 Task: Submit your pick sheet for the "Victory Lane Racing Xfinity Series" .
Action: Mouse moved to (198, 427)
Screenshot: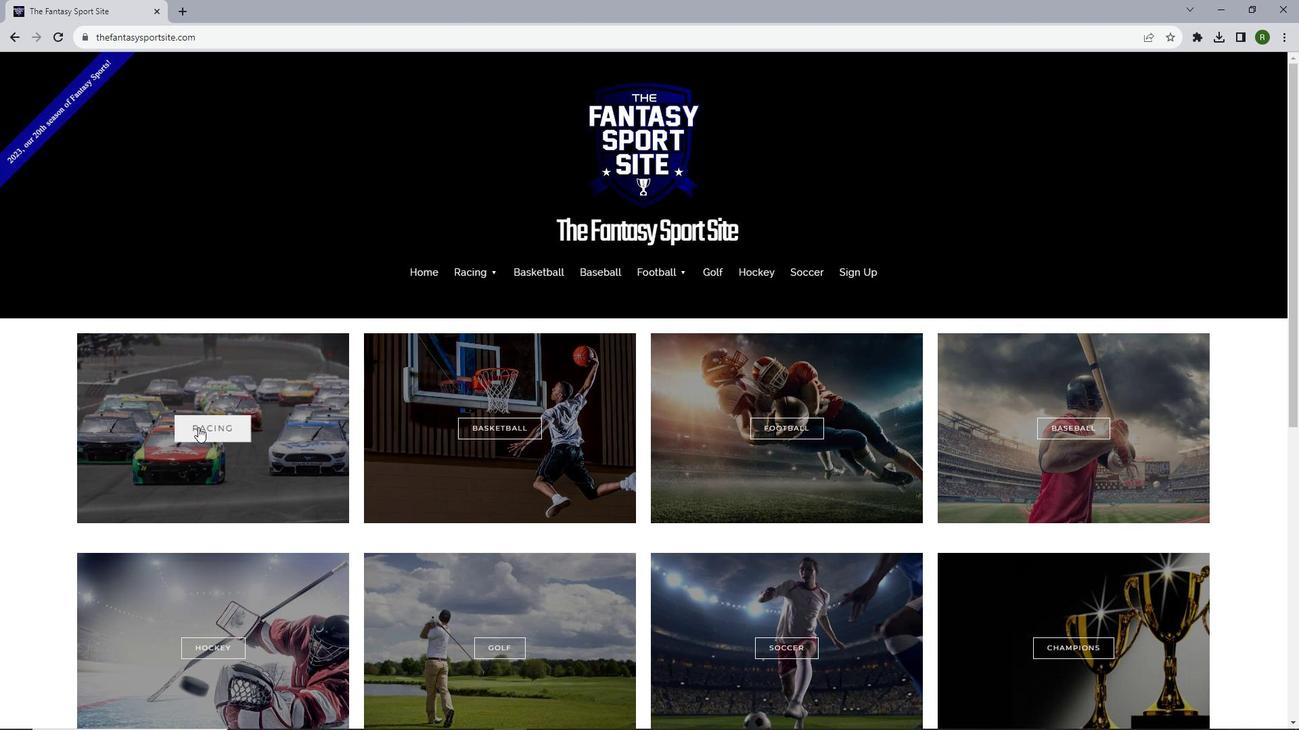 
Action: Mouse pressed left at (198, 427)
Screenshot: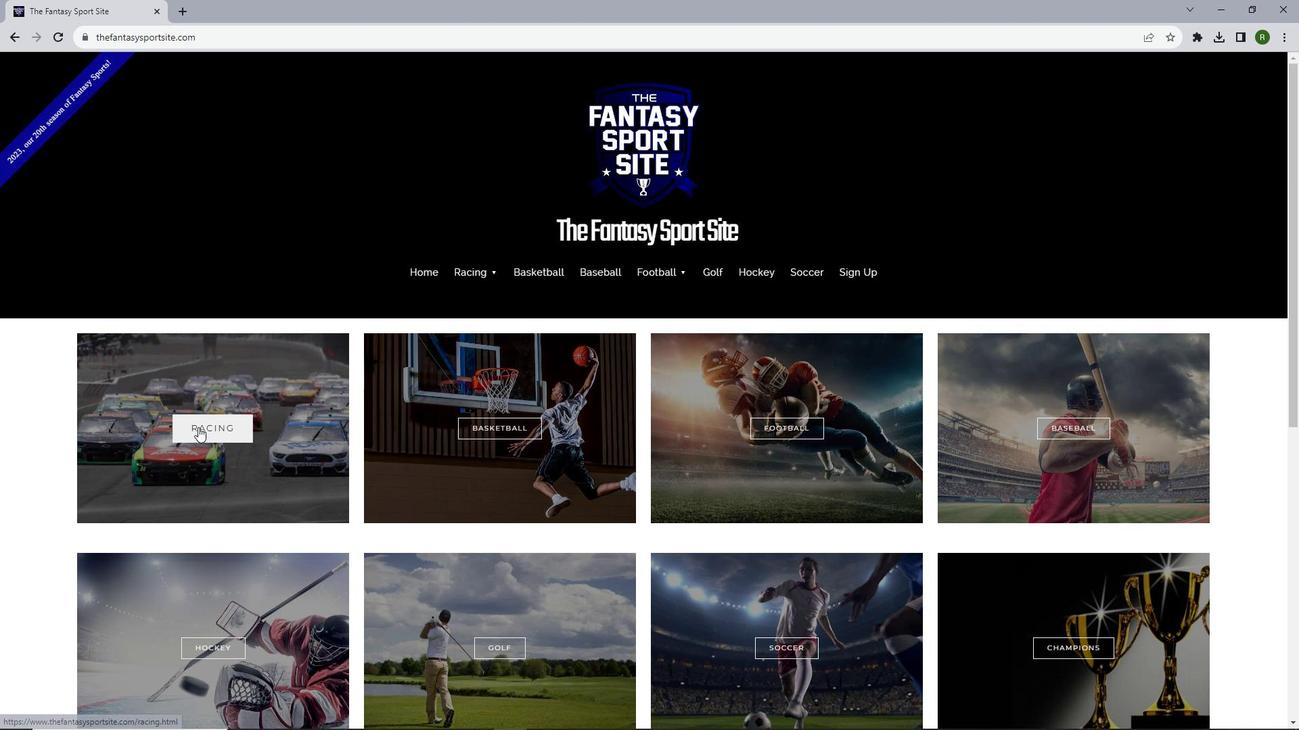 
Action: Mouse moved to (380, 429)
Screenshot: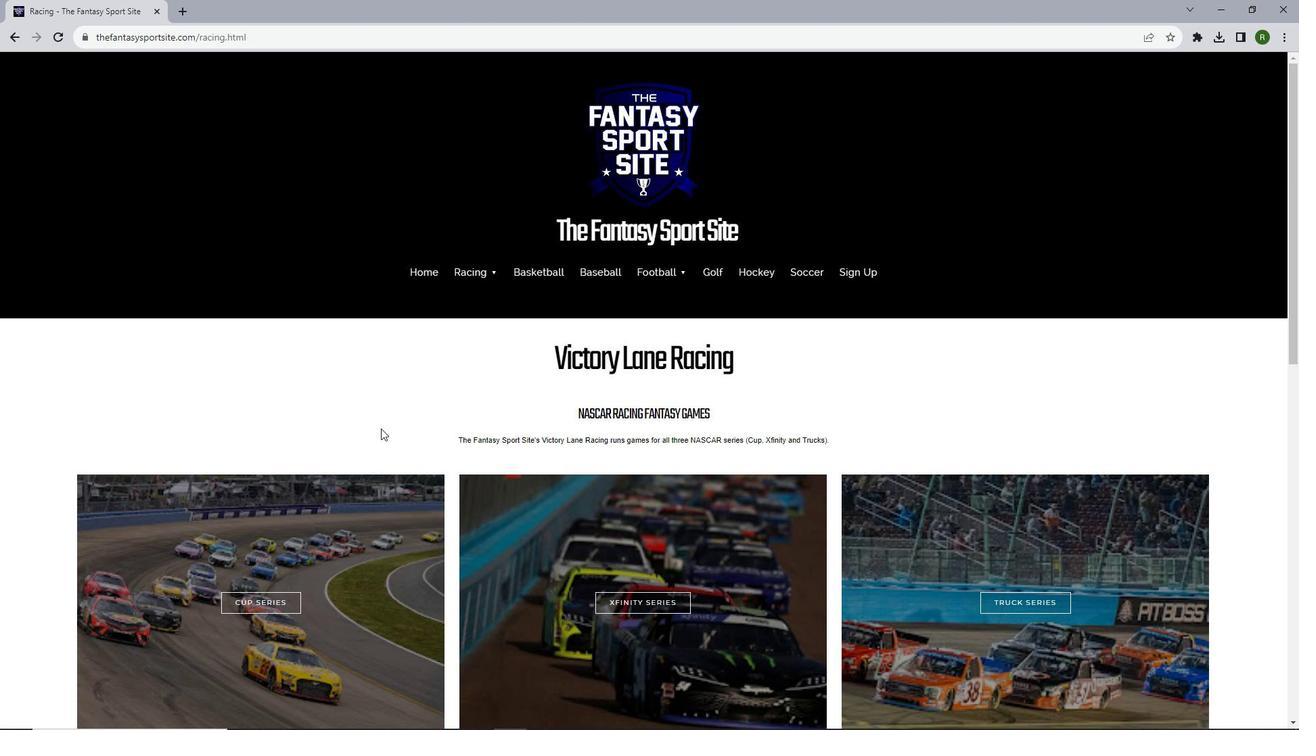 
Action: Mouse scrolled (380, 428) with delta (0, 0)
Screenshot: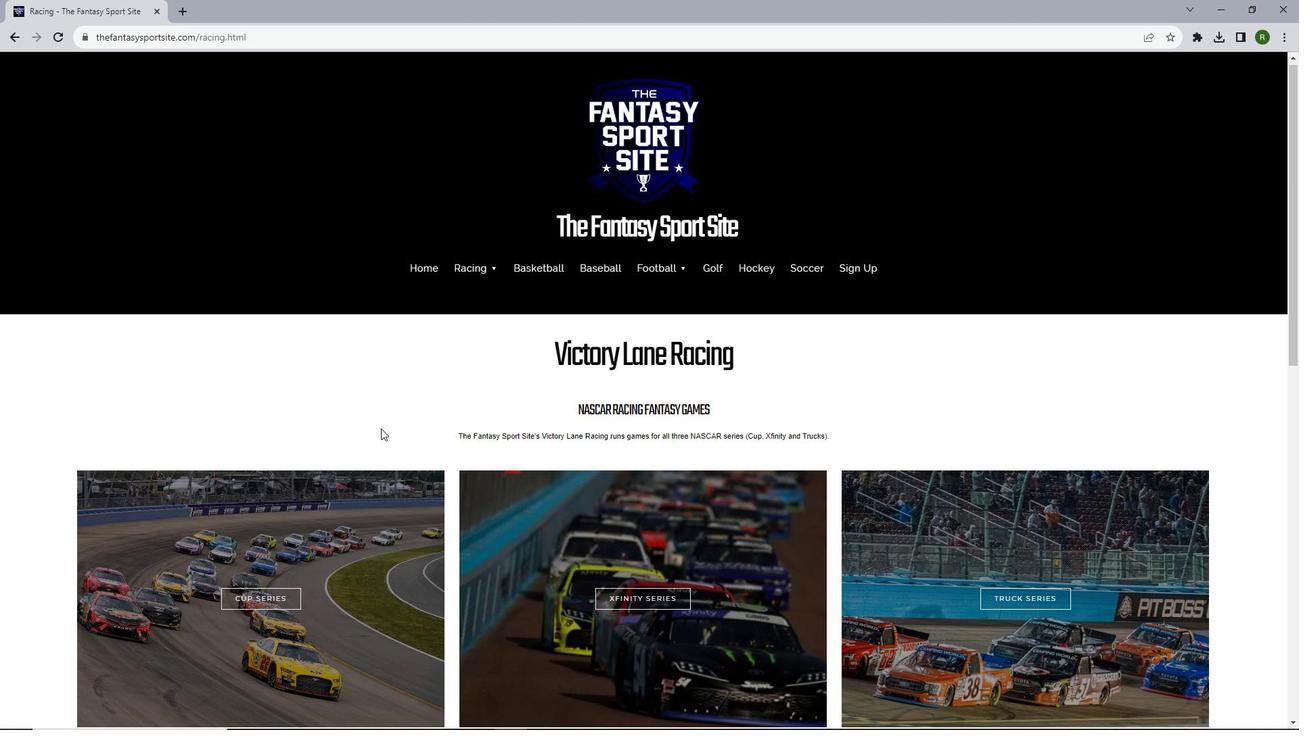 
Action: Mouse scrolled (380, 428) with delta (0, 0)
Screenshot: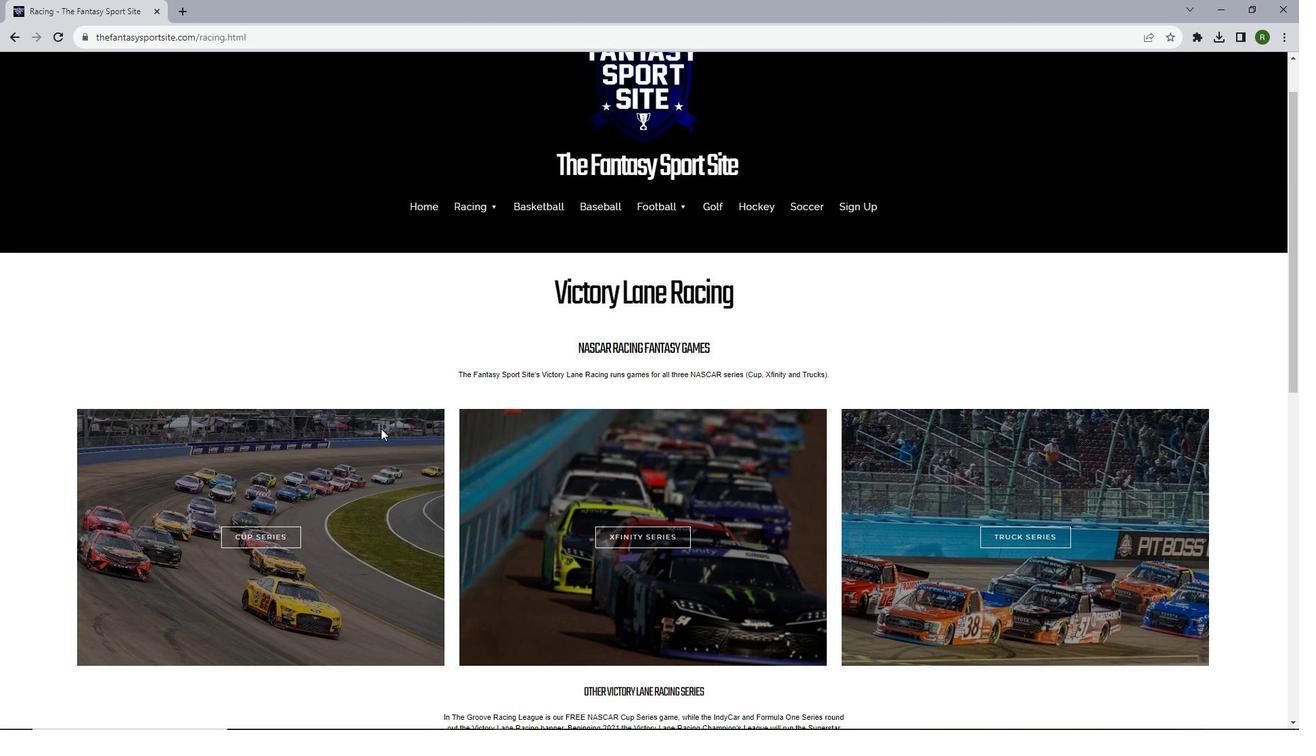 
Action: Mouse moved to (625, 468)
Screenshot: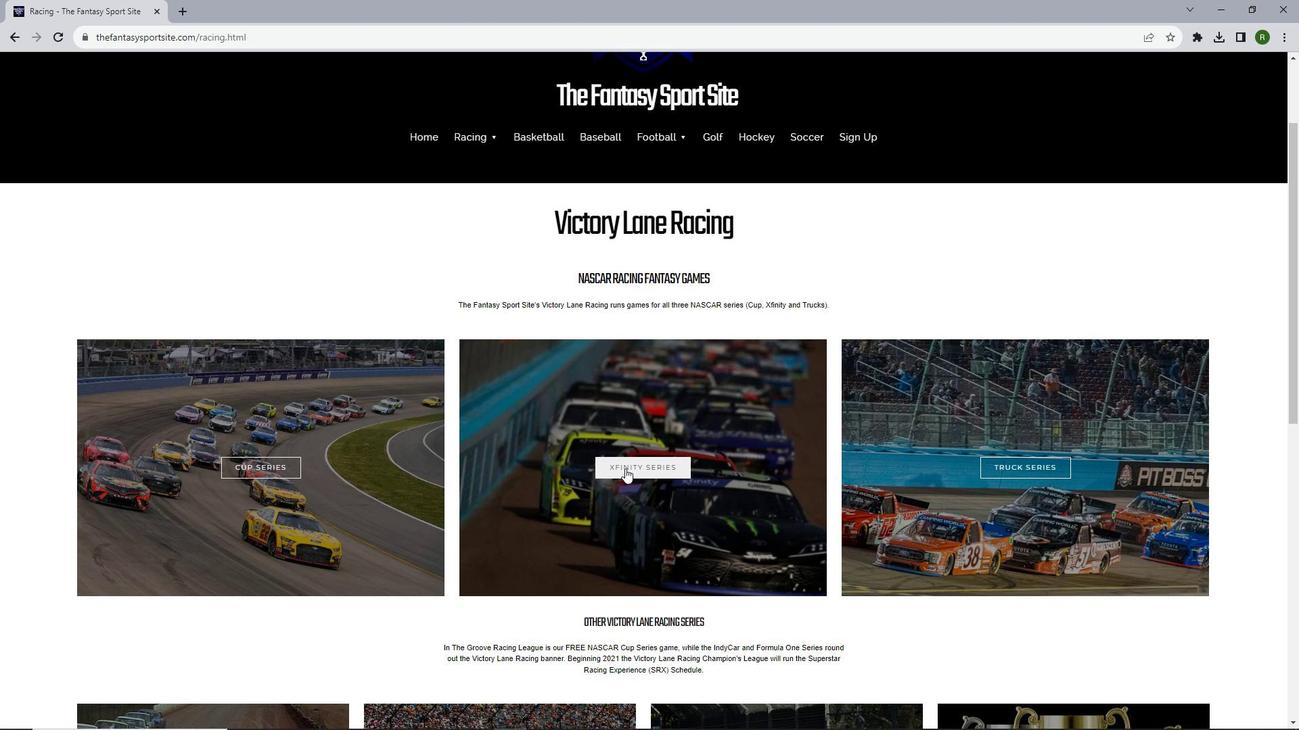
Action: Mouse pressed left at (625, 468)
Screenshot: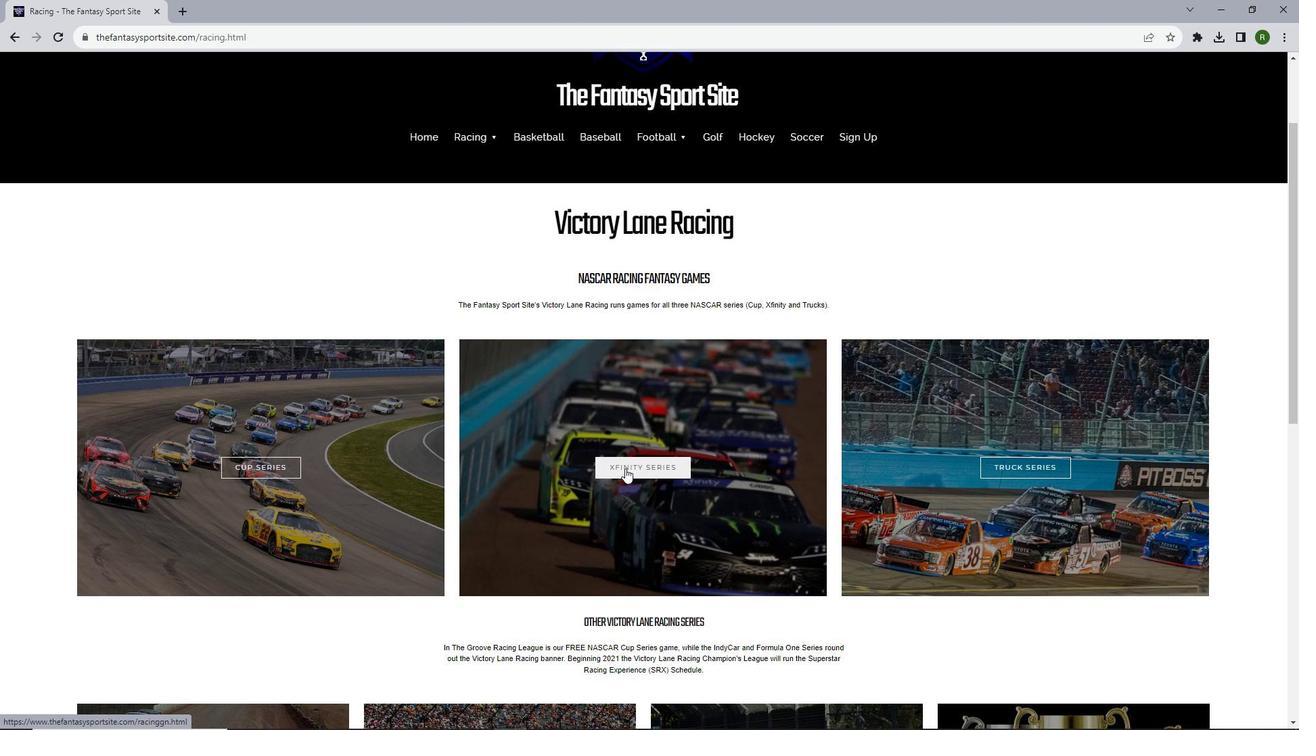 
Action: Mouse moved to (559, 413)
Screenshot: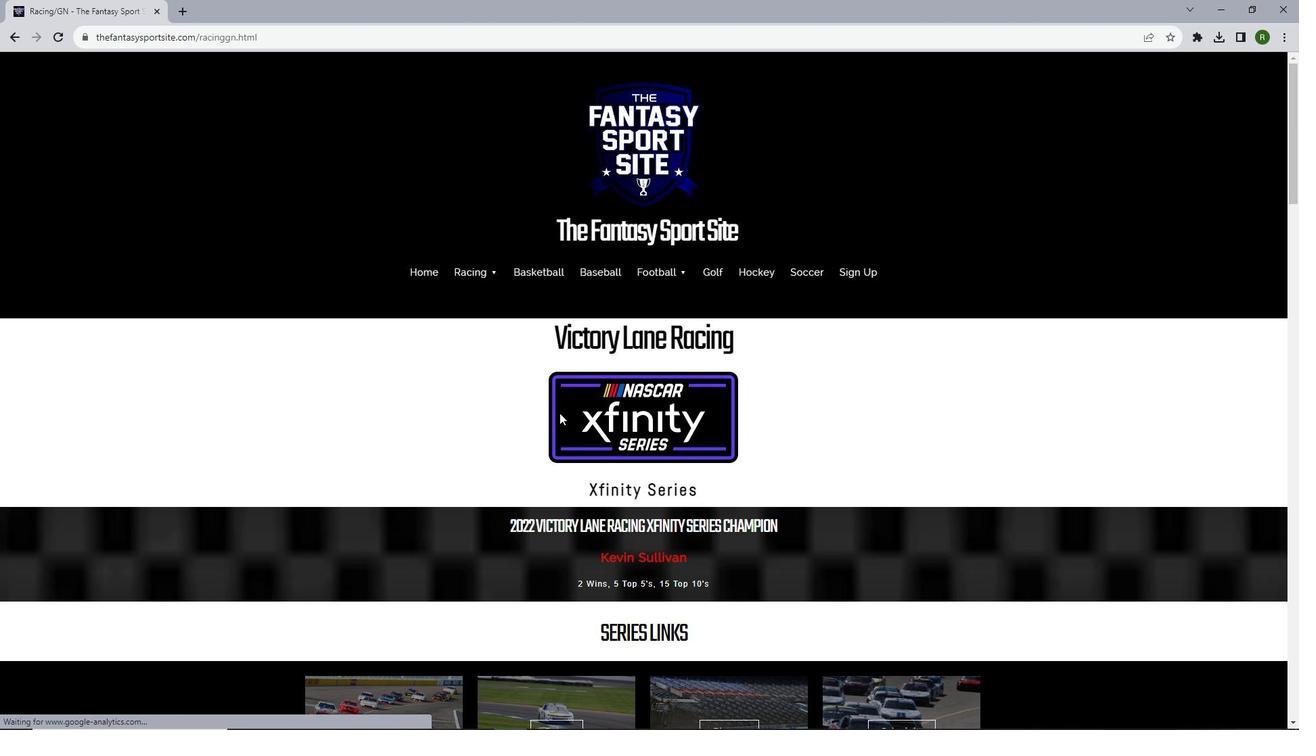 
Action: Mouse scrolled (559, 412) with delta (0, 0)
Screenshot: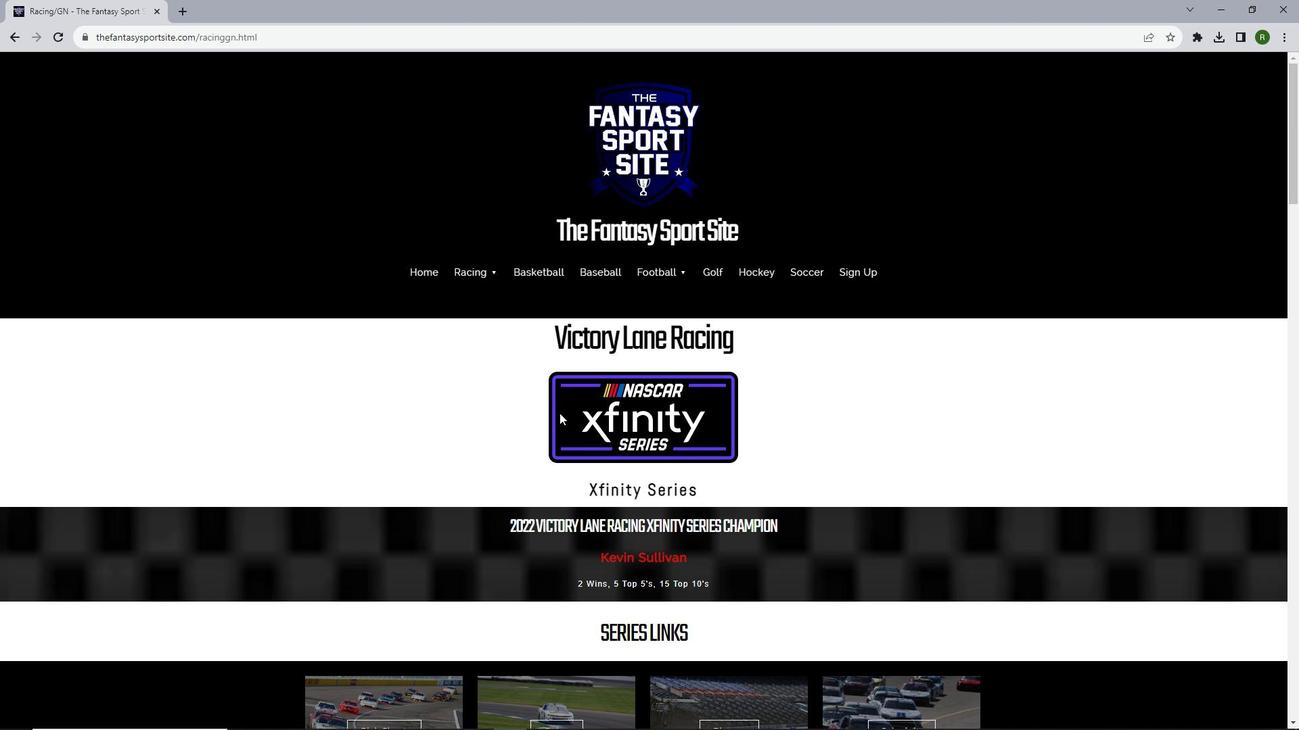 
Action: Mouse scrolled (559, 412) with delta (0, 0)
Screenshot: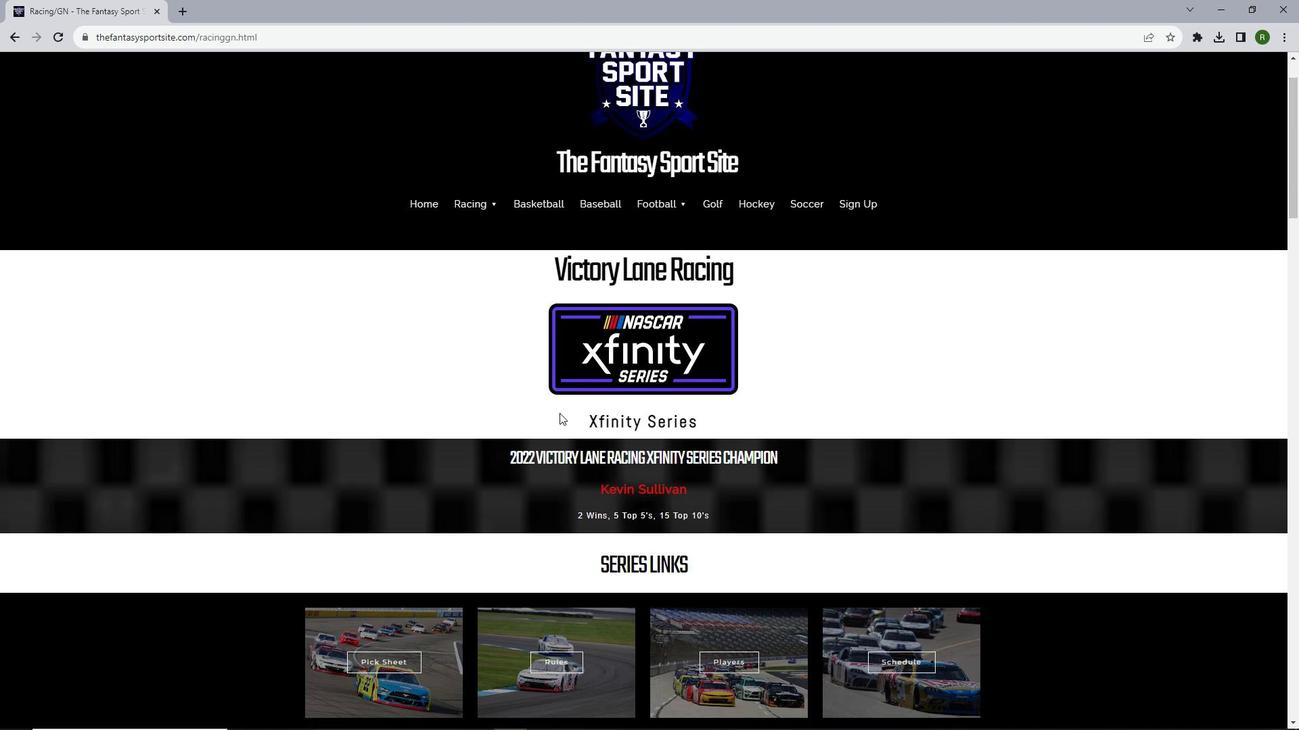 
Action: Mouse scrolled (559, 412) with delta (0, 0)
Screenshot: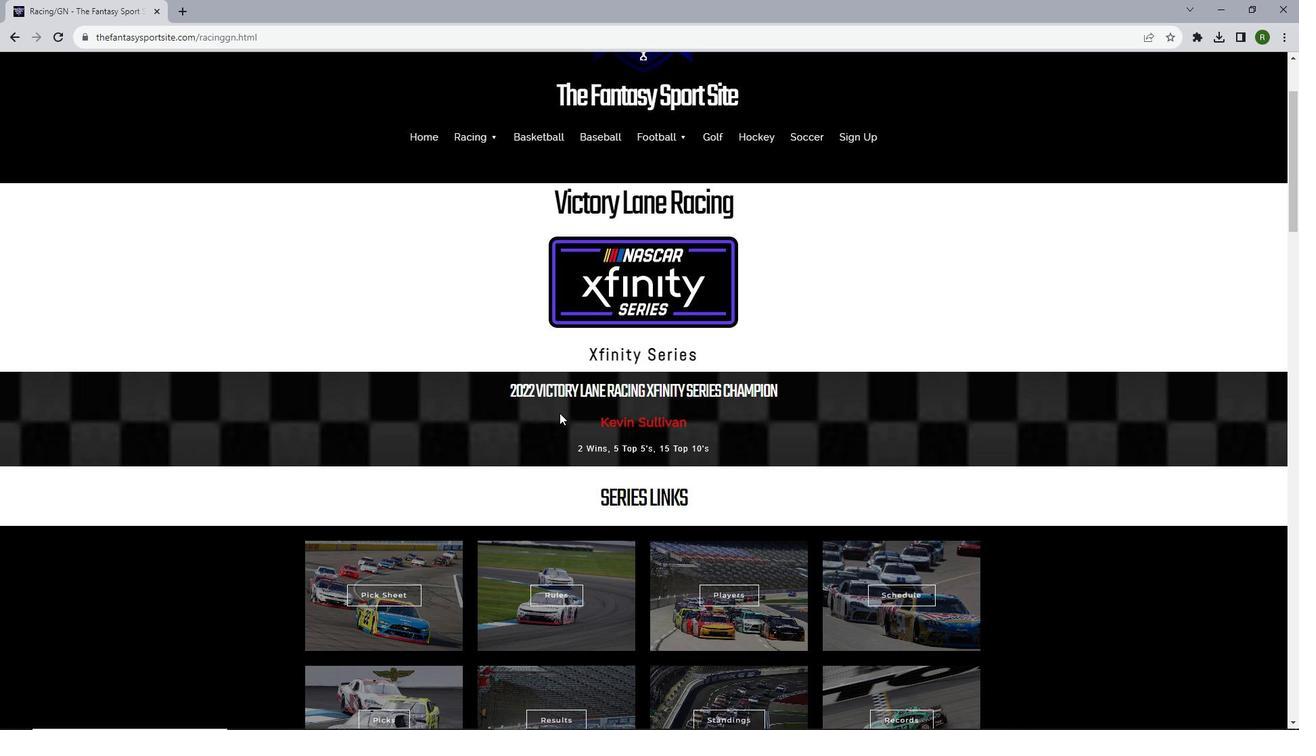 
Action: Mouse scrolled (559, 412) with delta (0, 0)
Screenshot: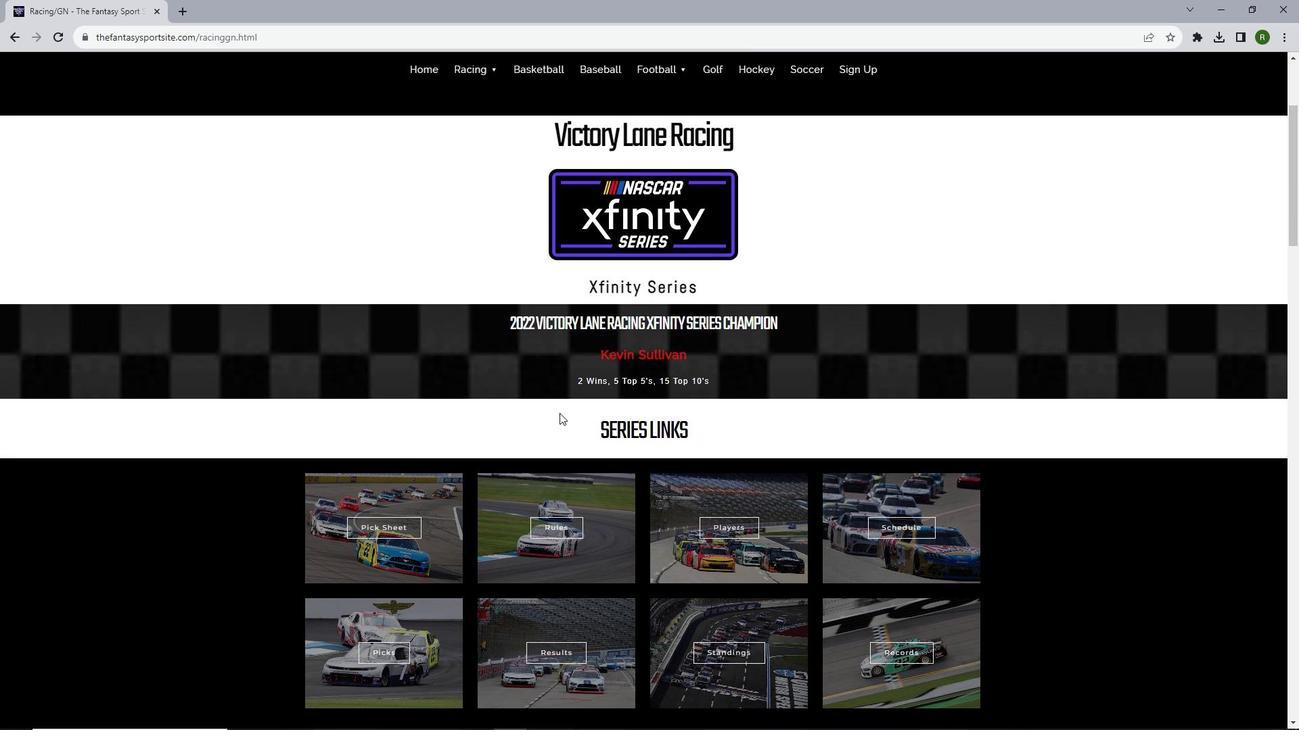 
Action: Mouse scrolled (559, 412) with delta (0, 0)
Screenshot: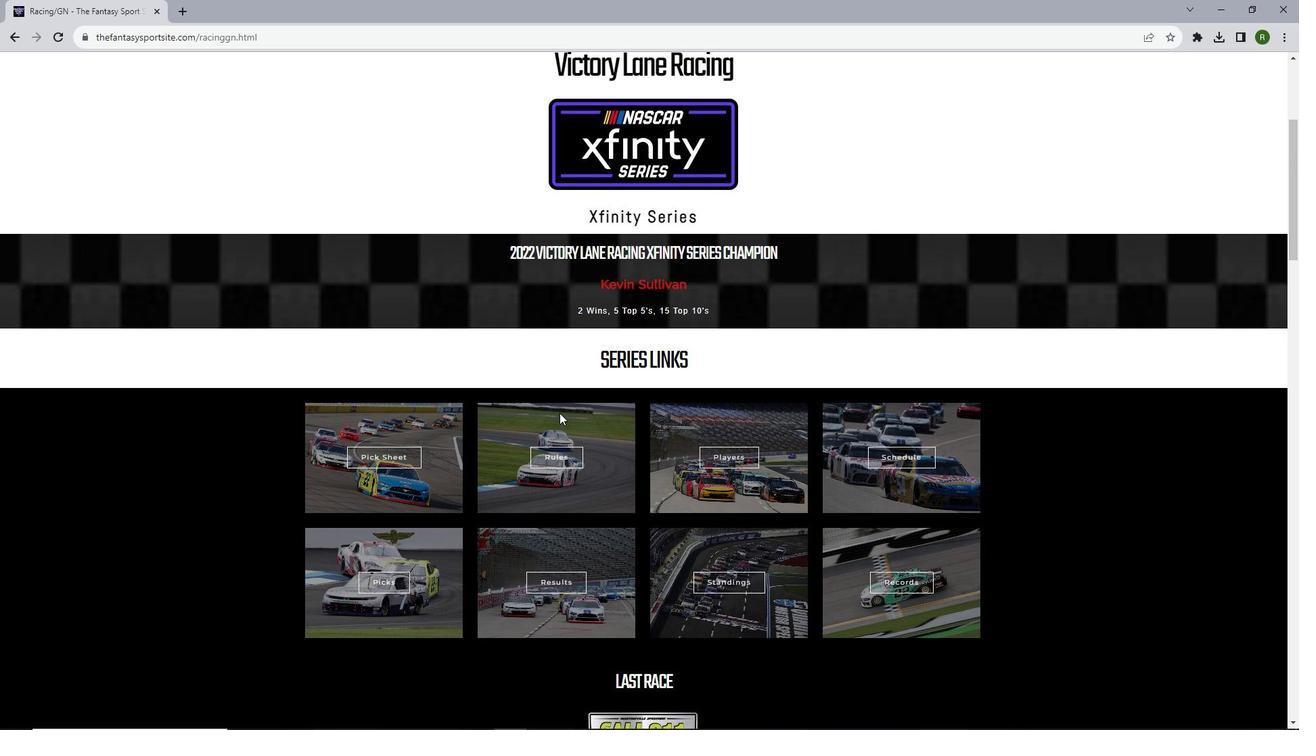
Action: Mouse moved to (388, 392)
Screenshot: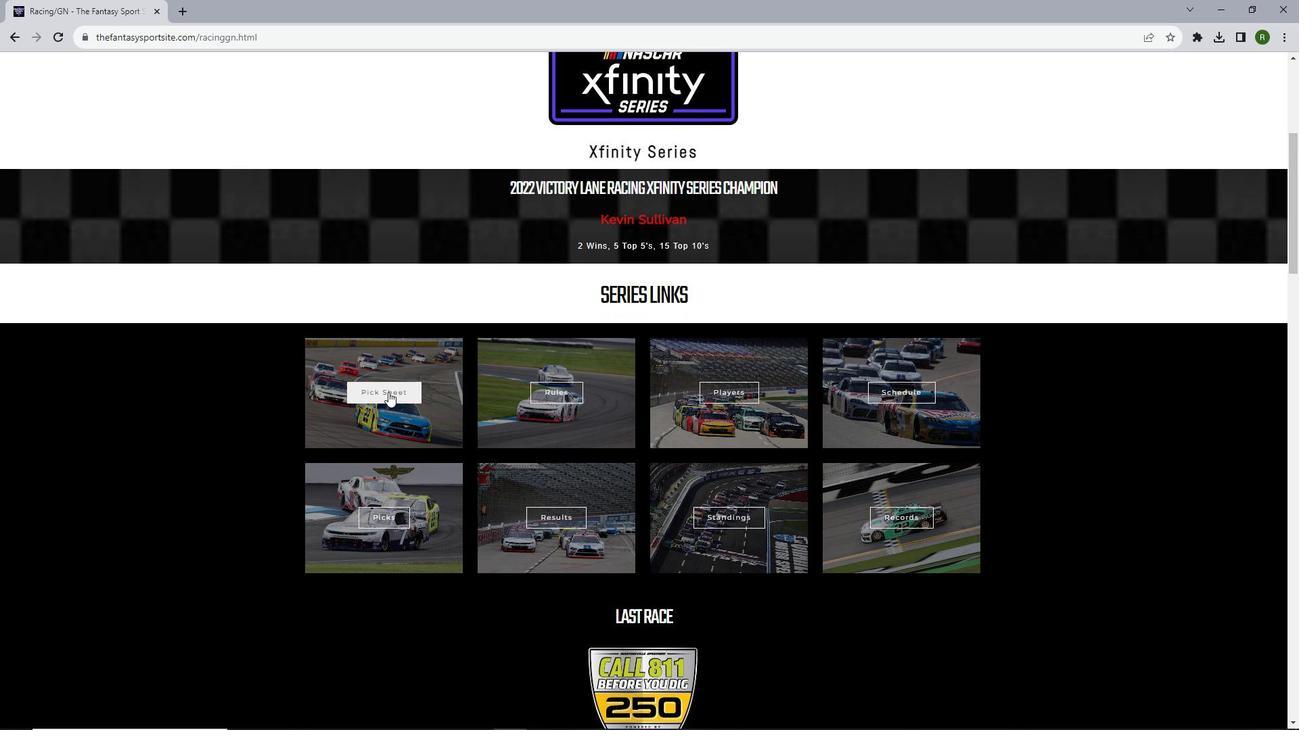 
Action: Mouse pressed left at (388, 392)
Screenshot: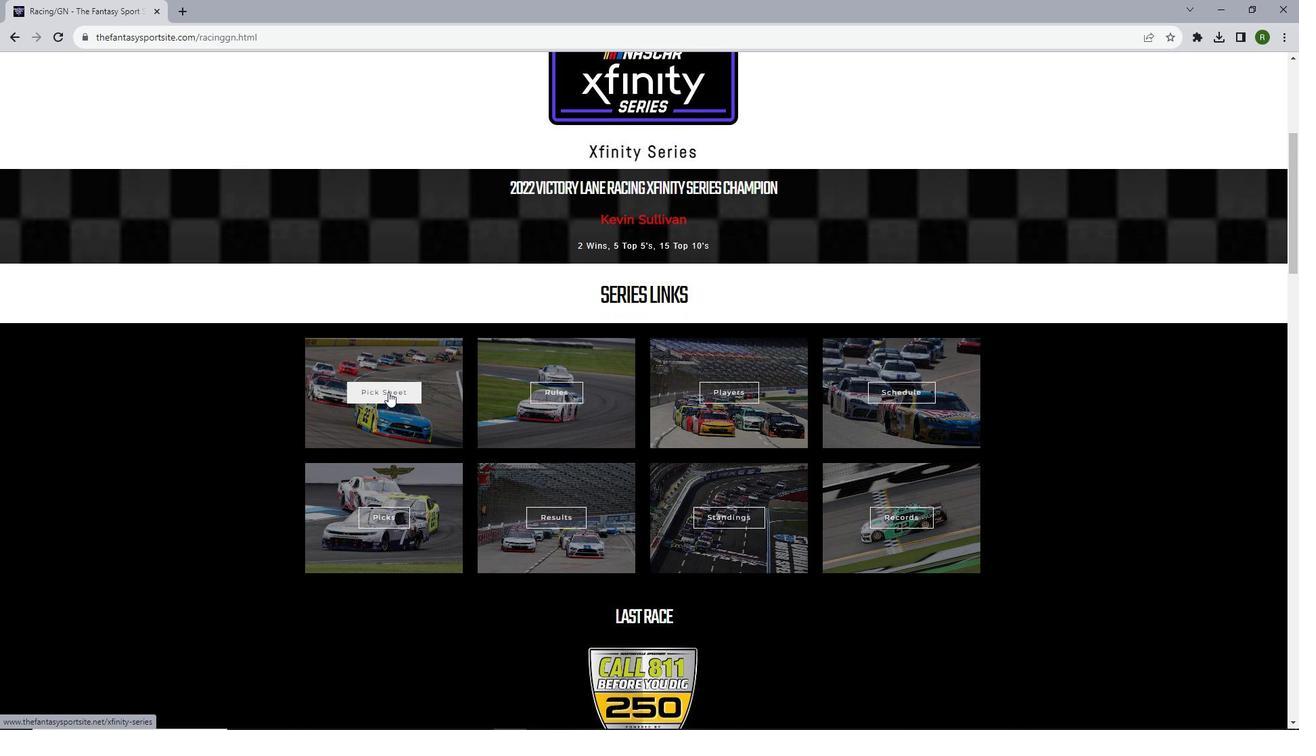 
Action: Mouse moved to (506, 345)
Screenshot: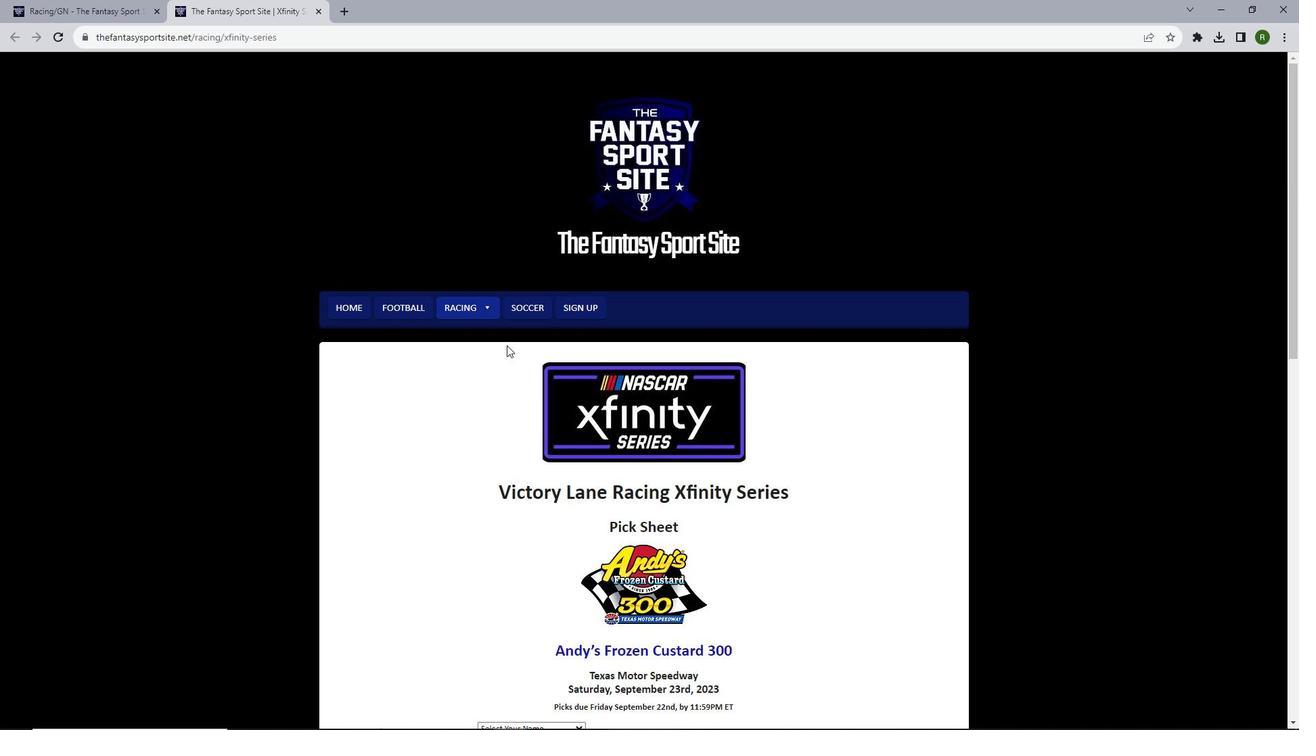 
Action: Mouse scrolled (506, 345) with delta (0, 0)
Screenshot: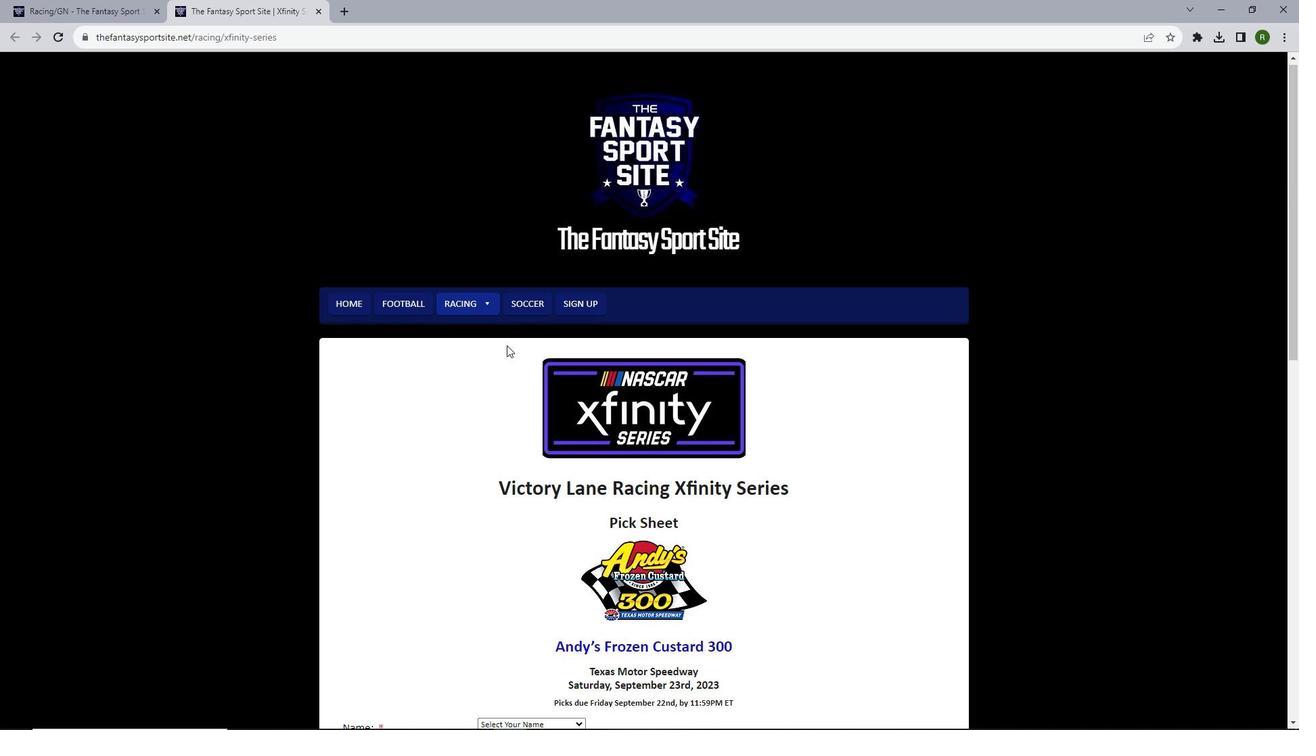 
Action: Mouse scrolled (506, 345) with delta (0, 0)
Screenshot: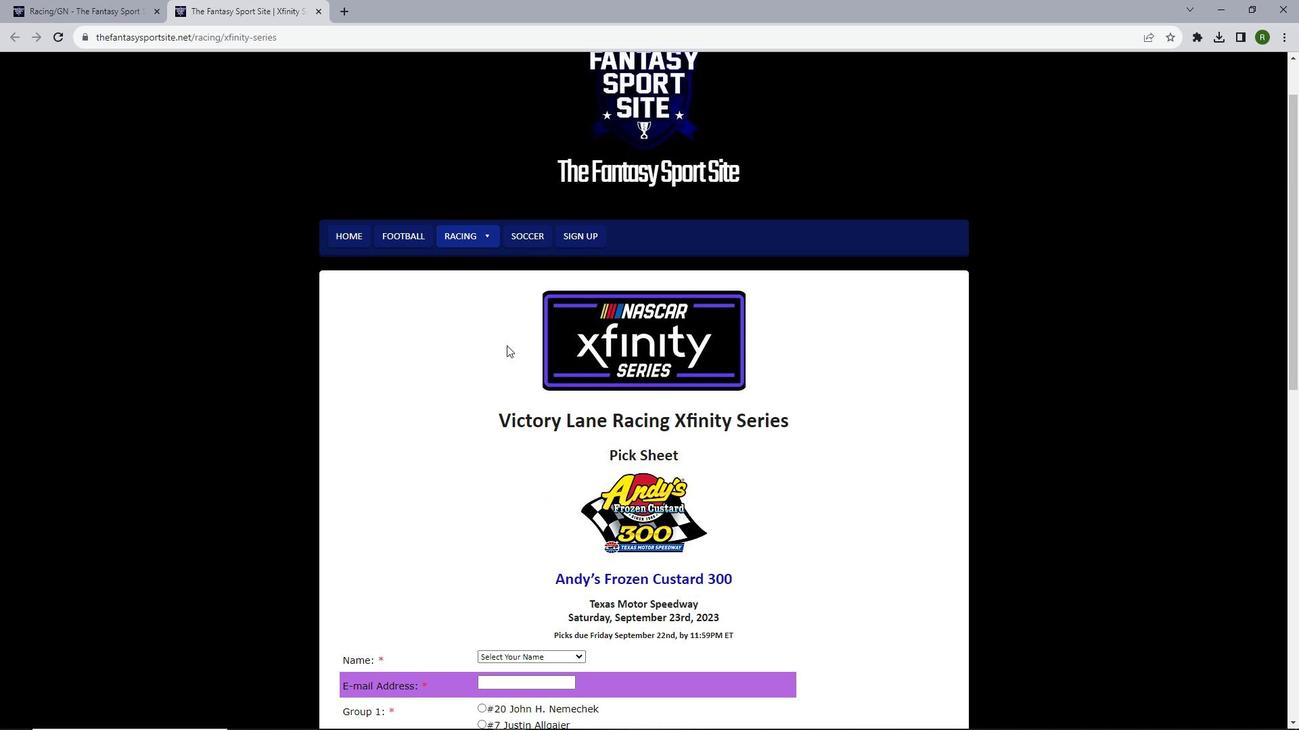 
Action: Mouse moved to (506, 346)
Screenshot: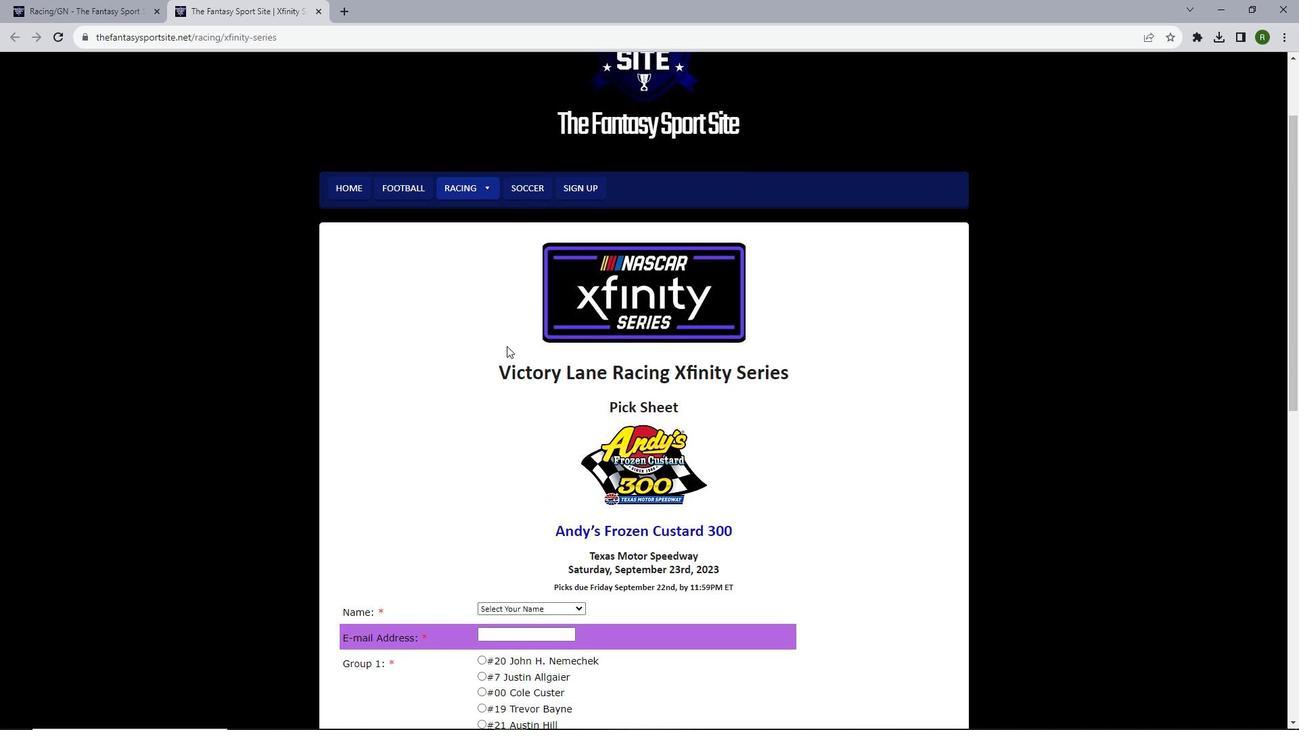 
Action: Mouse scrolled (506, 345) with delta (0, 0)
Screenshot: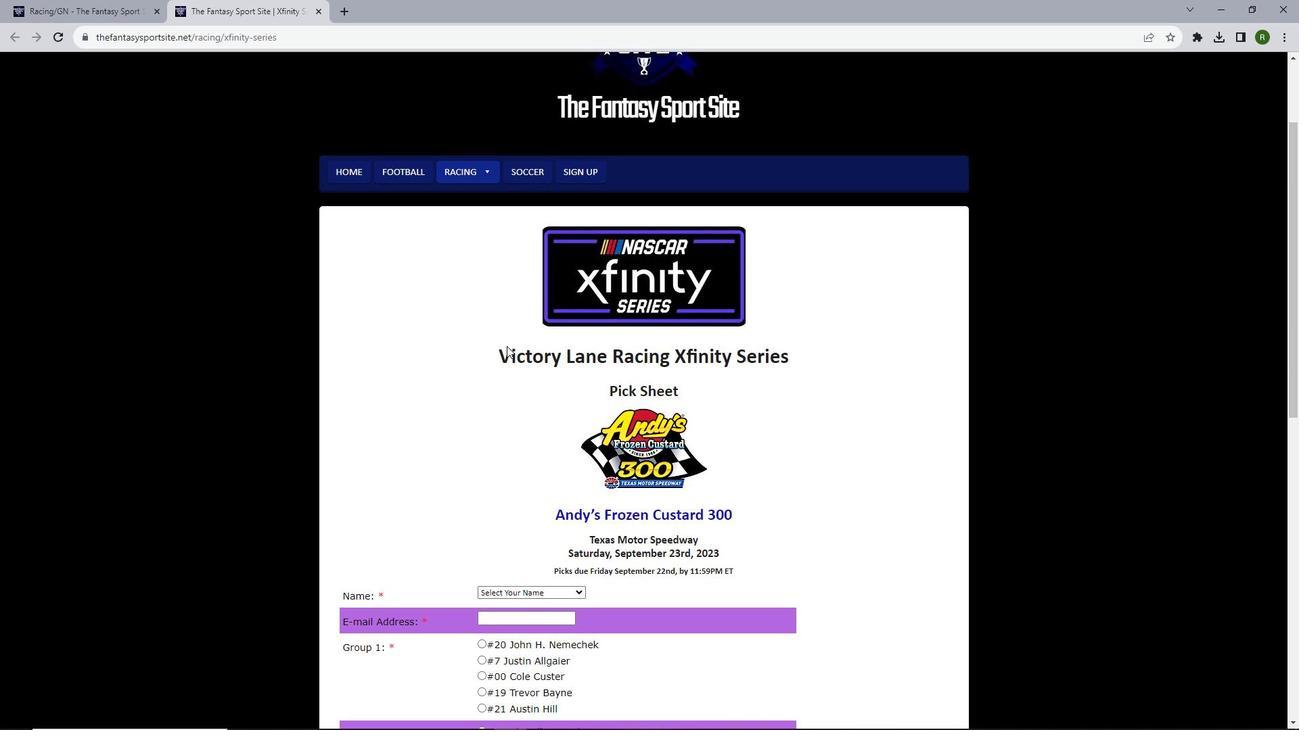 
Action: Mouse moved to (506, 346)
Screenshot: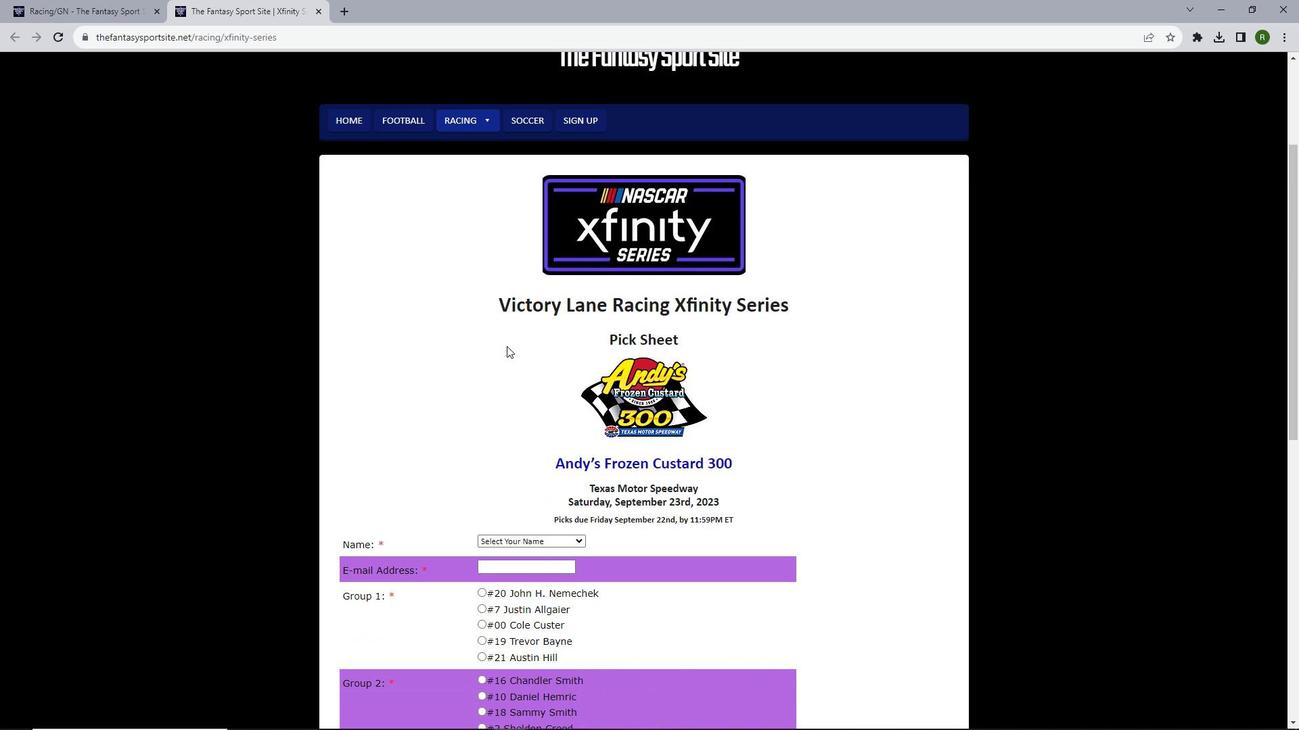 
Action: Mouse scrolled (506, 345) with delta (0, 0)
Screenshot: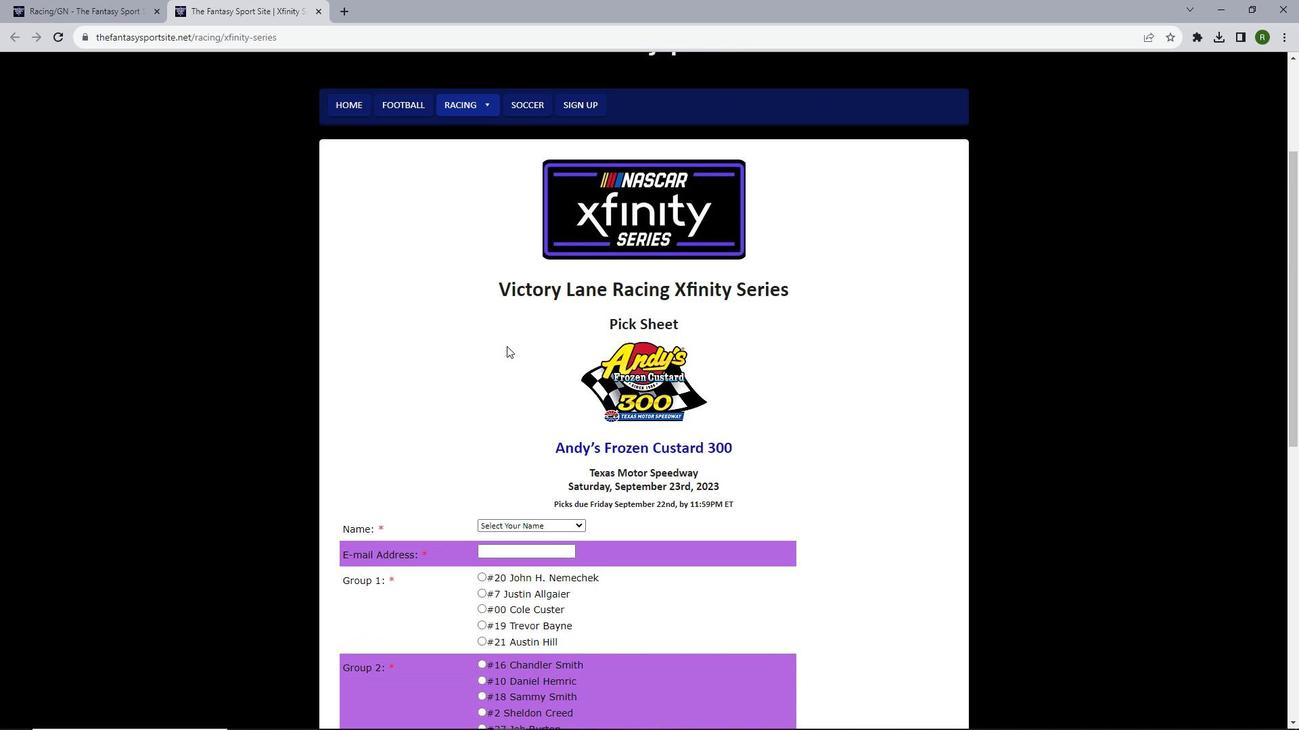 
Action: Mouse scrolled (506, 345) with delta (0, 0)
Screenshot: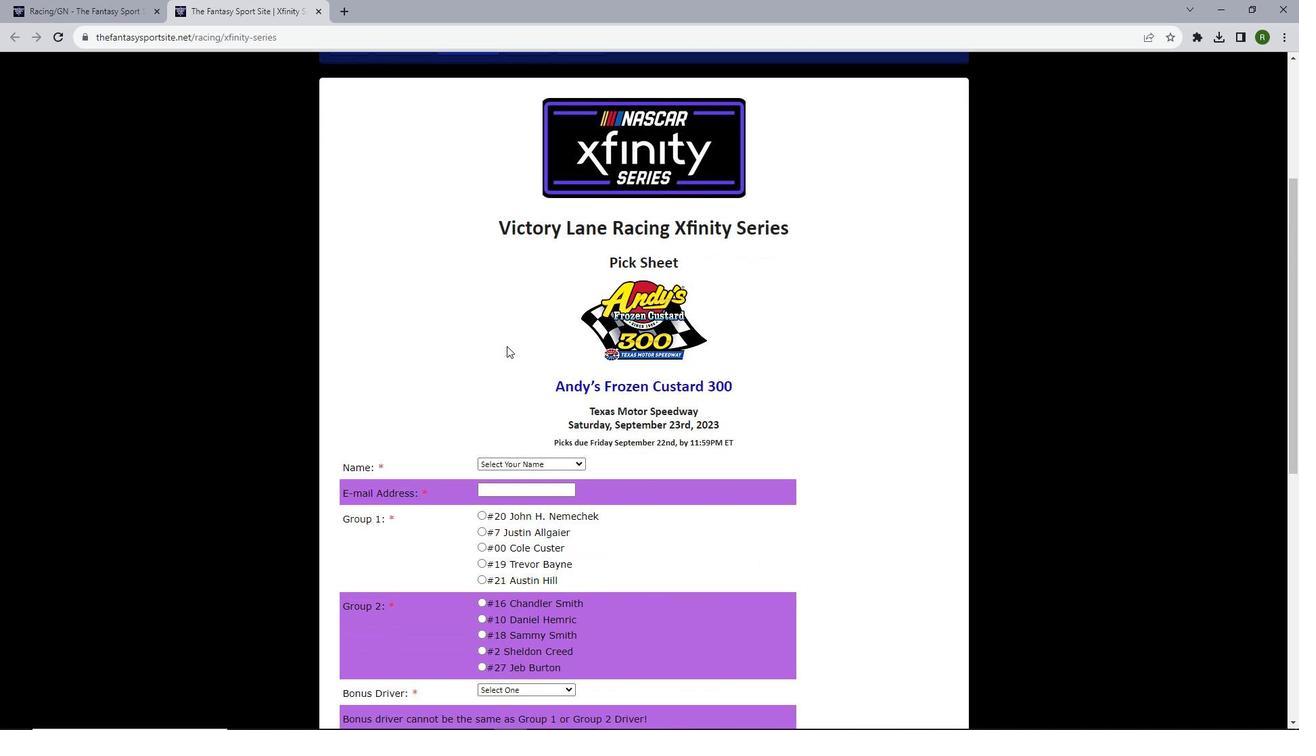
Action: Mouse scrolled (506, 345) with delta (0, 0)
Screenshot: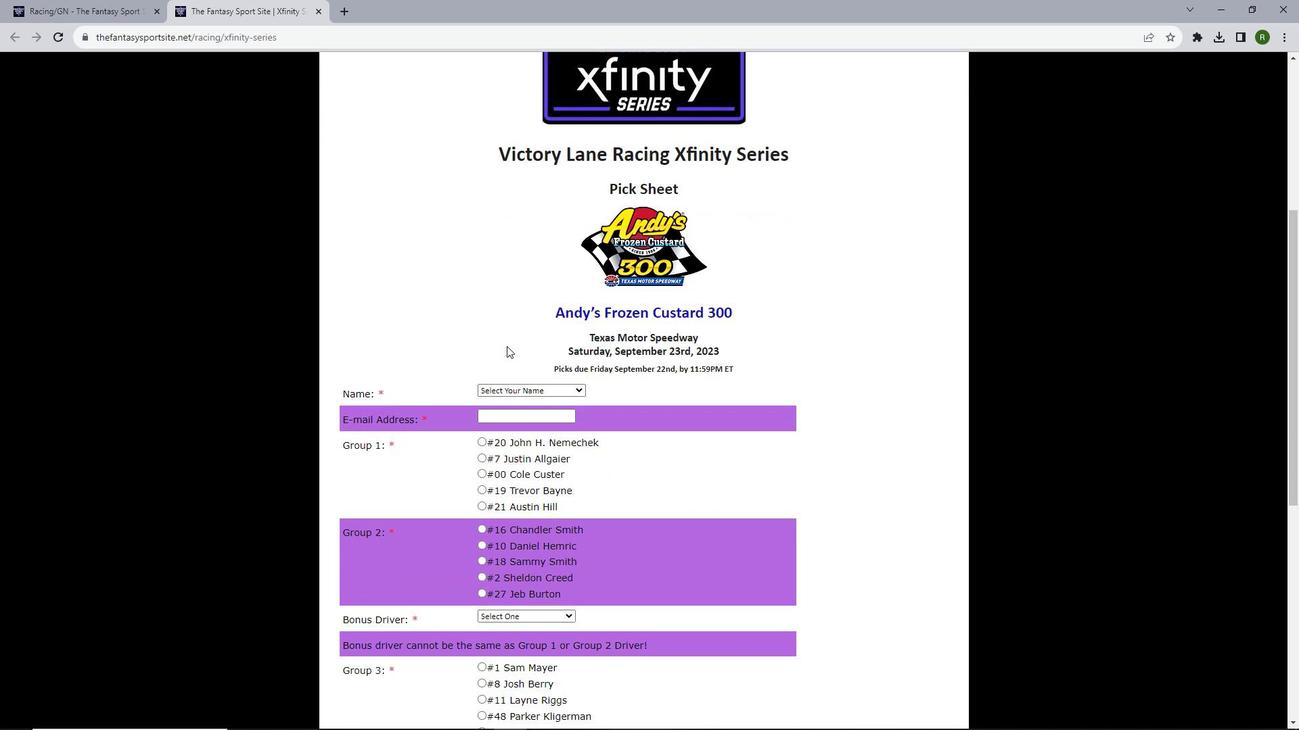 
Action: Mouse moved to (518, 326)
Screenshot: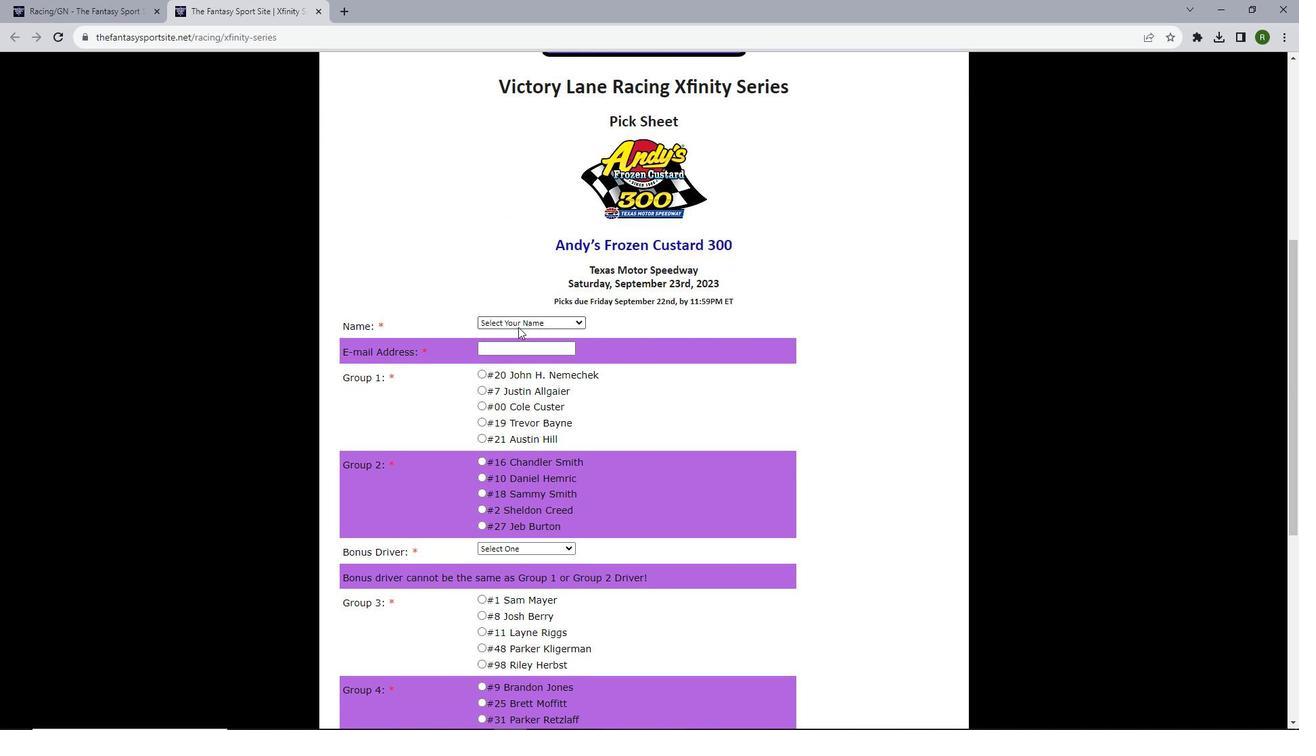 
Action: Mouse pressed left at (518, 326)
Screenshot: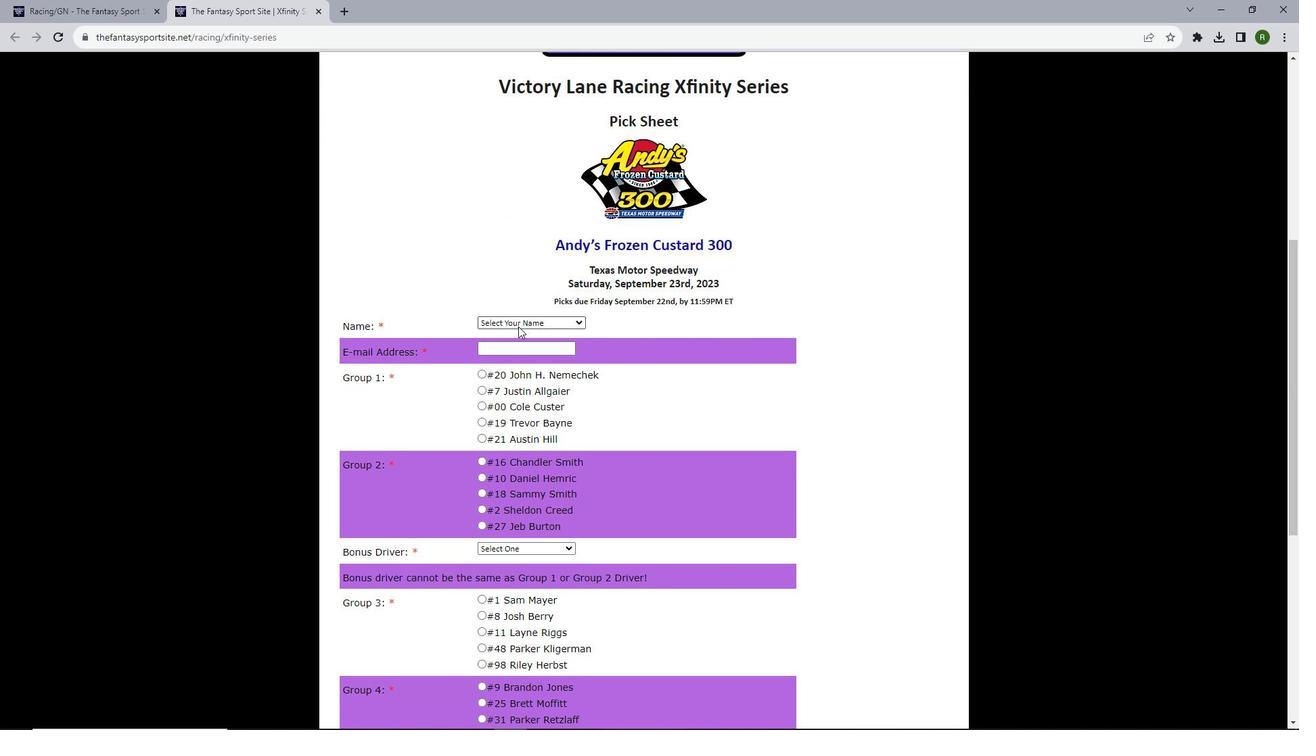 
Action: Mouse moved to (517, 348)
Screenshot: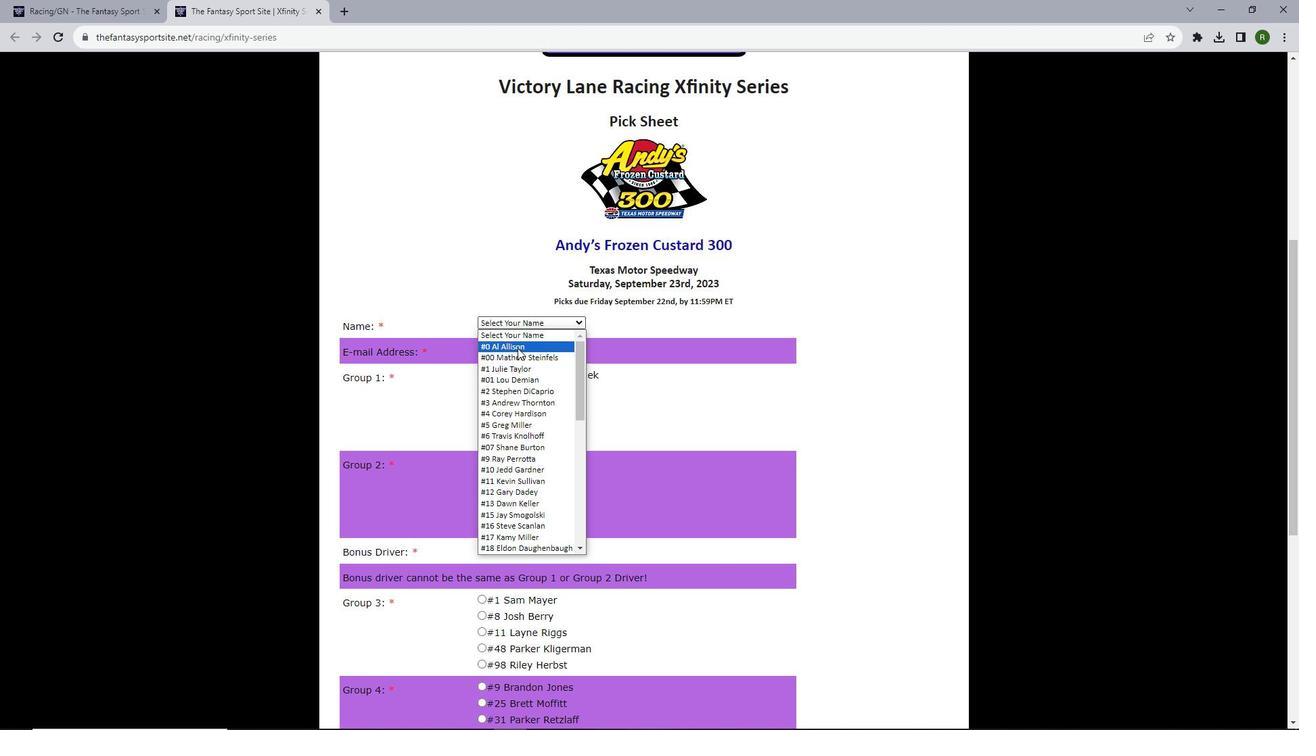 
Action: Mouse pressed left at (517, 348)
Screenshot: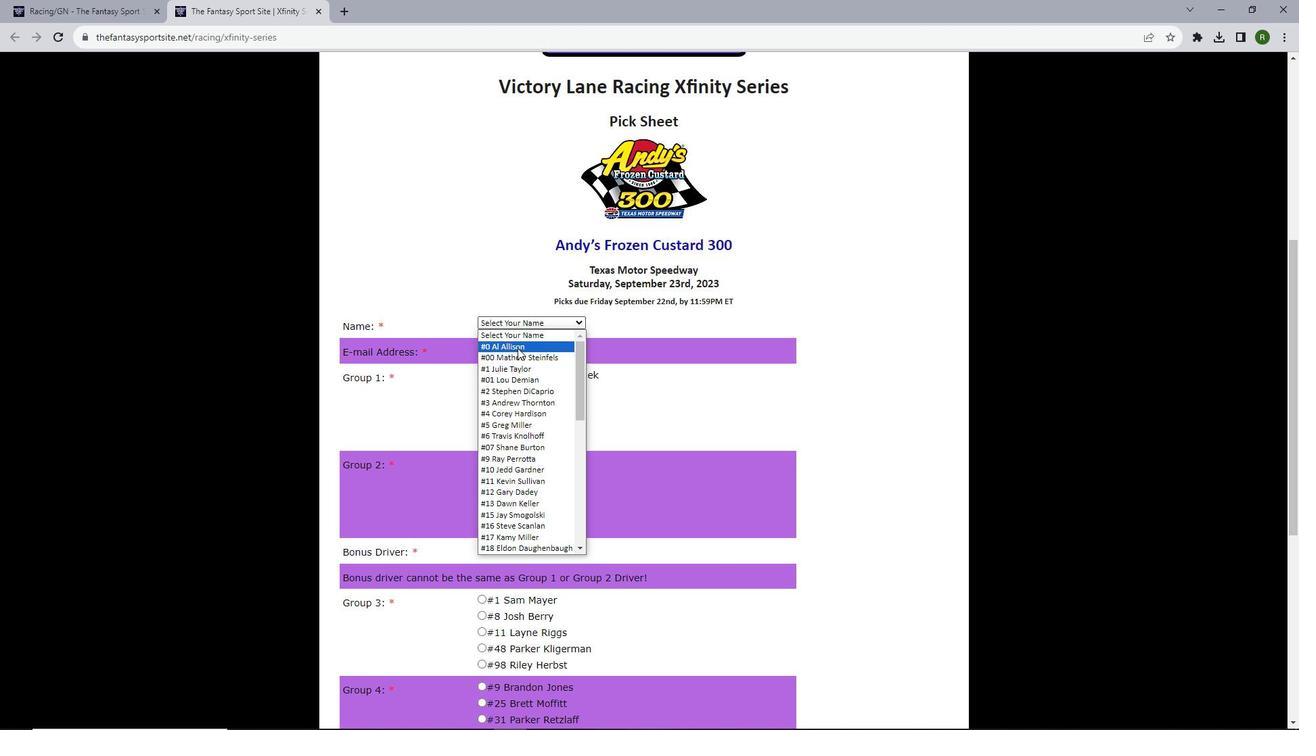 
Action: Mouse pressed left at (517, 348)
Screenshot: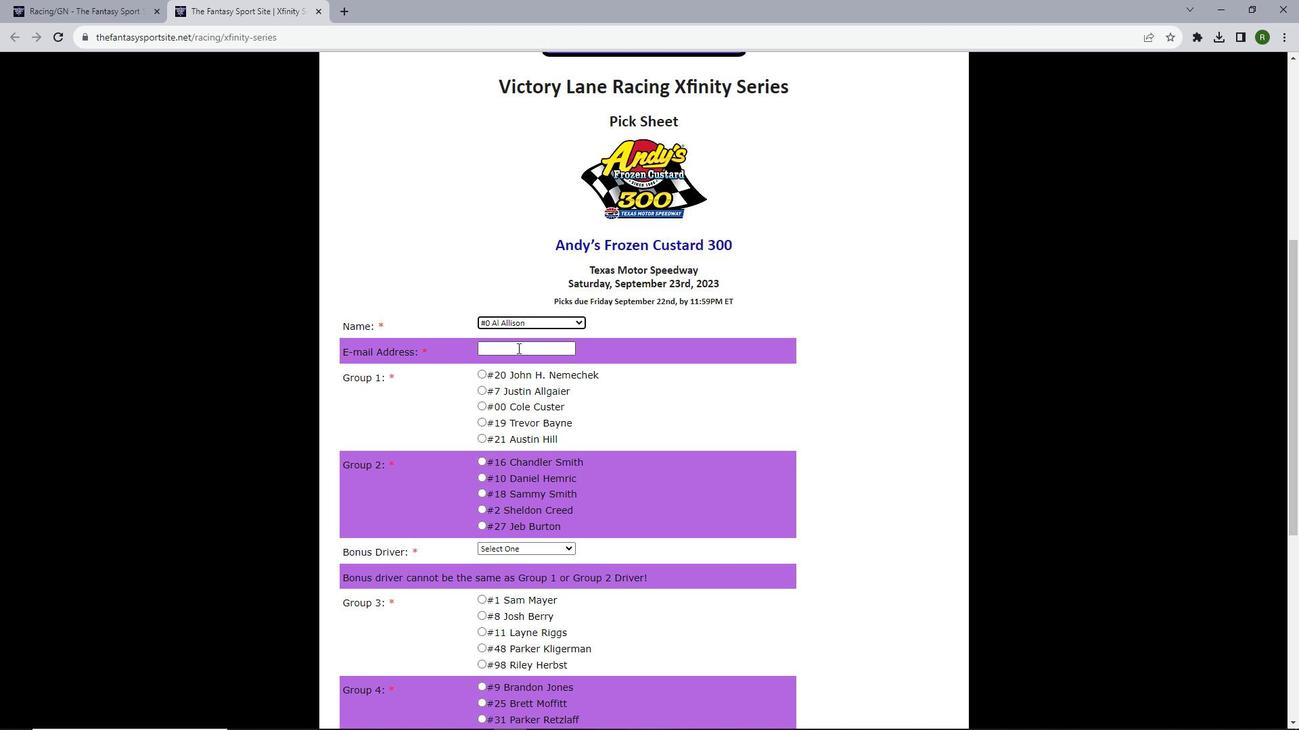 
Action: Key pressed maxwilliam.talor<Key.shift_r>@gmail.com
Screenshot: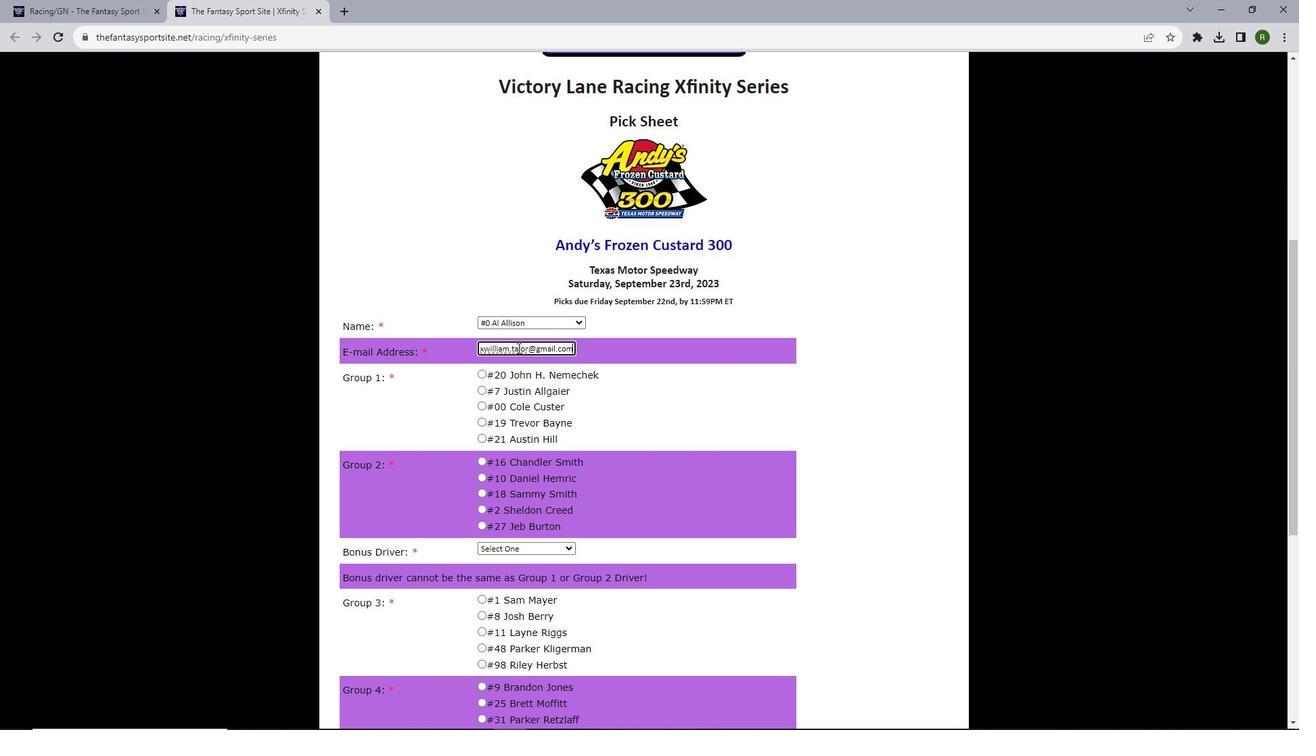 
Action: Mouse moved to (483, 376)
Screenshot: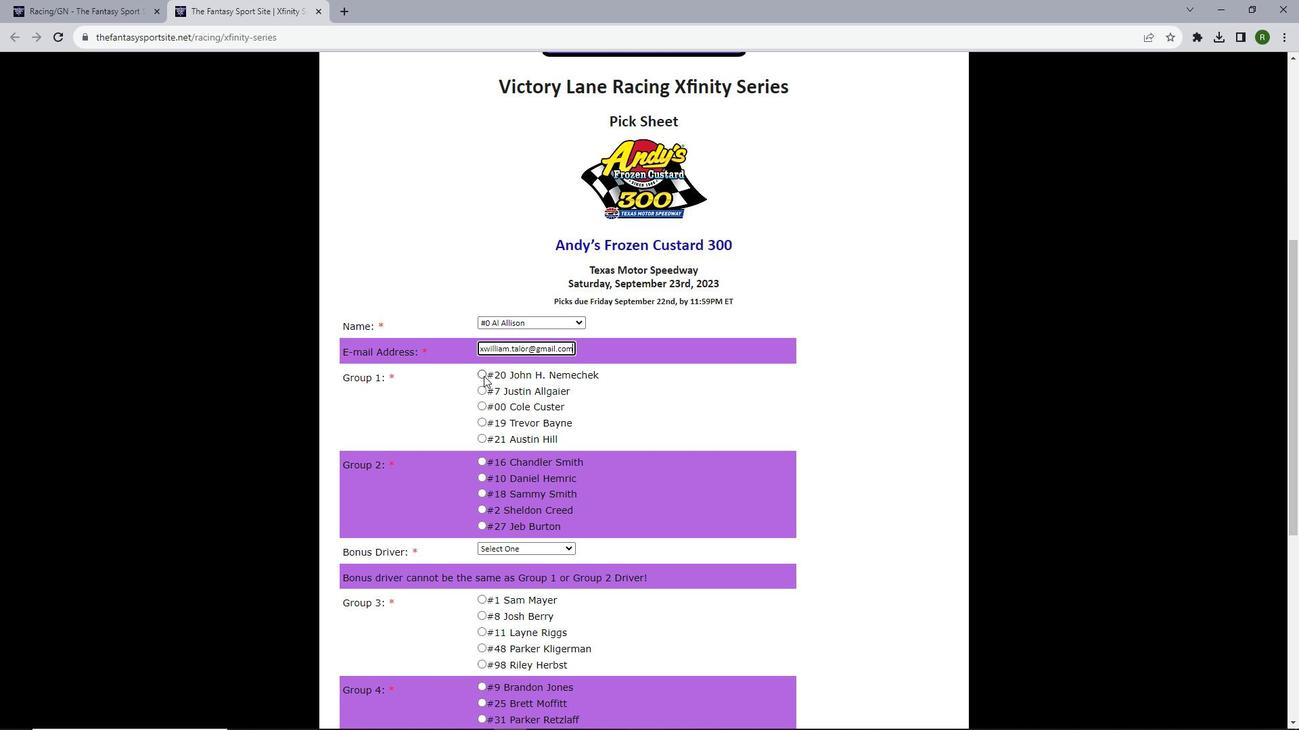 
Action: Mouse pressed left at (483, 376)
Screenshot: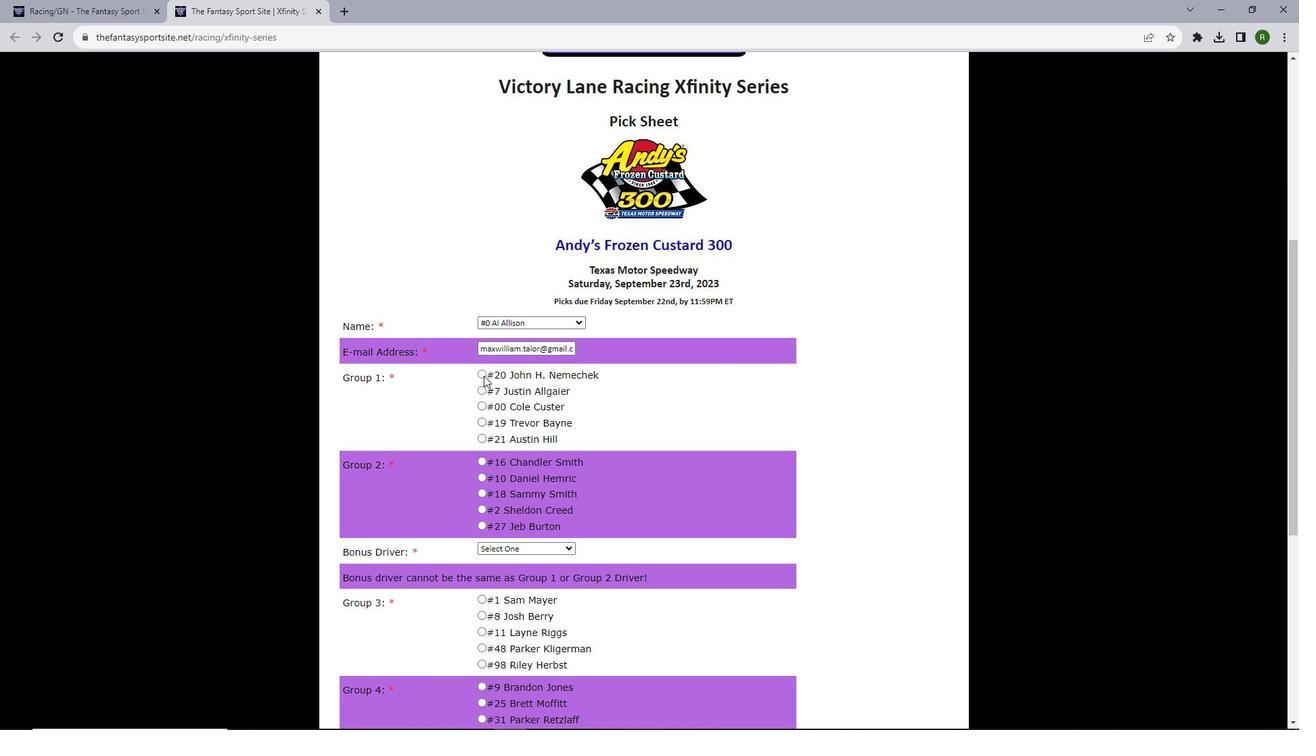
Action: Mouse moved to (498, 423)
Screenshot: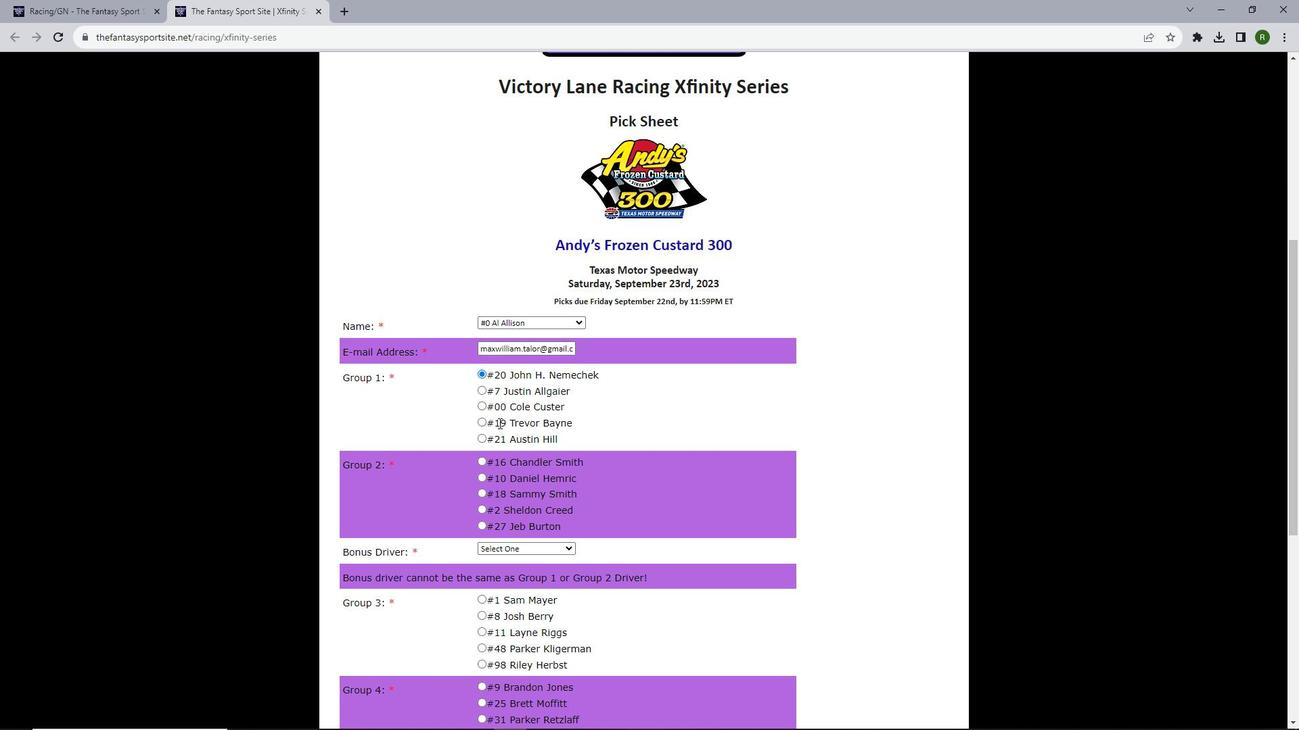 
Action: Mouse scrolled (498, 422) with delta (0, 0)
Screenshot: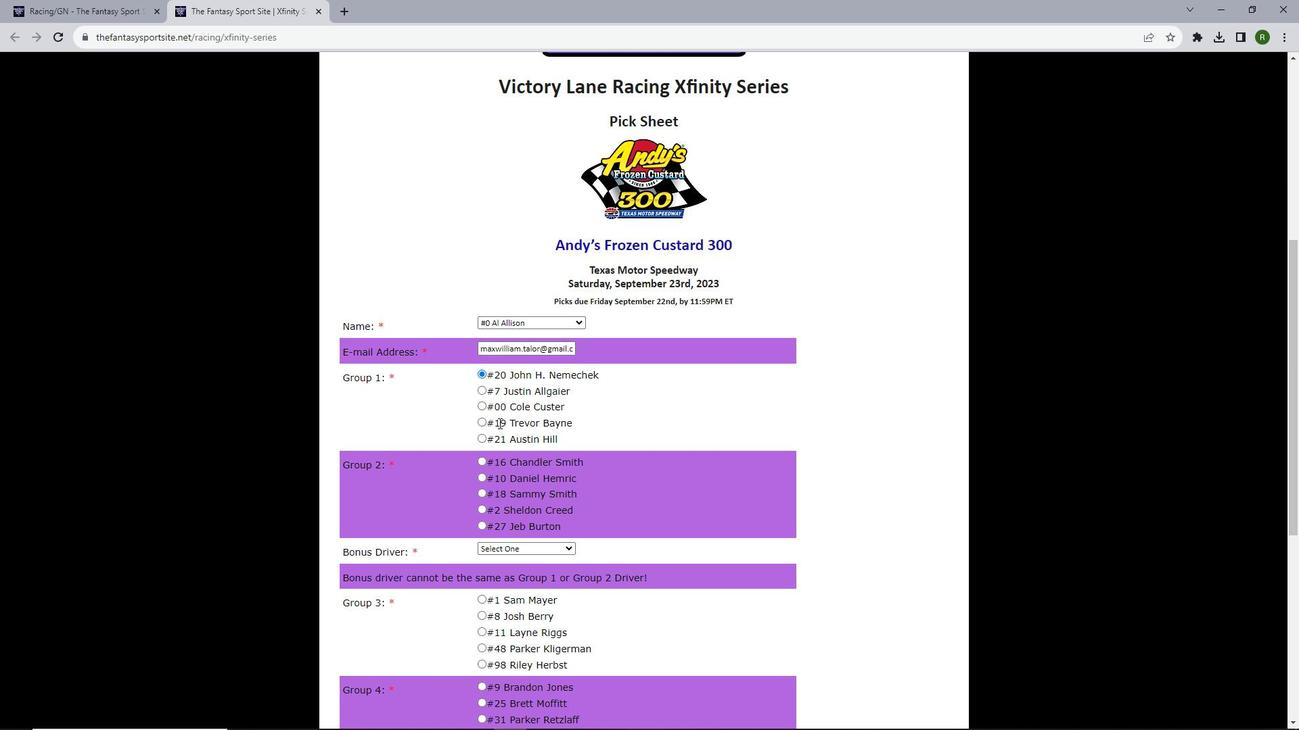 
Action: Mouse moved to (483, 394)
Screenshot: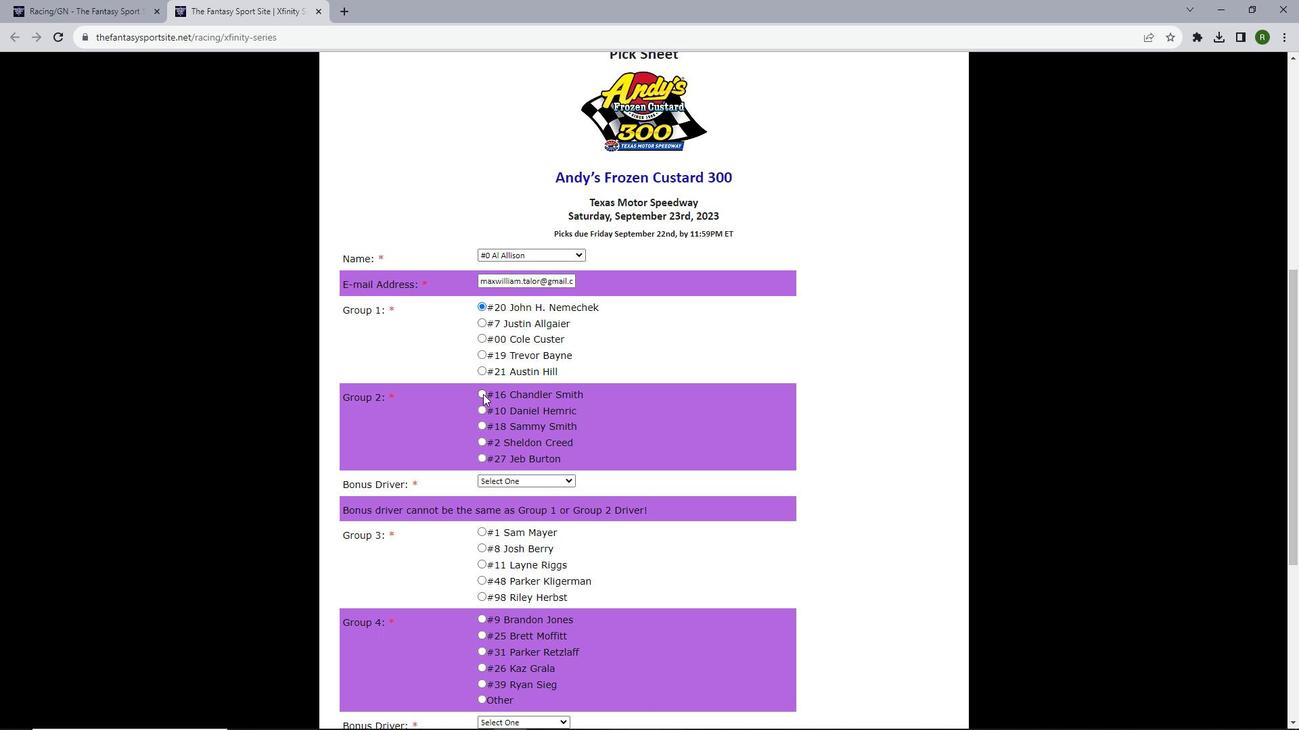 
Action: Mouse pressed left at (483, 394)
Screenshot: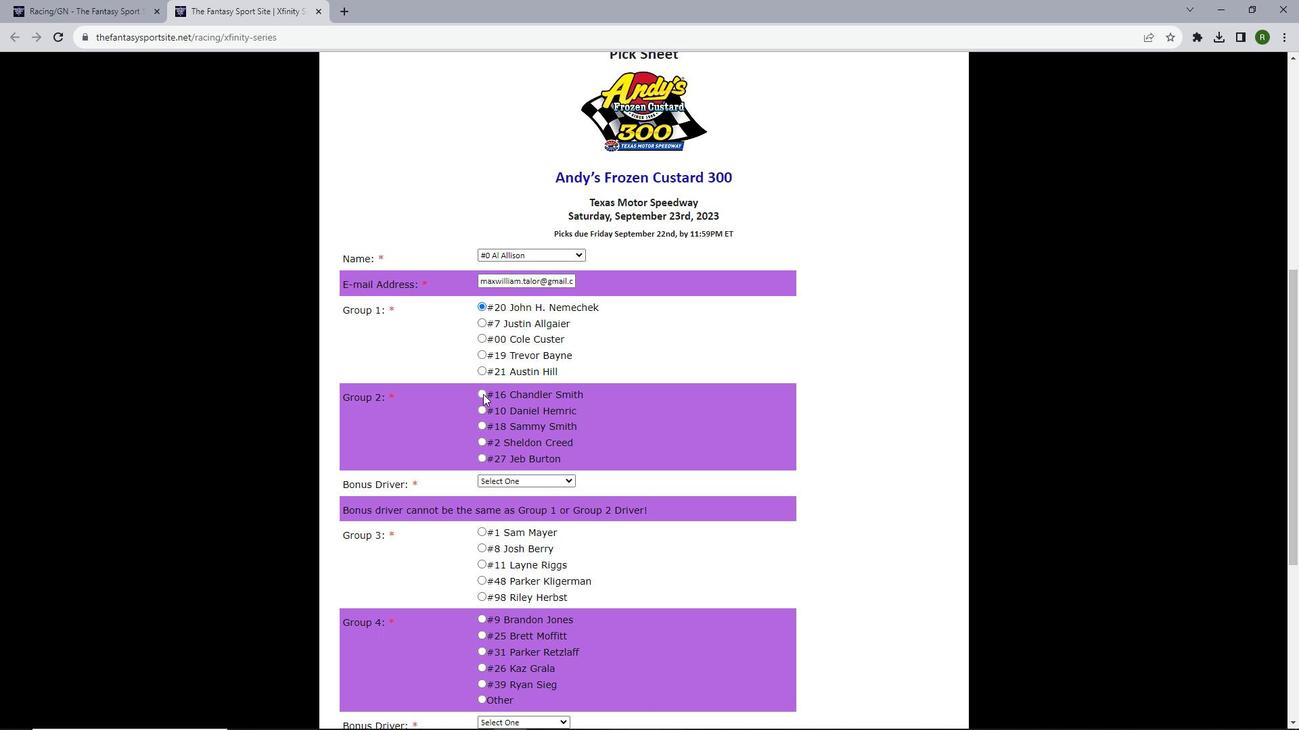 
Action: Mouse moved to (511, 484)
Screenshot: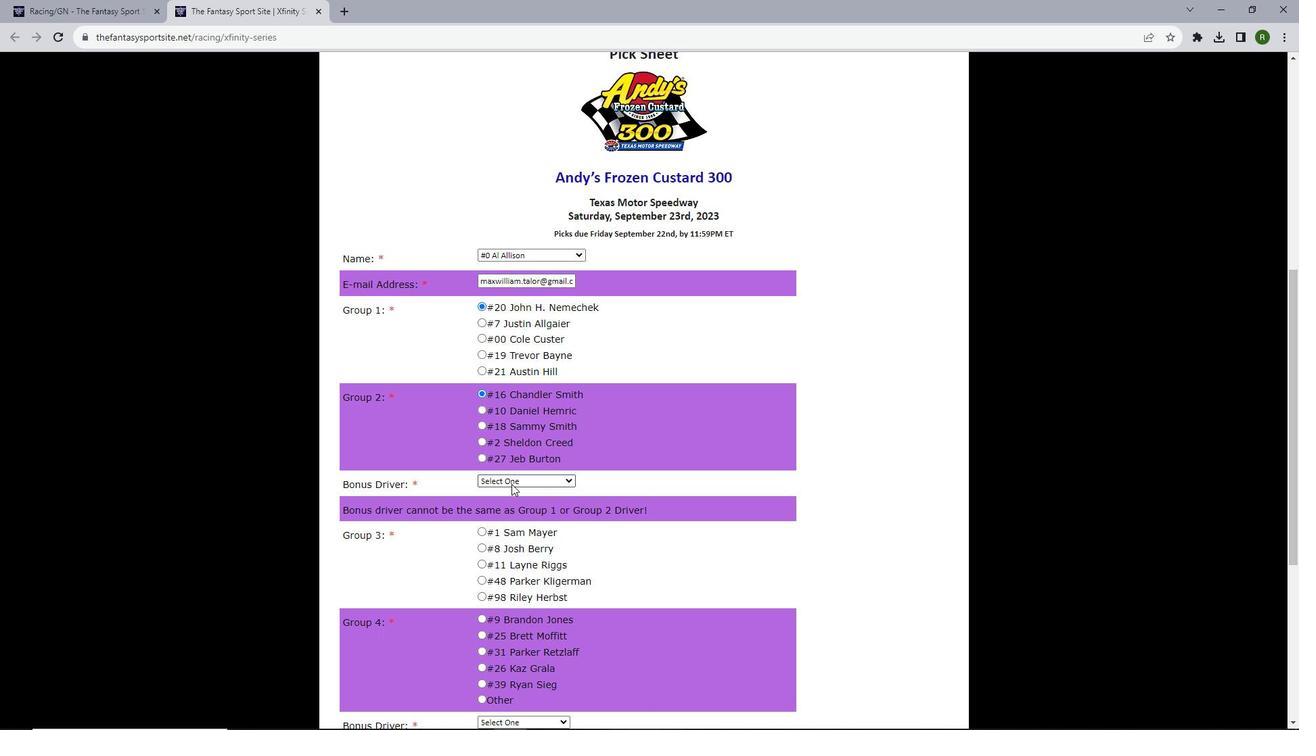 
Action: Mouse pressed left at (511, 484)
Screenshot: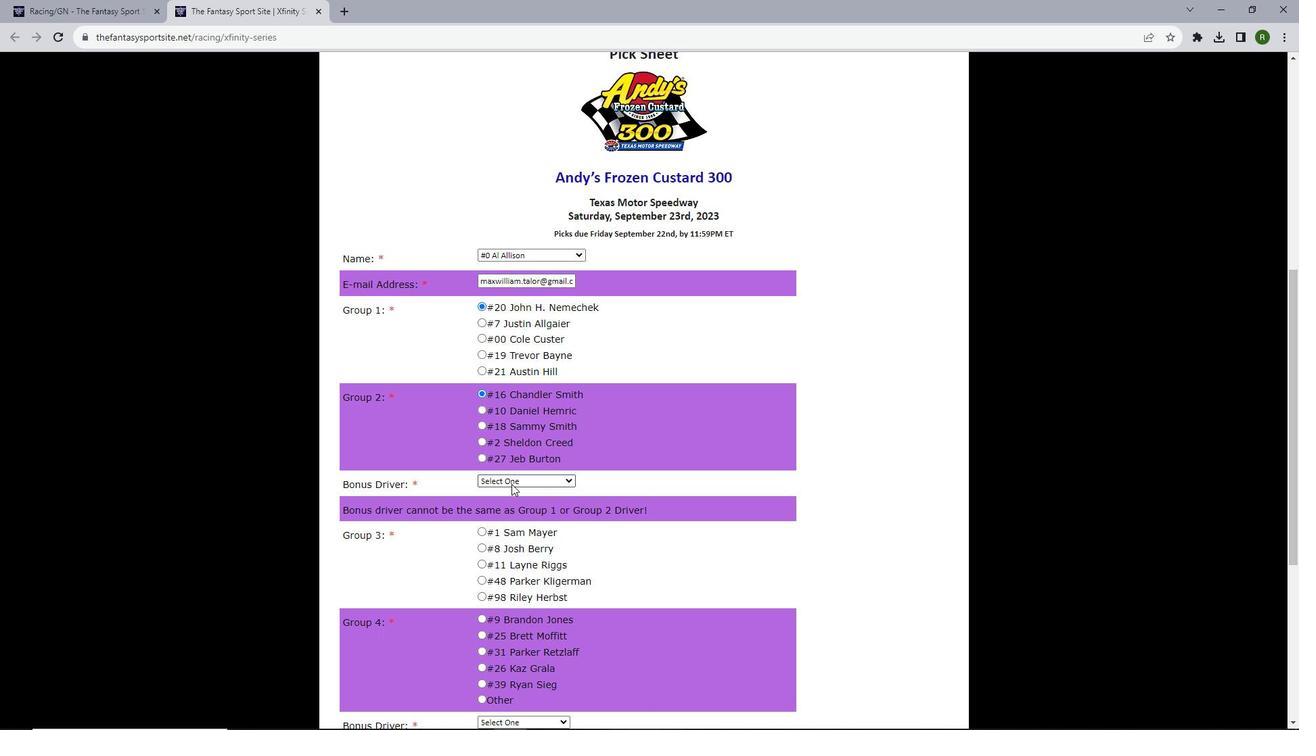 
Action: Mouse moved to (511, 511)
Screenshot: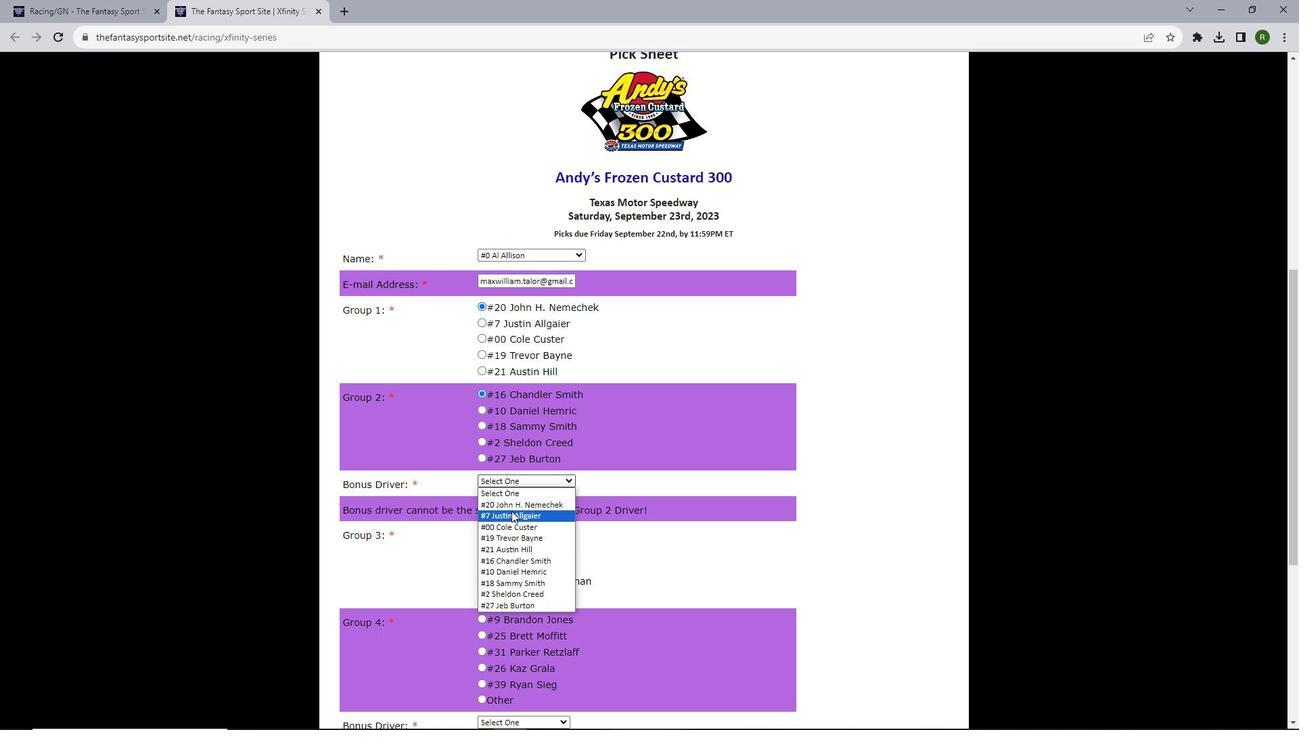 
Action: Mouse pressed left at (511, 511)
Screenshot: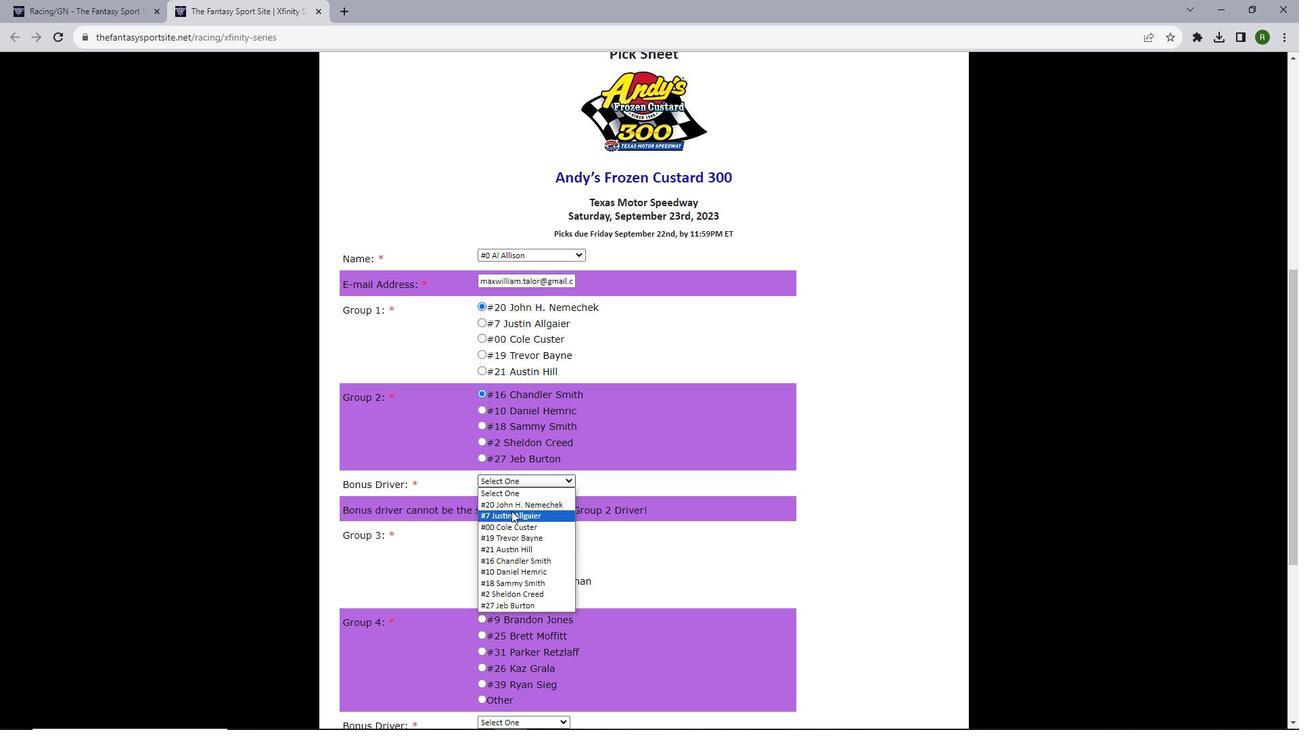 
Action: Mouse moved to (511, 511)
Screenshot: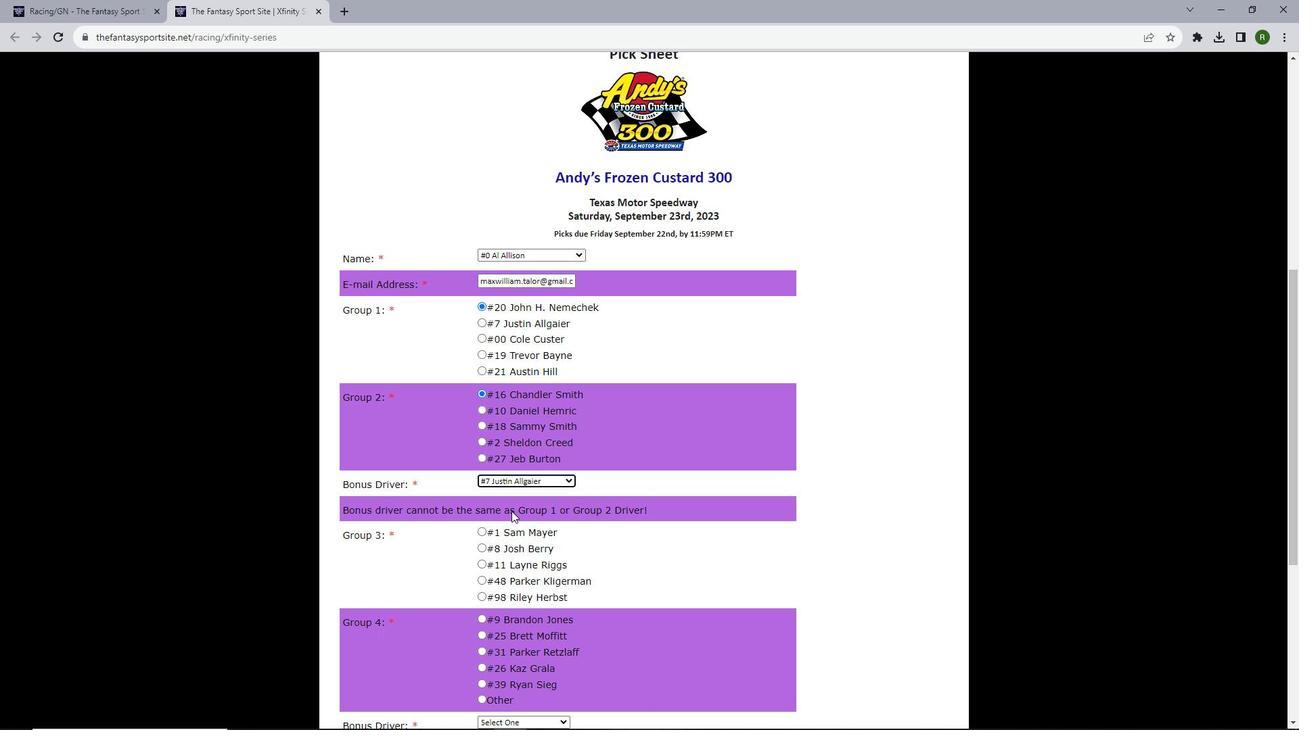 
Action: Mouse scrolled (511, 510) with delta (0, 0)
Screenshot: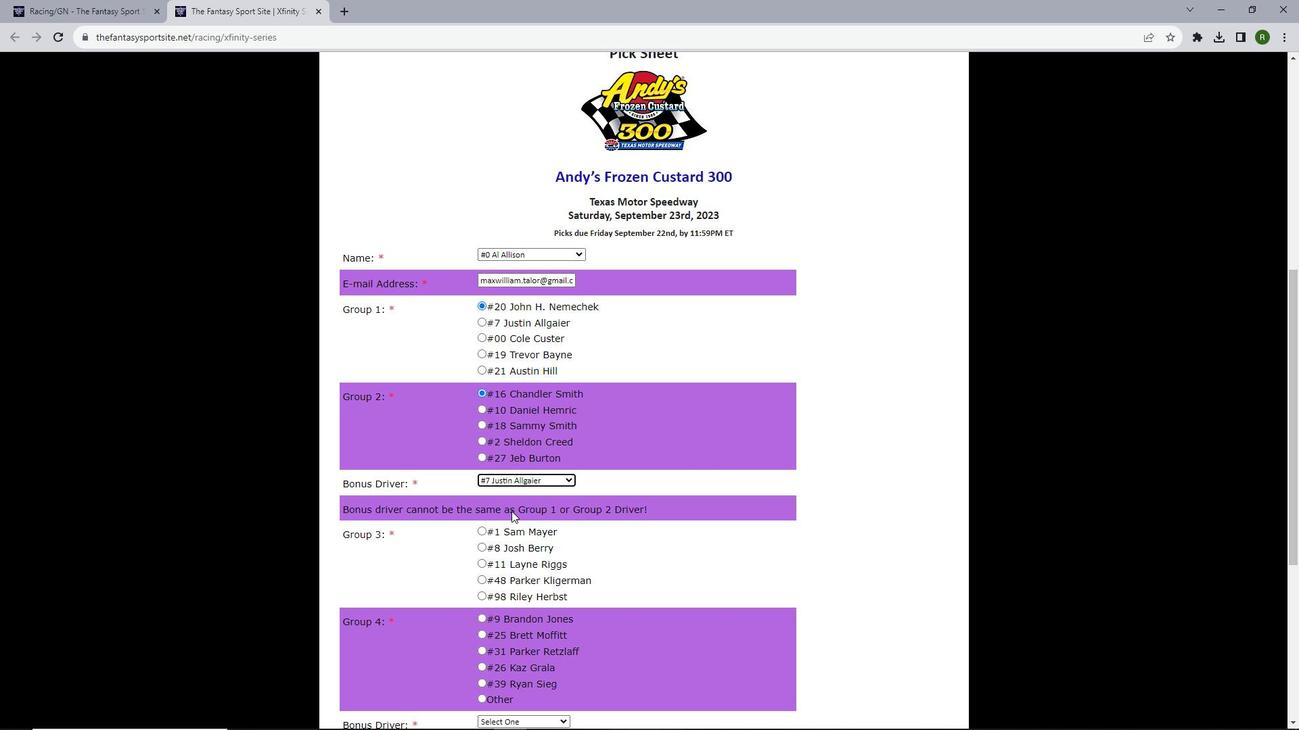 
Action: Mouse moved to (482, 467)
Screenshot: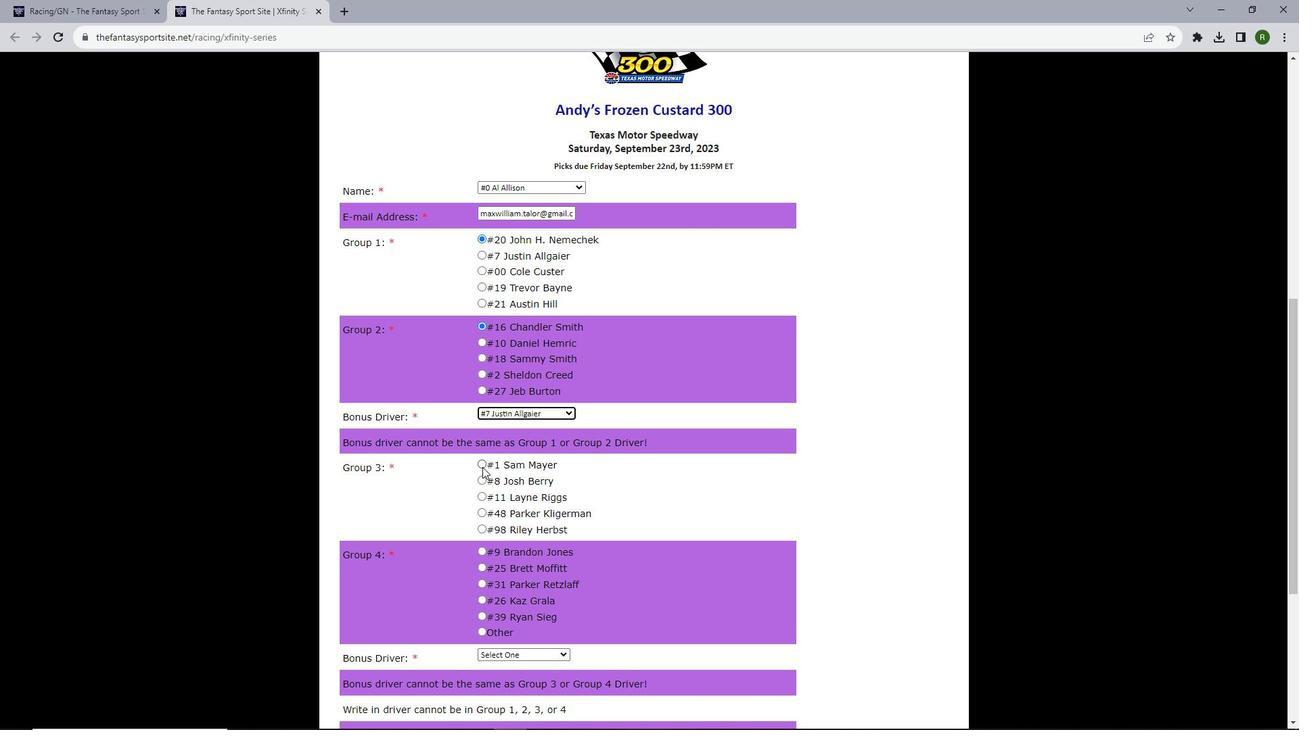 
Action: Mouse pressed left at (482, 467)
Screenshot: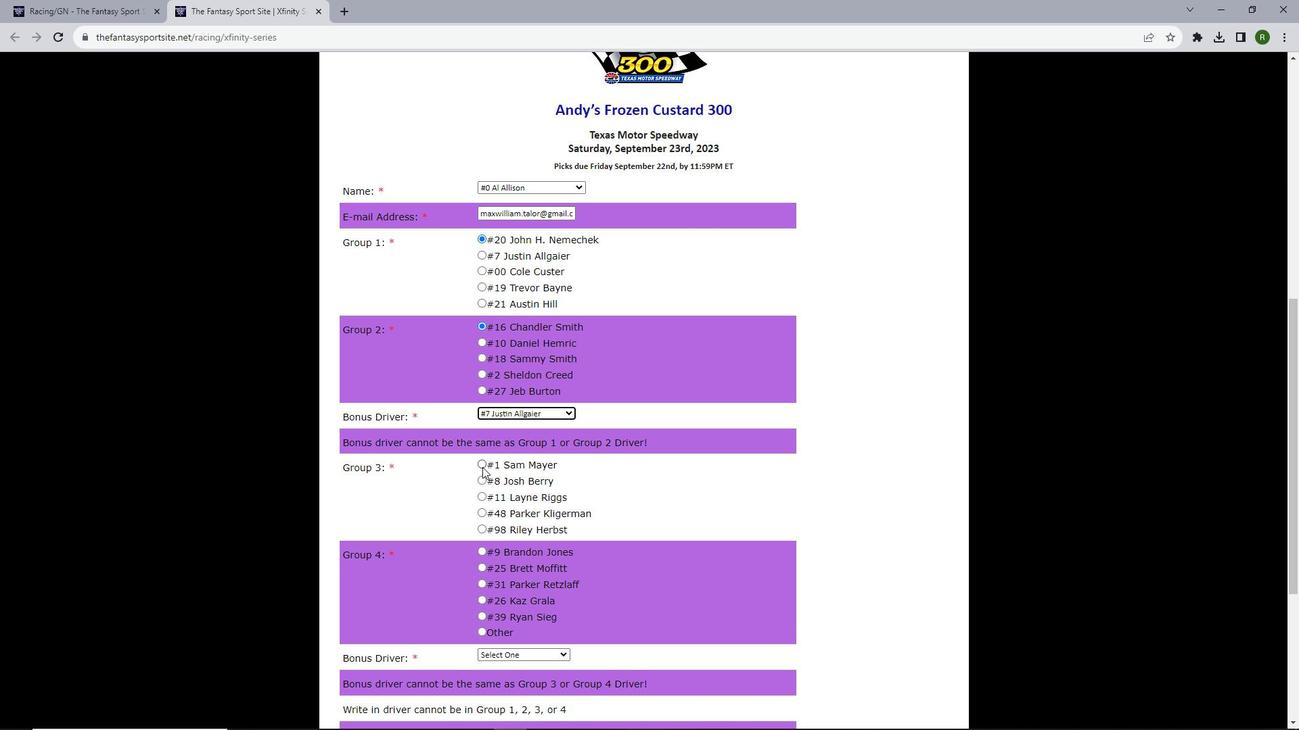 
Action: Mouse moved to (498, 477)
Screenshot: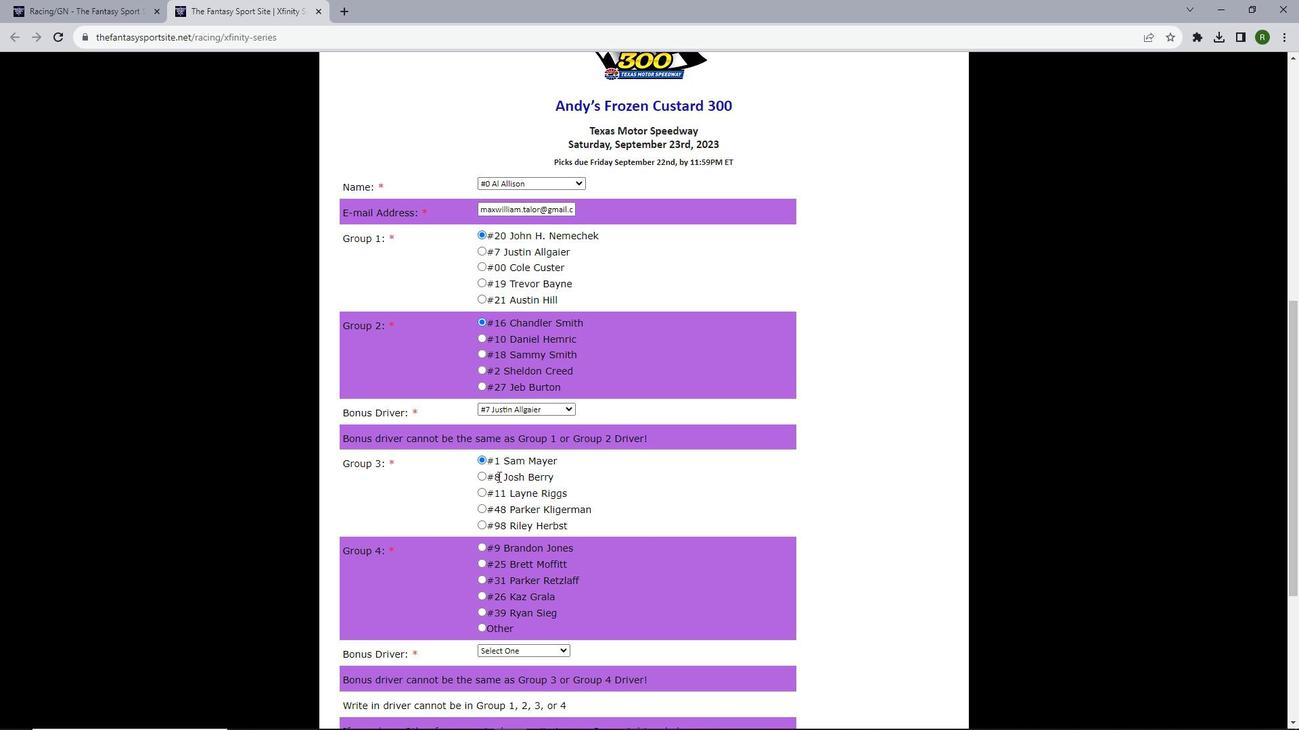 
Action: Mouse scrolled (498, 476) with delta (0, 0)
Screenshot: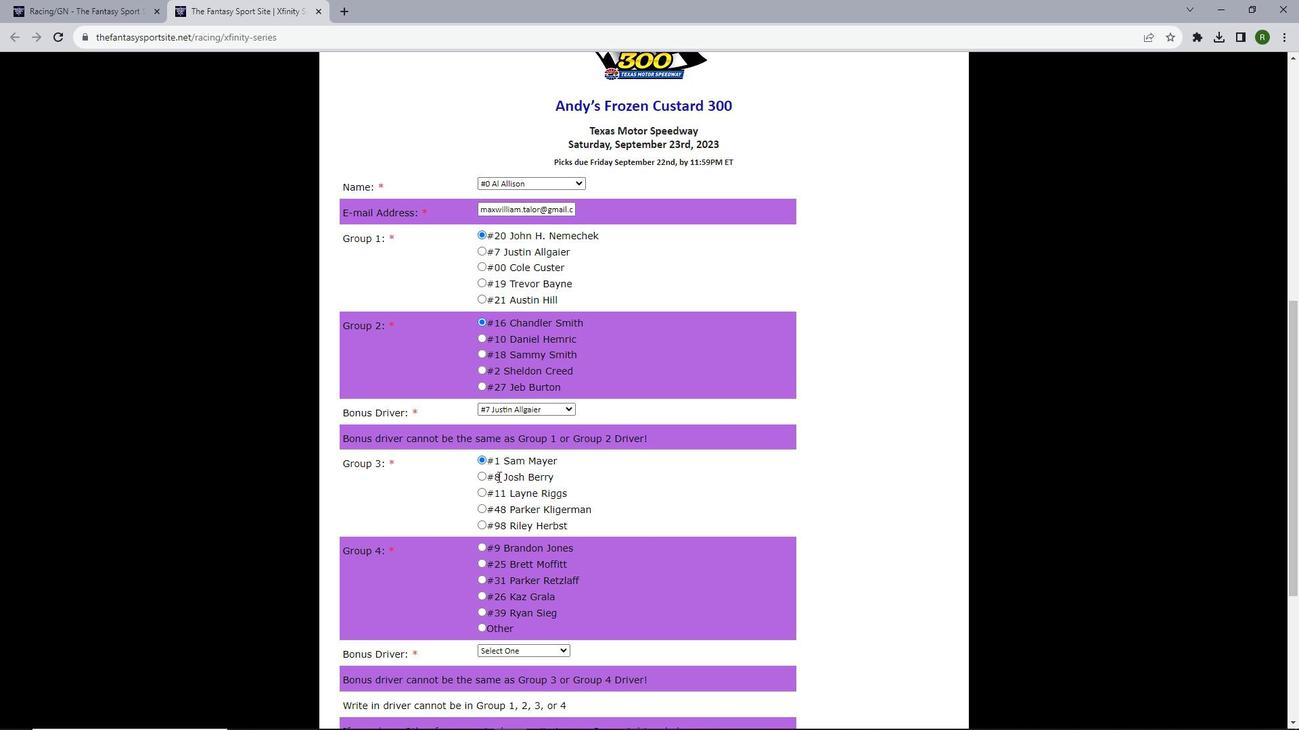 
Action: Mouse scrolled (498, 476) with delta (0, 0)
Screenshot: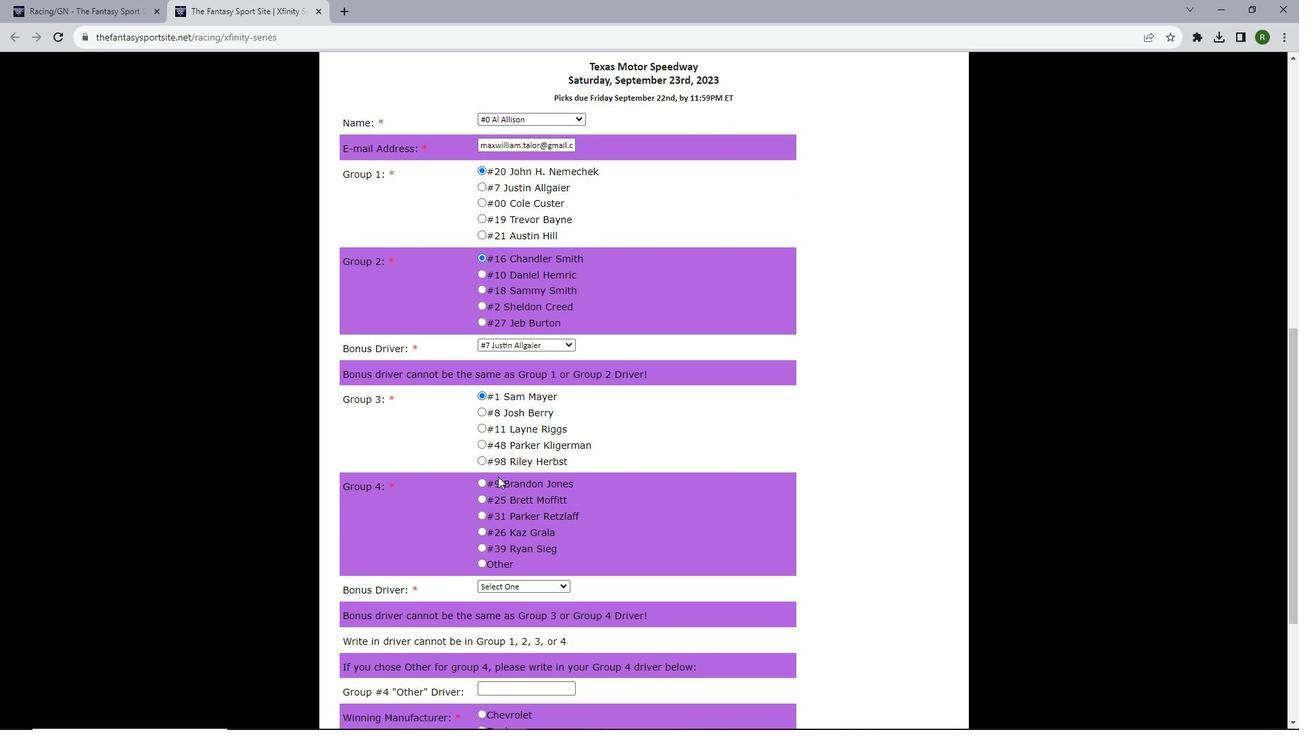 
Action: Mouse moved to (483, 417)
Screenshot: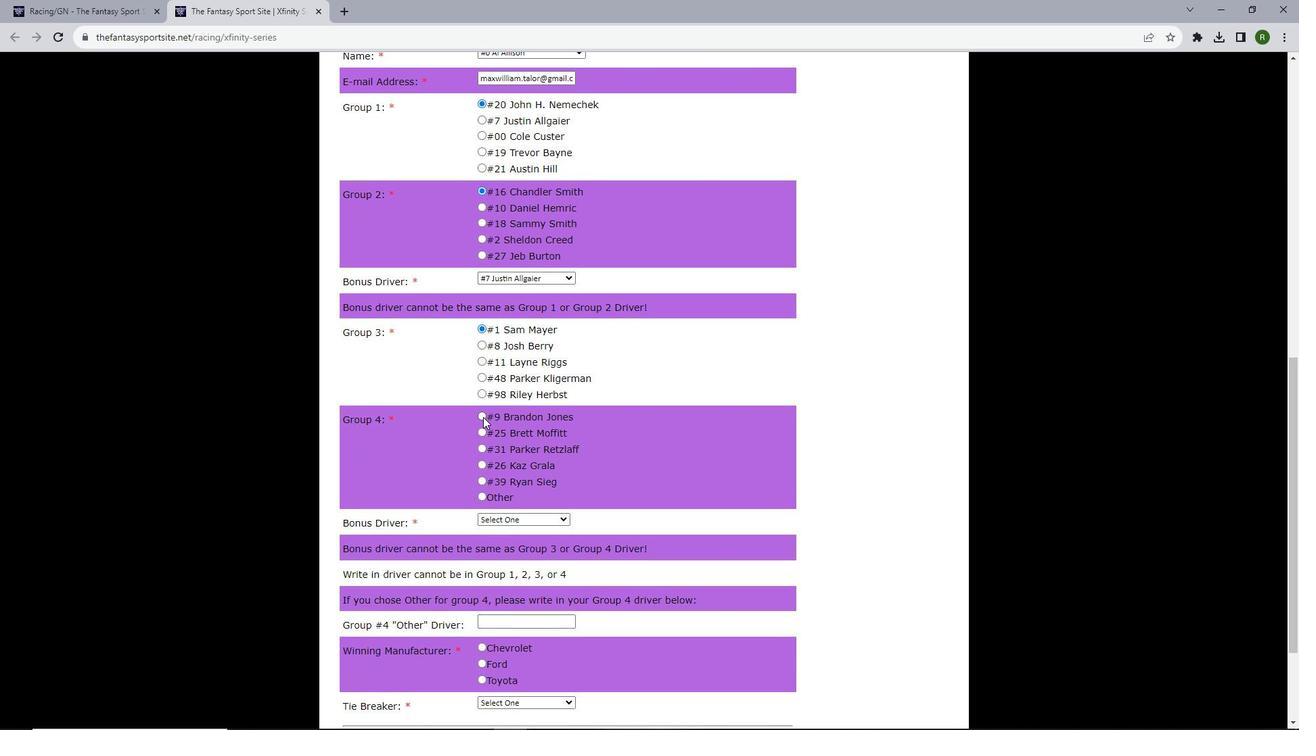 
Action: Mouse pressed left at (483, 417)
Screenshot: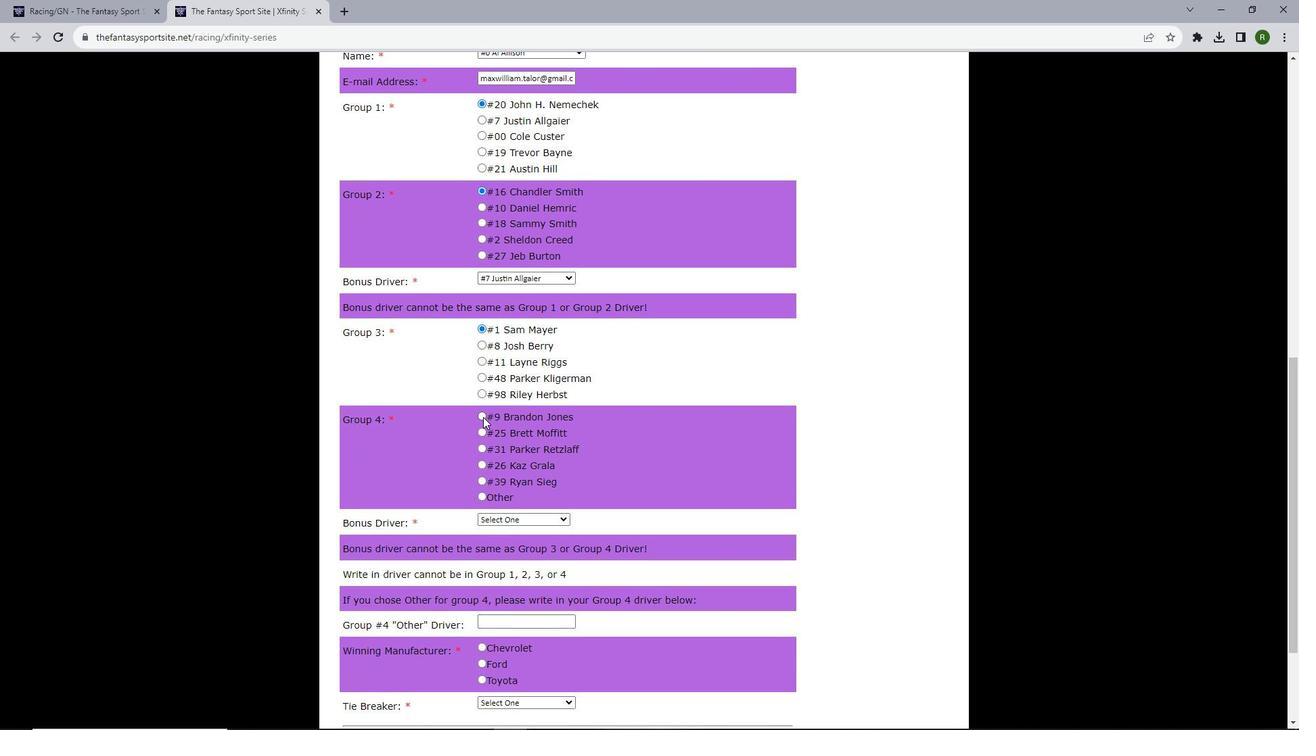
Action: Mouse moved to (506, 478)
Screenshot: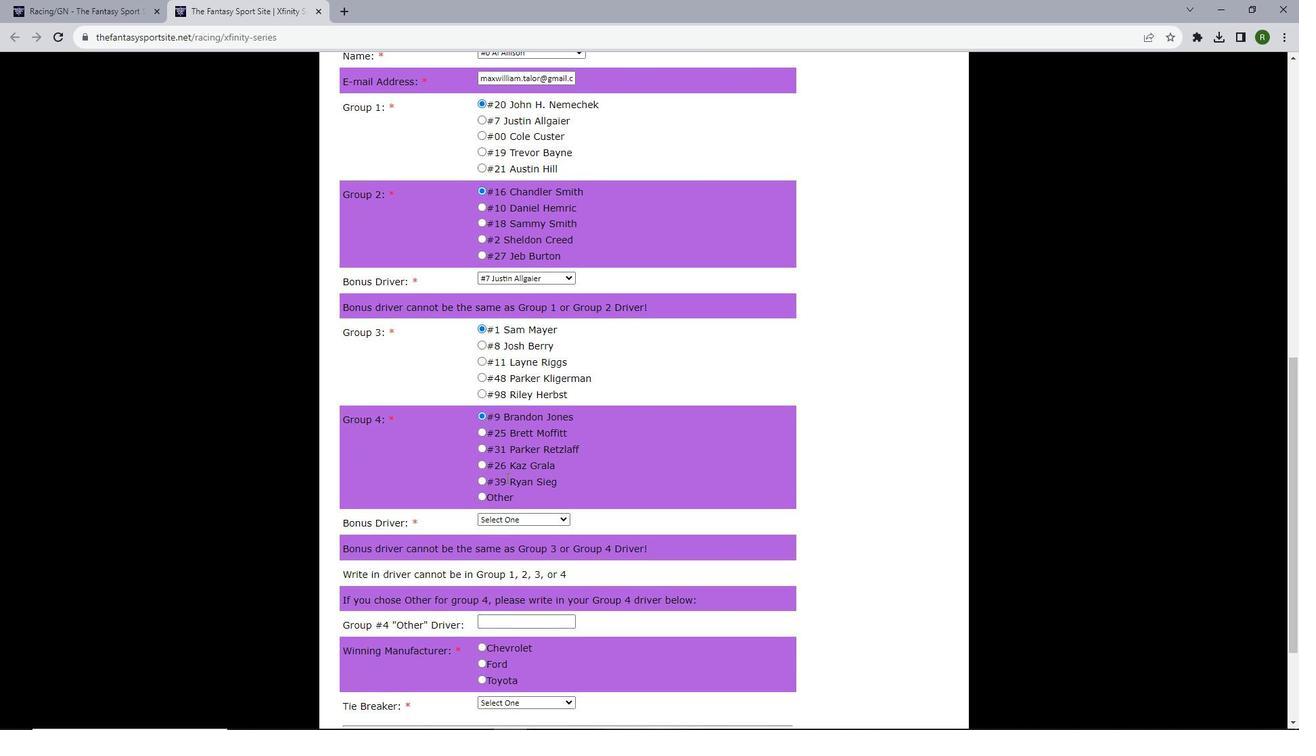 
Action: Mouse scrolled (506, 477) with delta (0, 0)
Screenshot: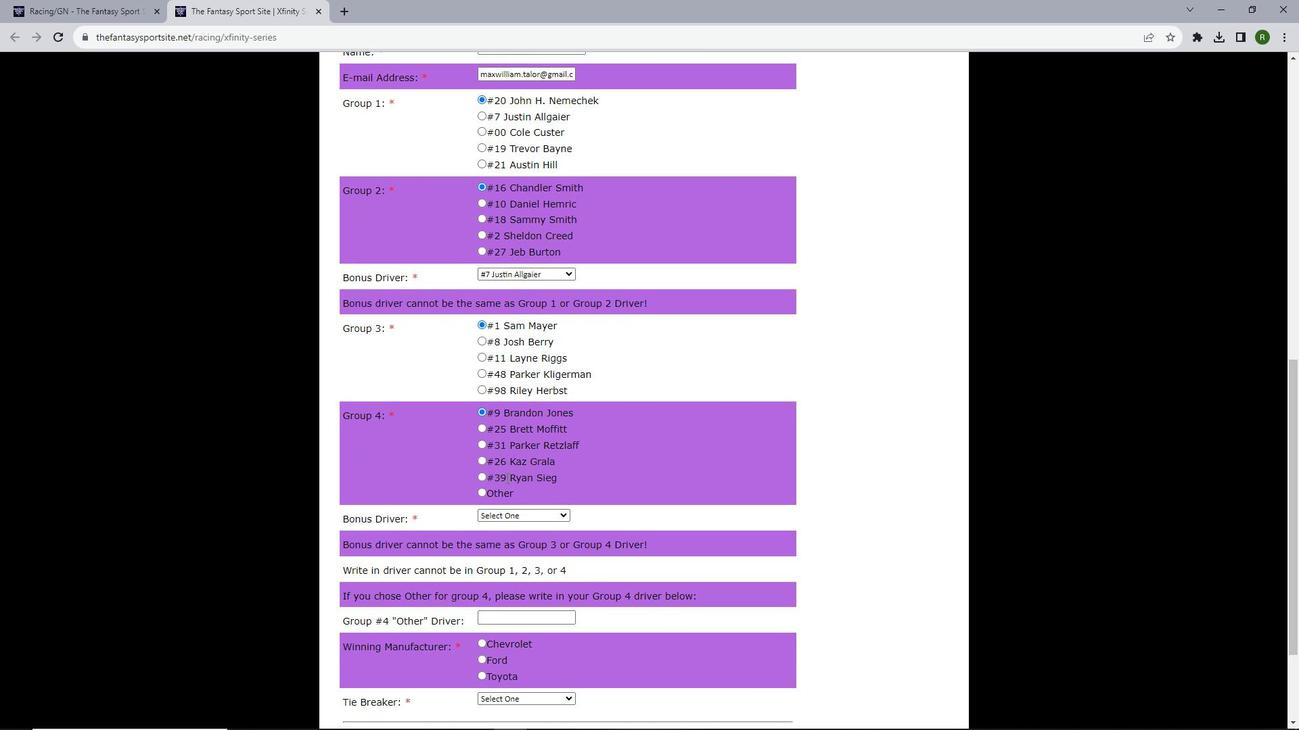 
Action: Mouse scrolled (506, 477) with delta (0, 0)
Screenshot: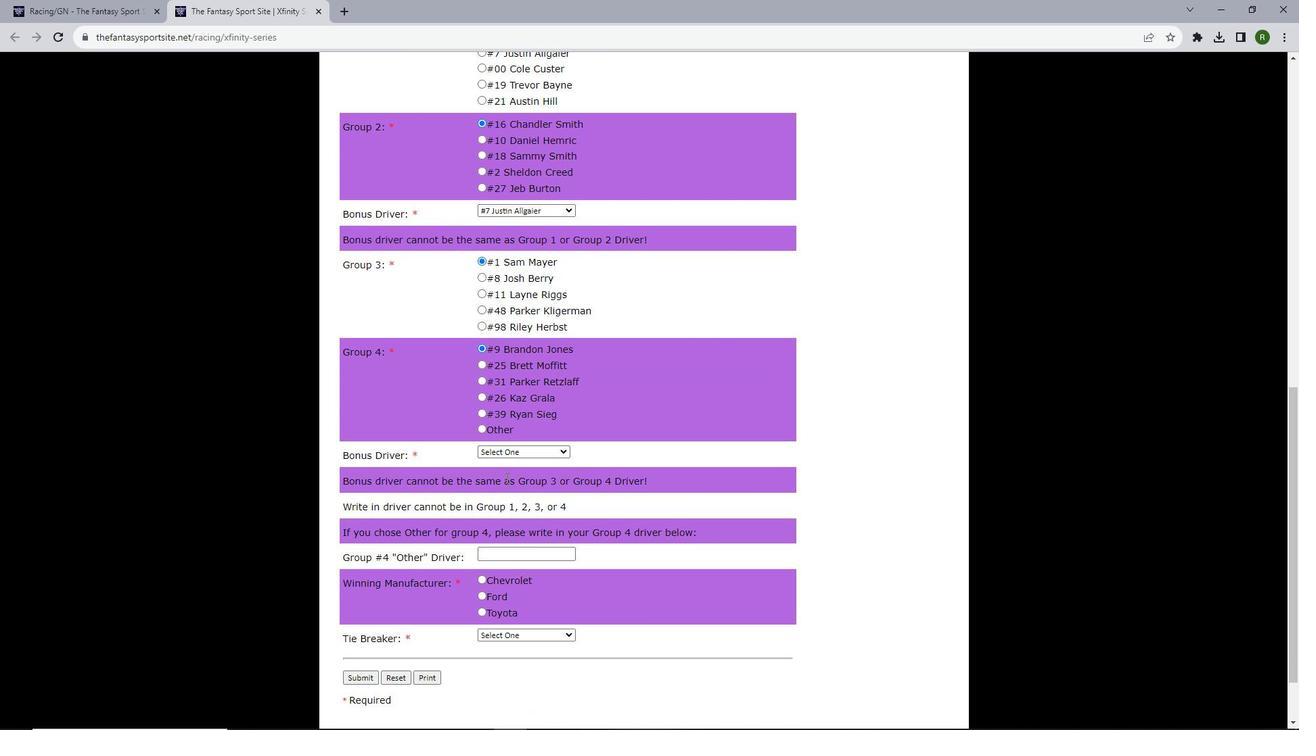 
Action: Mouse moved to (521, 381)
Screenshot: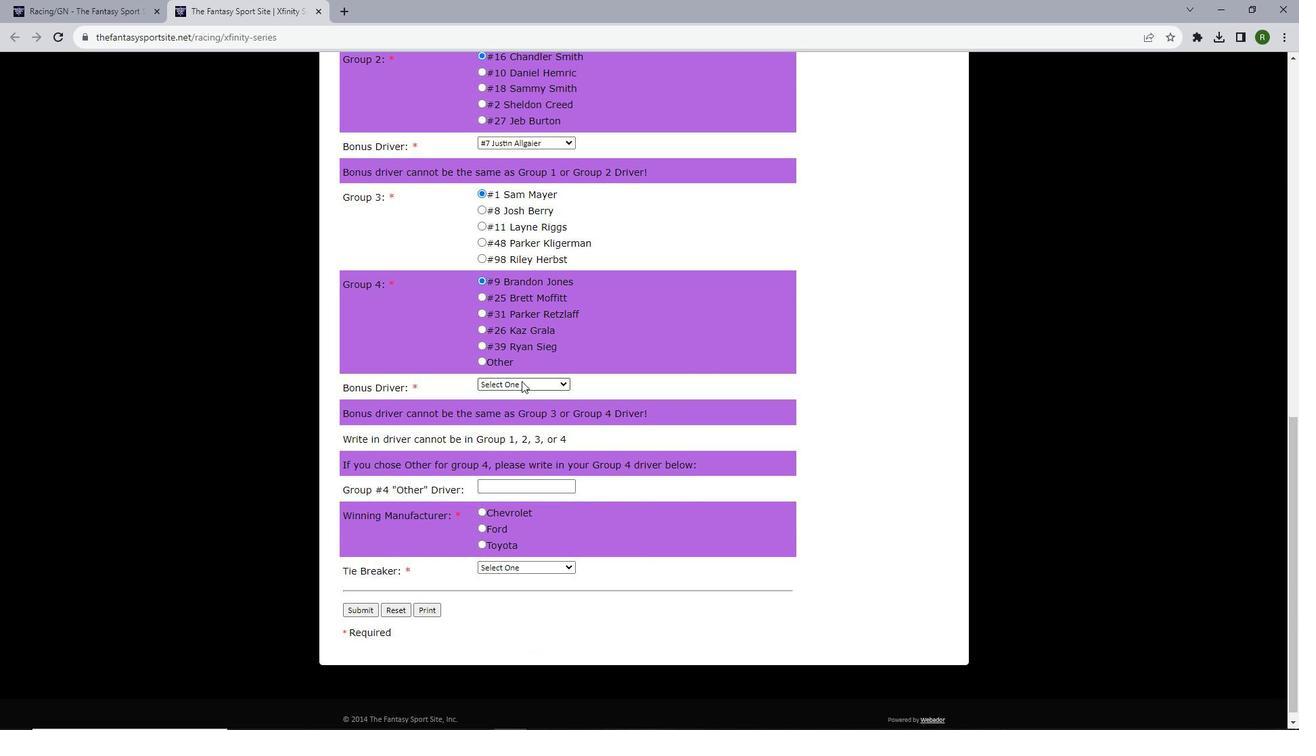 
Action: Mouse pressed left at (521, 381)
Screenshot: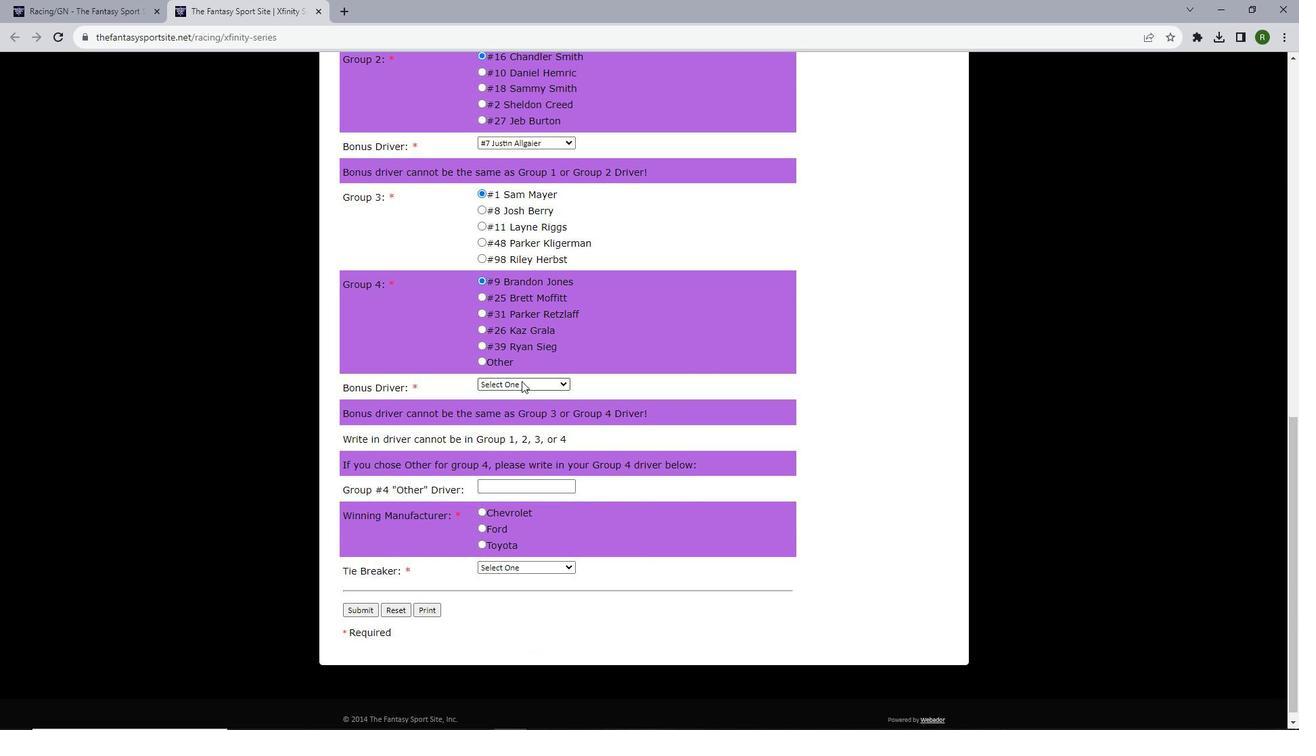 
Action: Mouse moved to (521, 423)
Screenshot: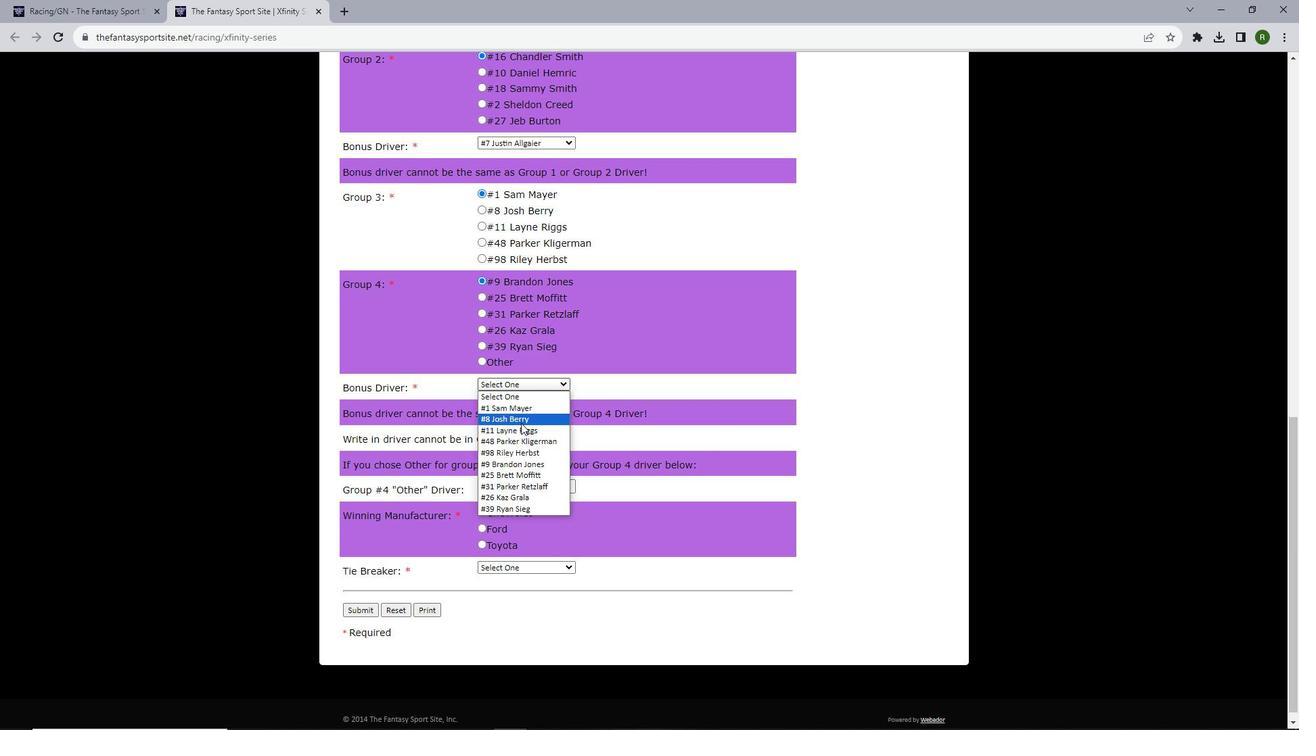
Action: Mouse pressed left at (521, 423)
Screenshot: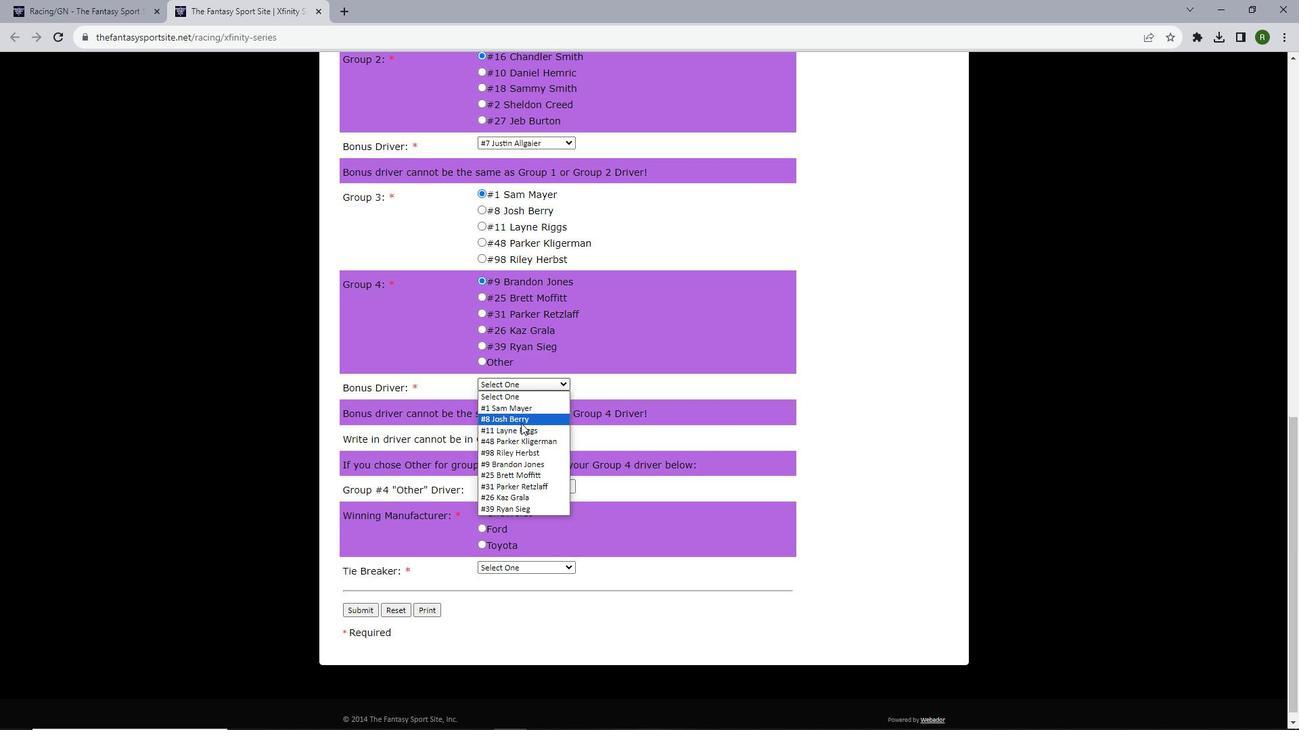 
Action: Mouse moved to (544, 418)
Screenshot: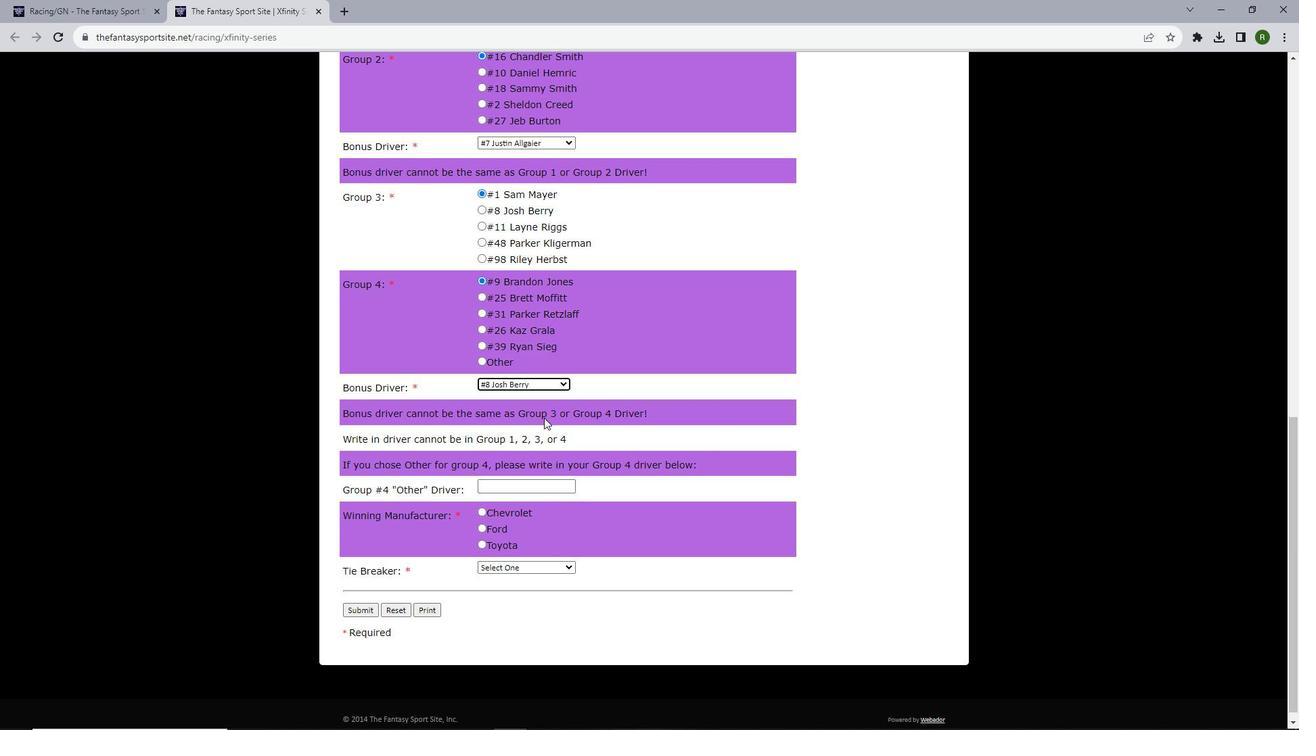 
Action: Mouse scrolled (544, 418) with delta (0, 0)
Screenshot: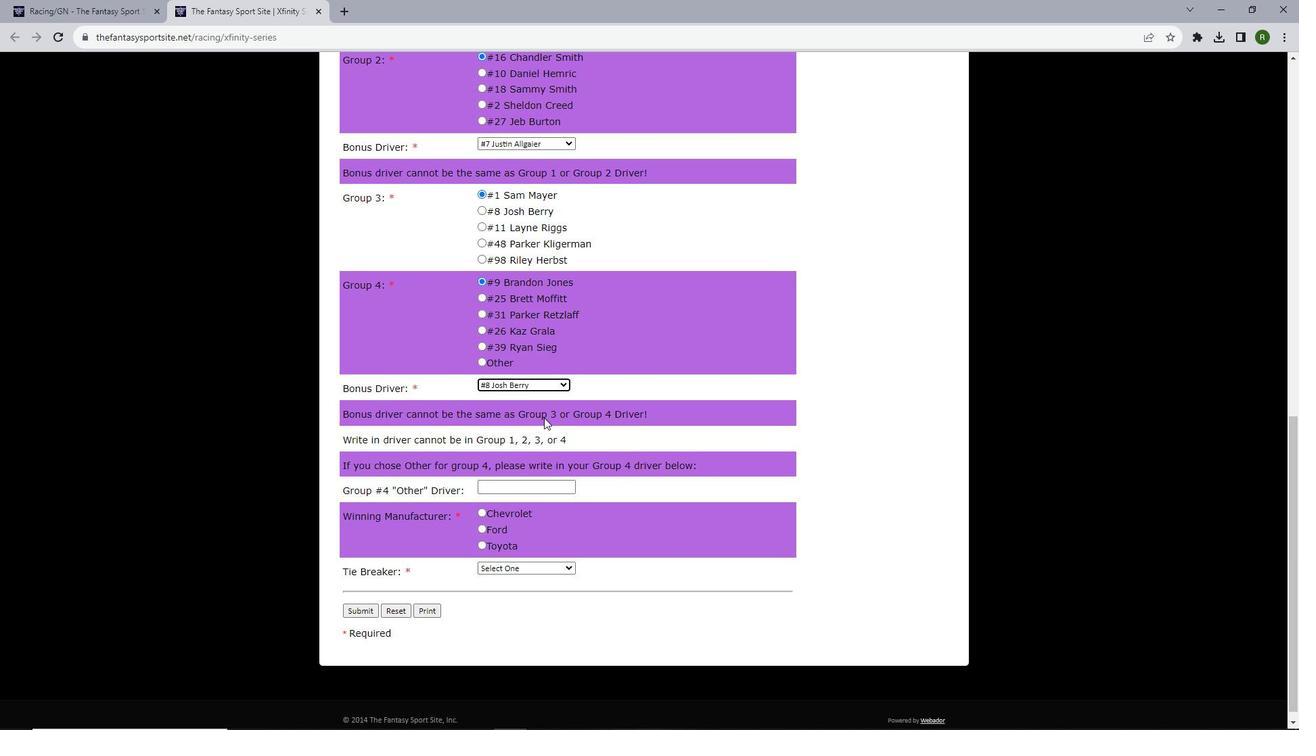 
Action: Mouse scrolled (544, 418) with delta (0, 0)
Screenshot: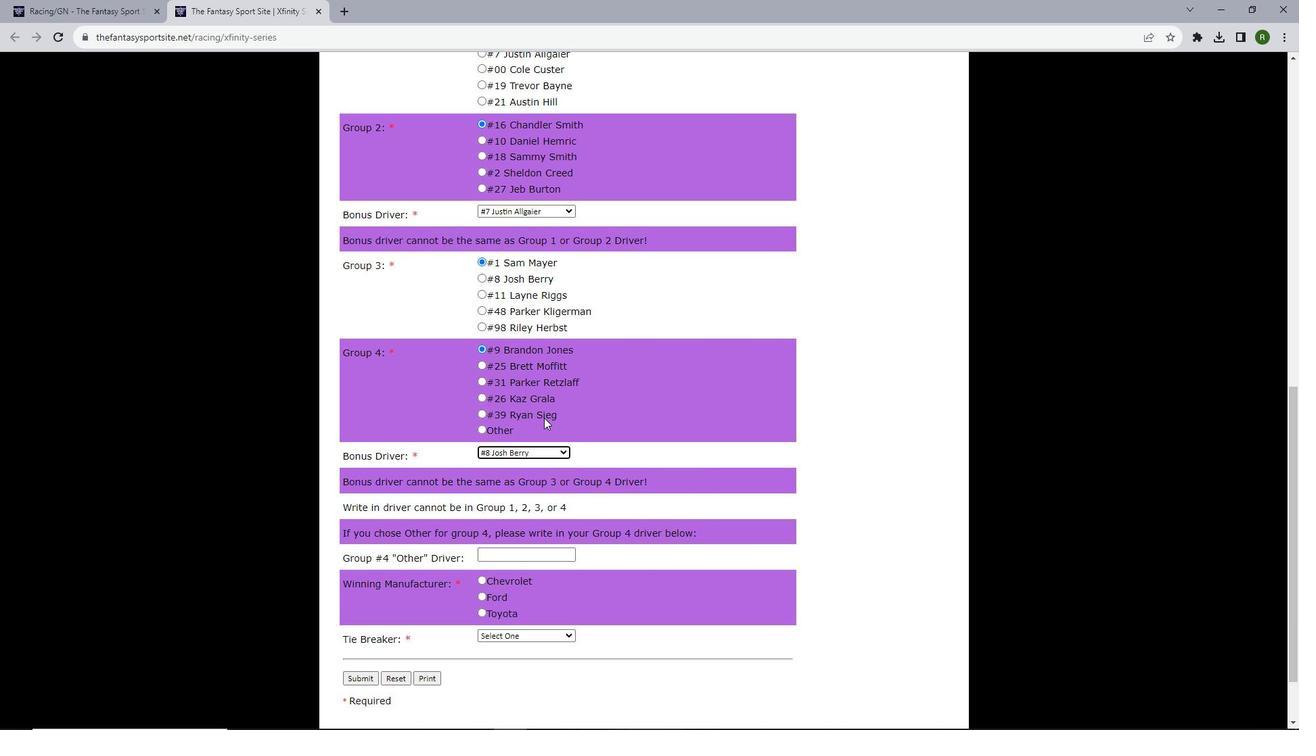 
Action: Mouse scrolled (544, 417) with delta (0, 0)
Screenshot: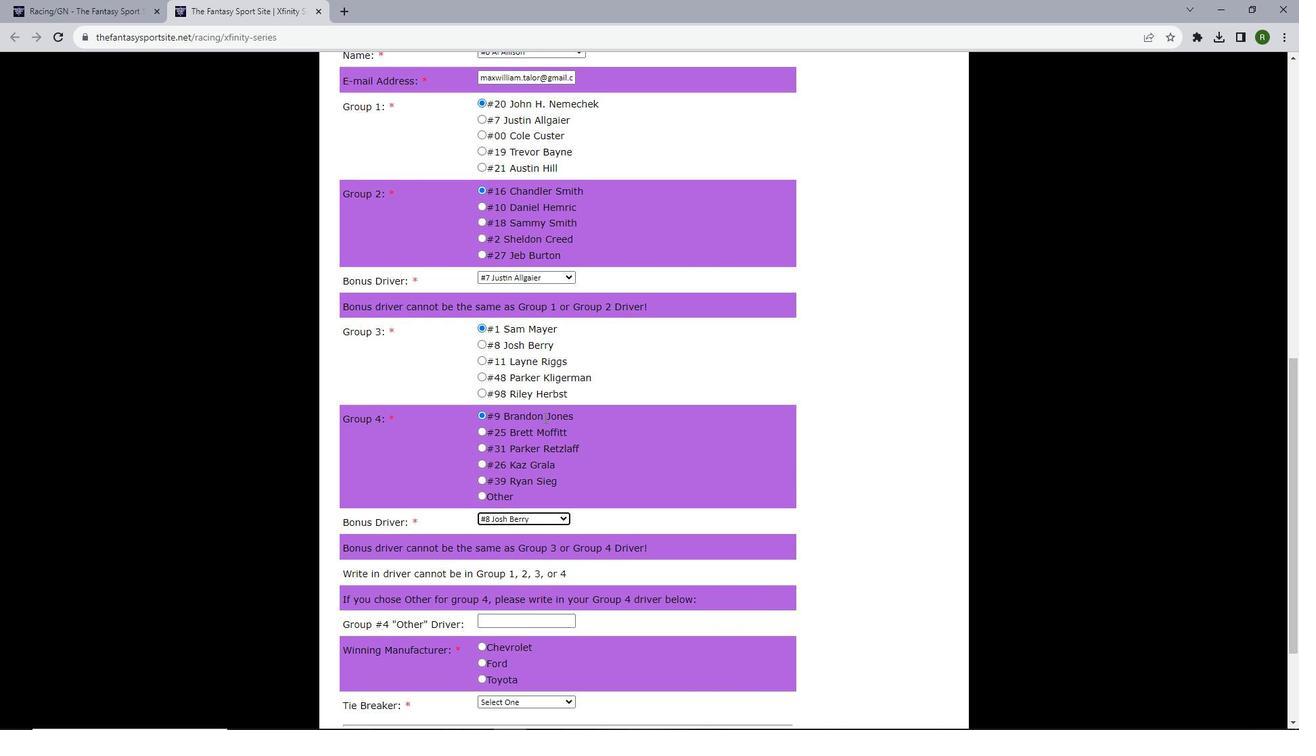 
Action: Mouse scrolled (544, 417) with delta (0, 0)
Screenshot: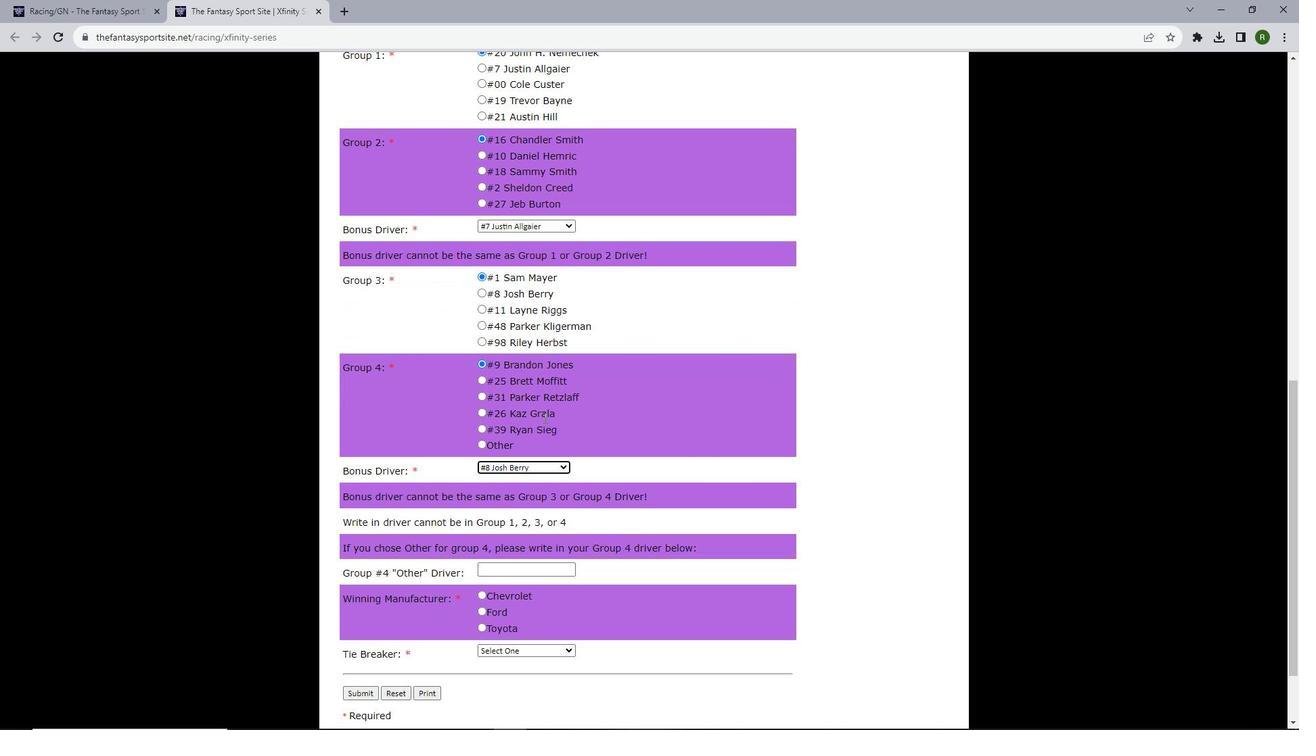 
Action: Mouse moved to (524, 435)
Screenshot: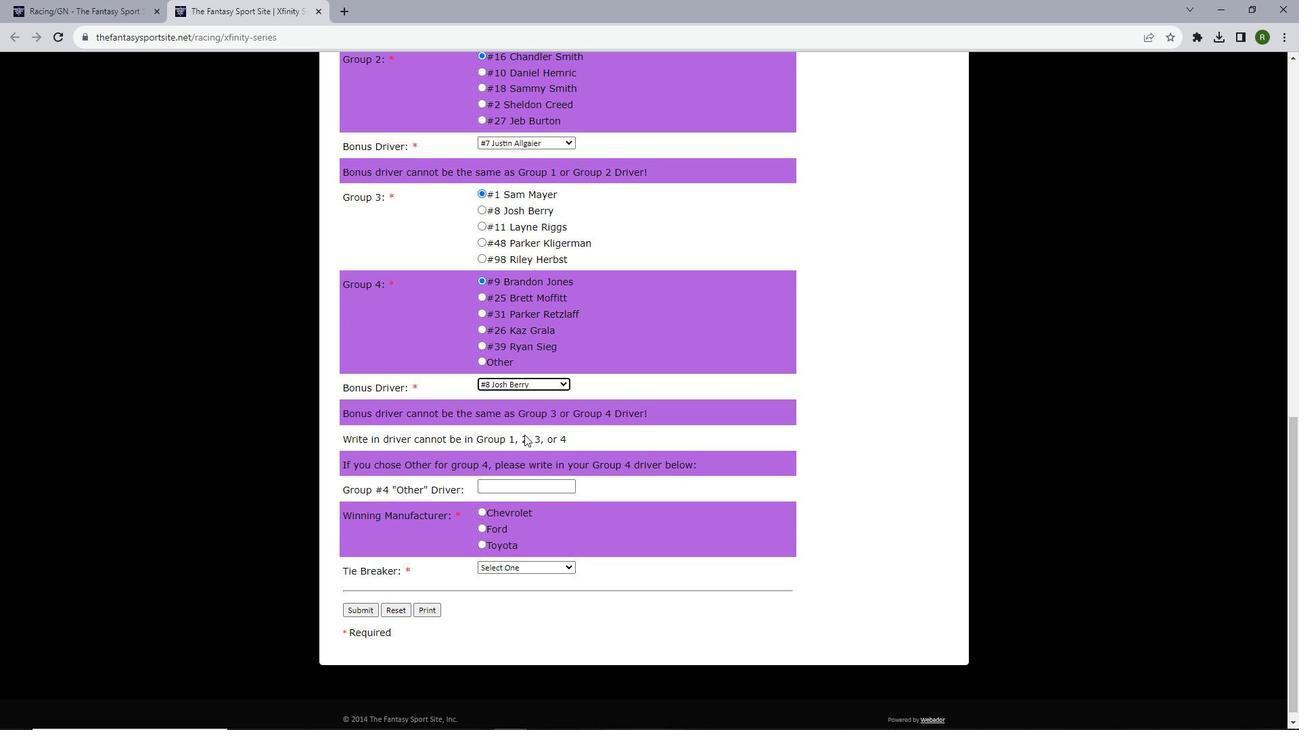 
Action: Mouse scrolled (524, 434) with delta (0, 0)
Screenshot: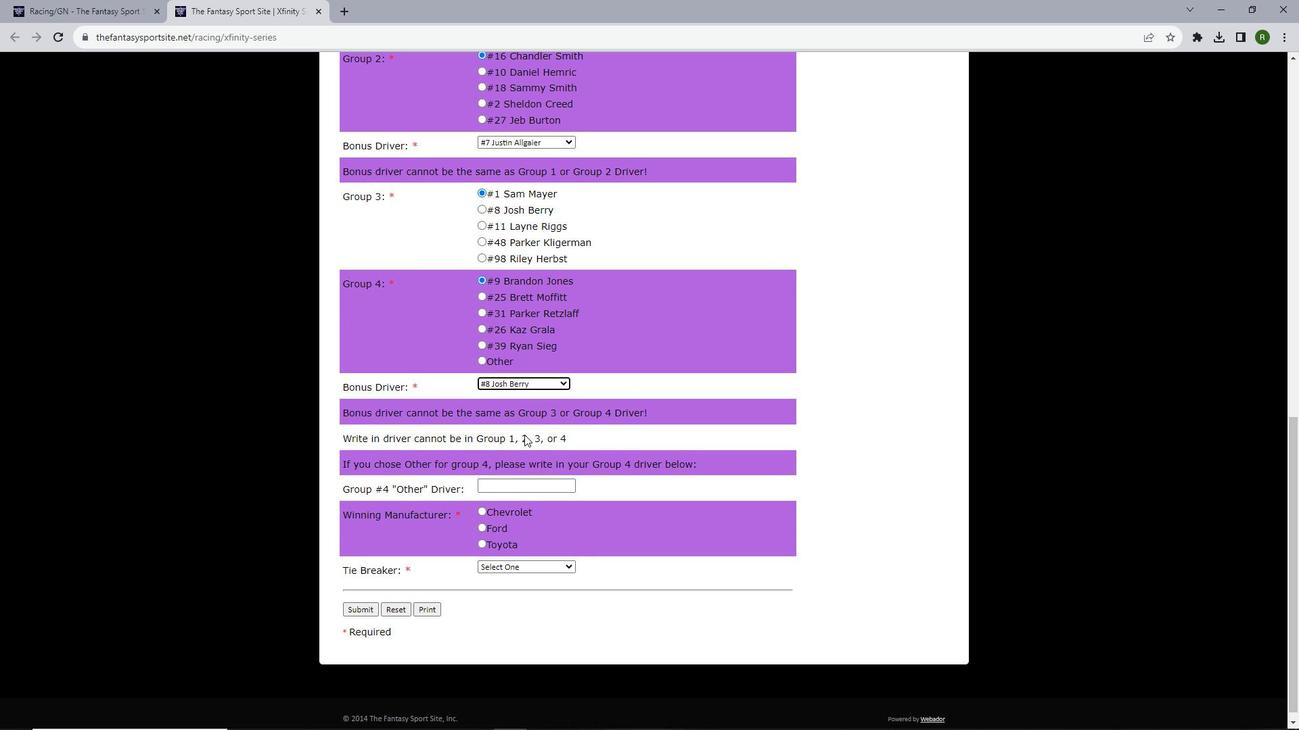 
Action: Mouse moved to (586, 440)
Screenshot: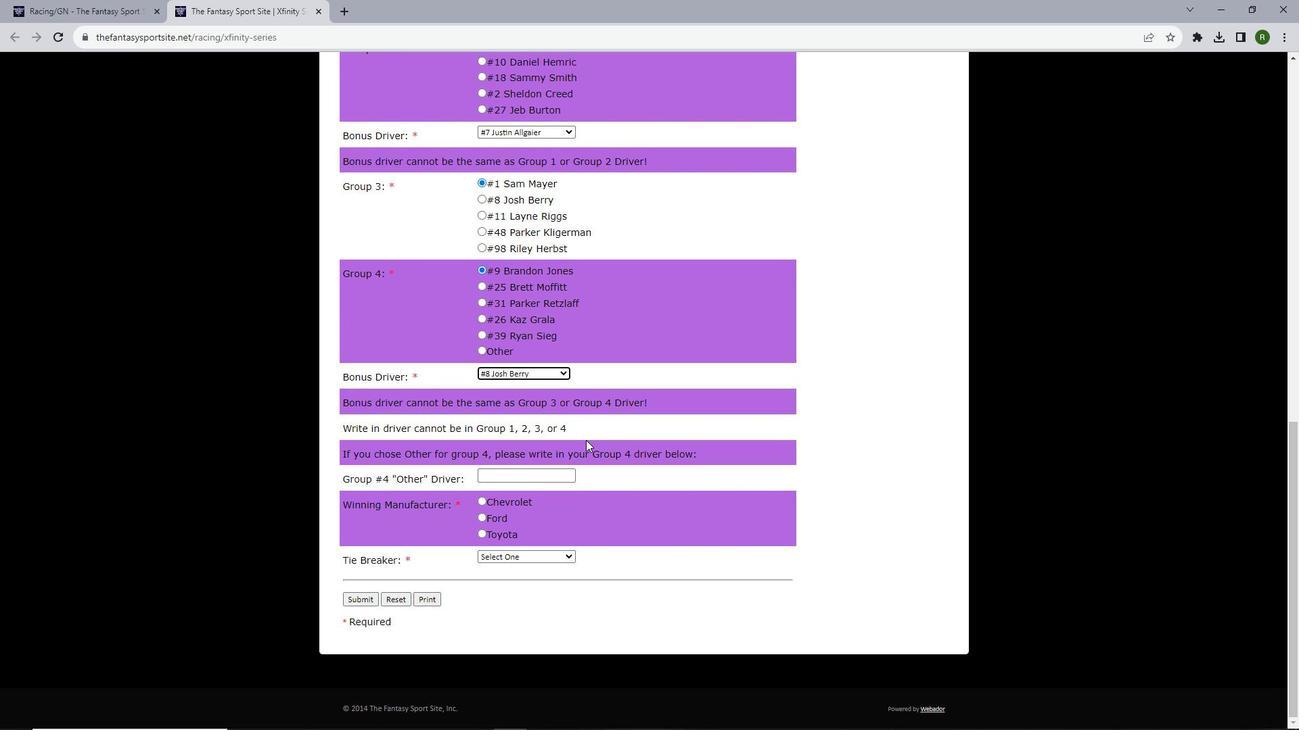 
Action: Mouse scrolled (586, 441) with delta (0, 0)
Screenshot: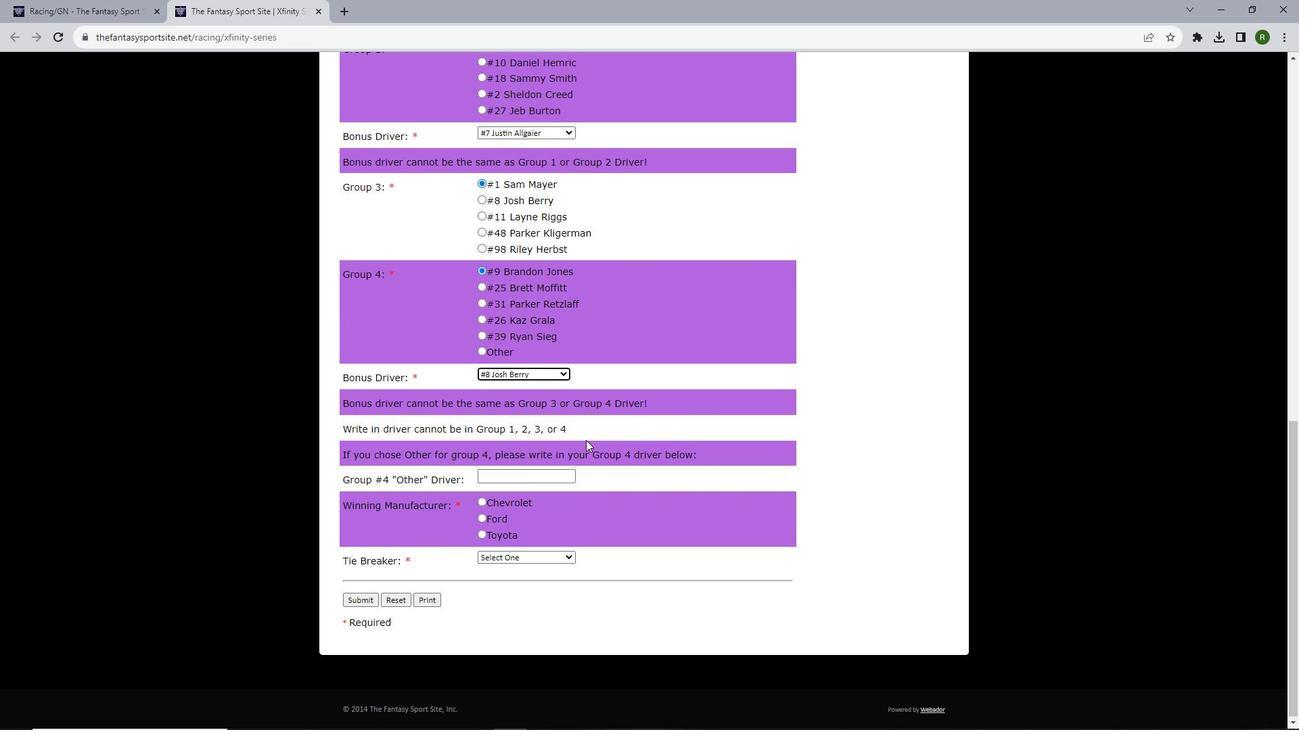 
Action: Mouse scrolled (586, 441) with delta (0, 0)
Screenshot: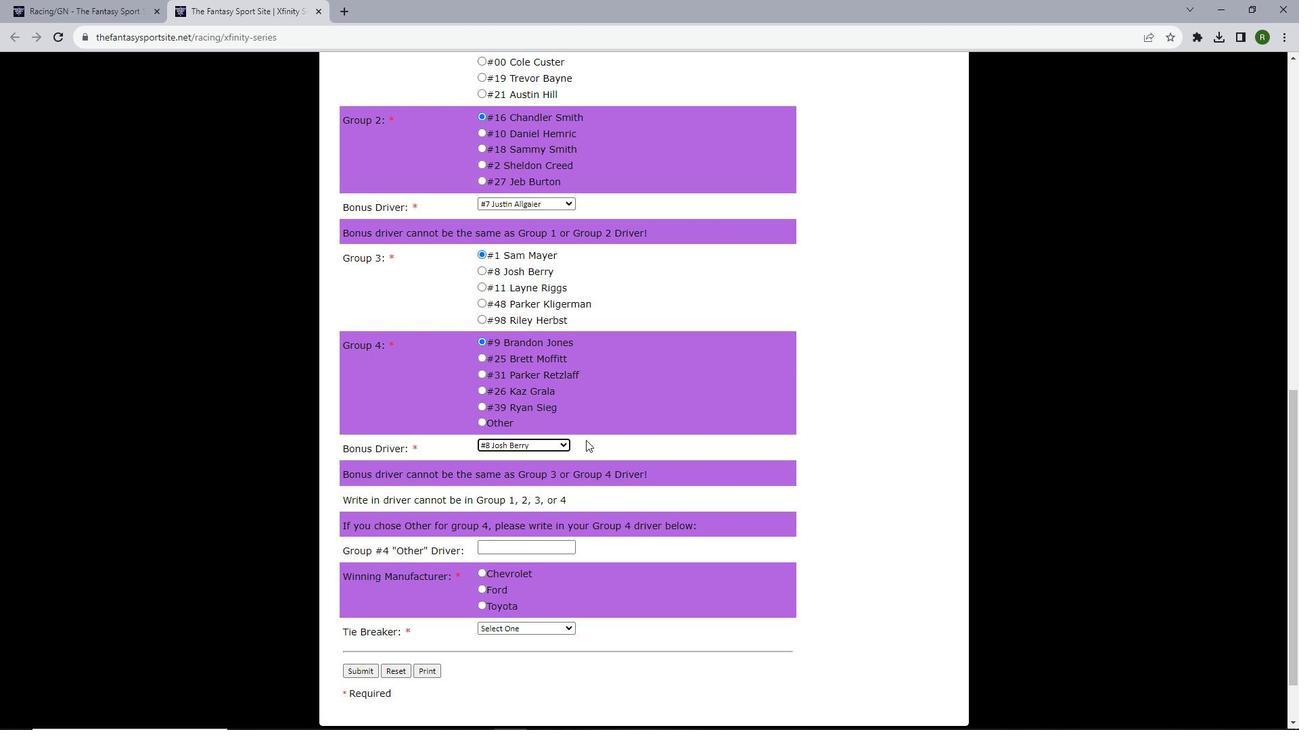 
Action: Mouse scrolled (586, 441) with delta (0, 0)
Screenshot: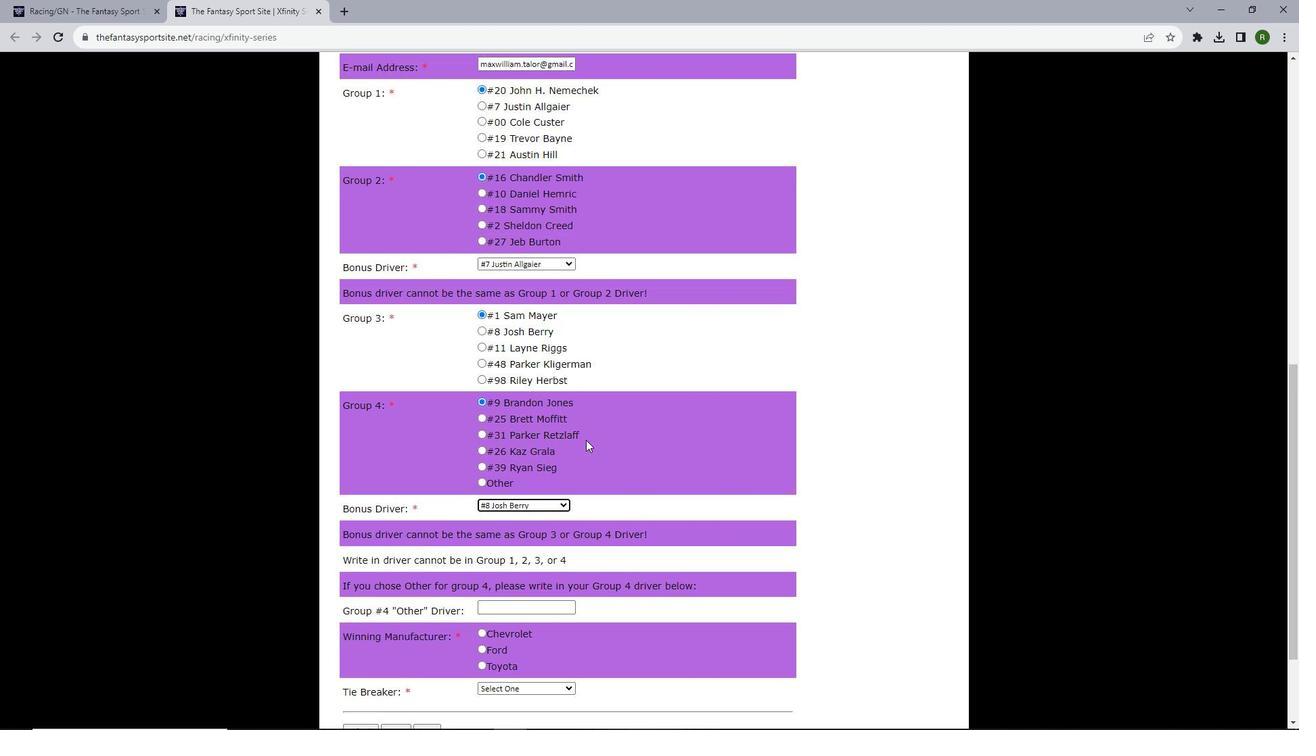
Action: Mouse scrolled (586, 439) with delta (0, 0)
Screenshot: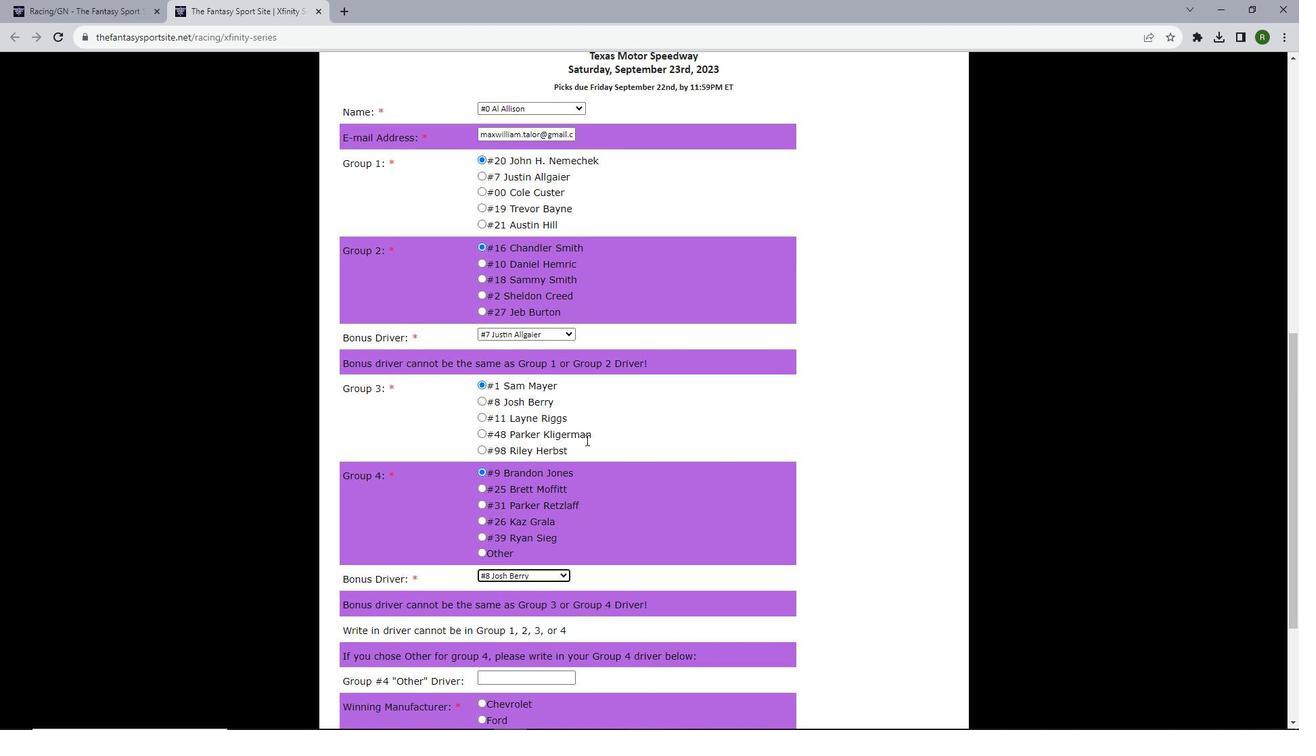 
Action: Mouse scrolled (586, 439) with delta (0, 0)
Screenshot: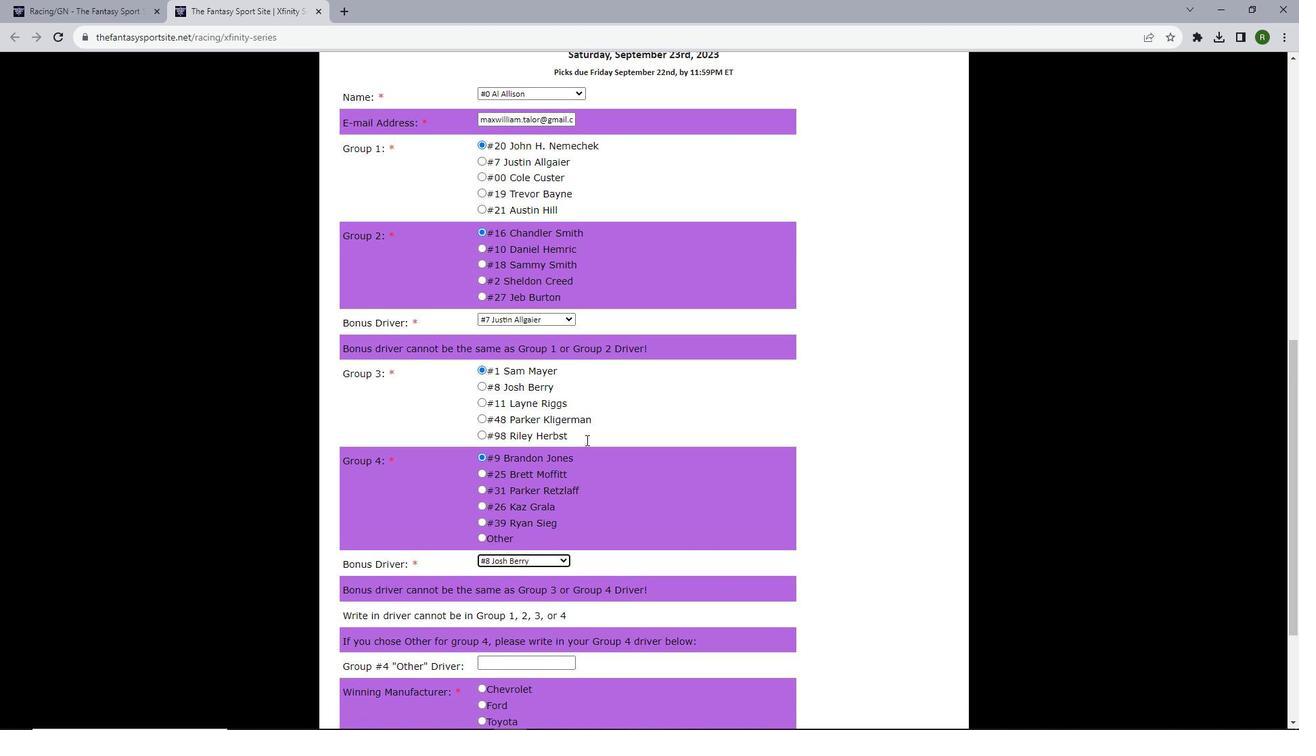 
Action: Mouse scrolled (586, 439) with delta (0, 0)
Screenshot: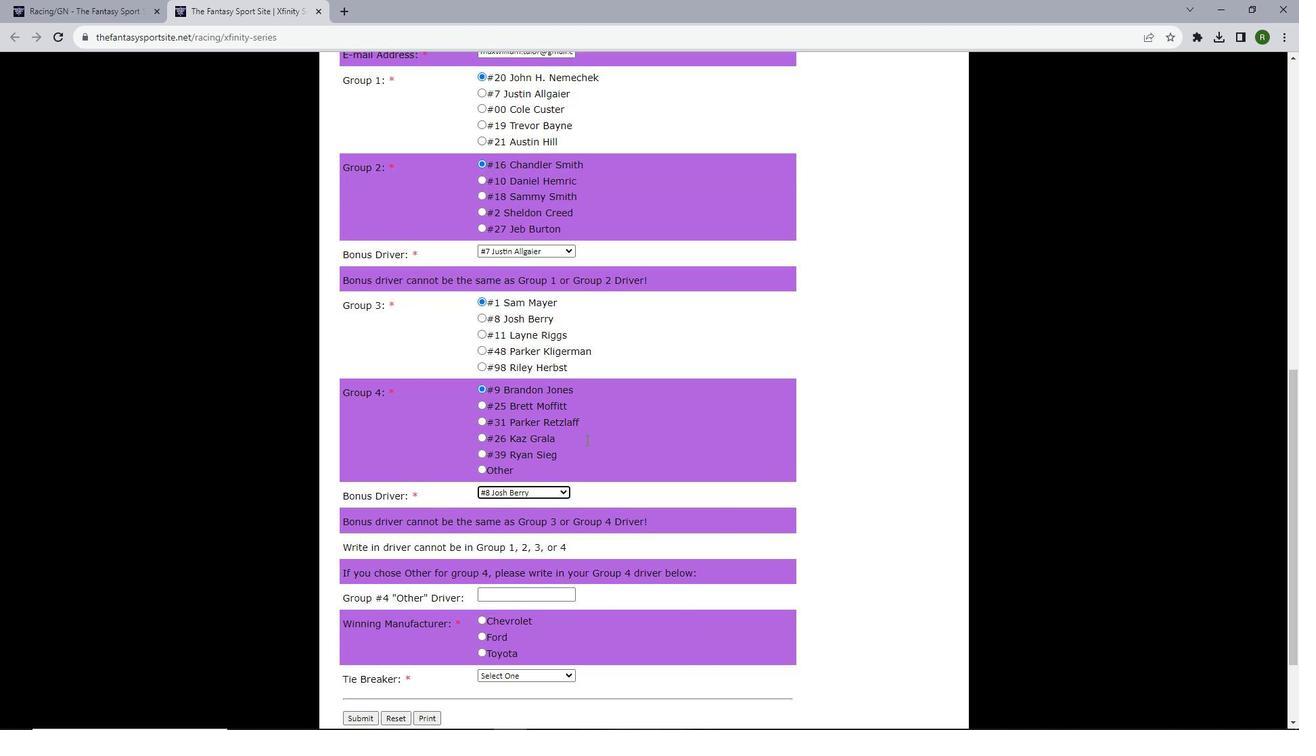 
Action: Mouse scrolled (586, 439) with delta (0, 0)
Screenshot: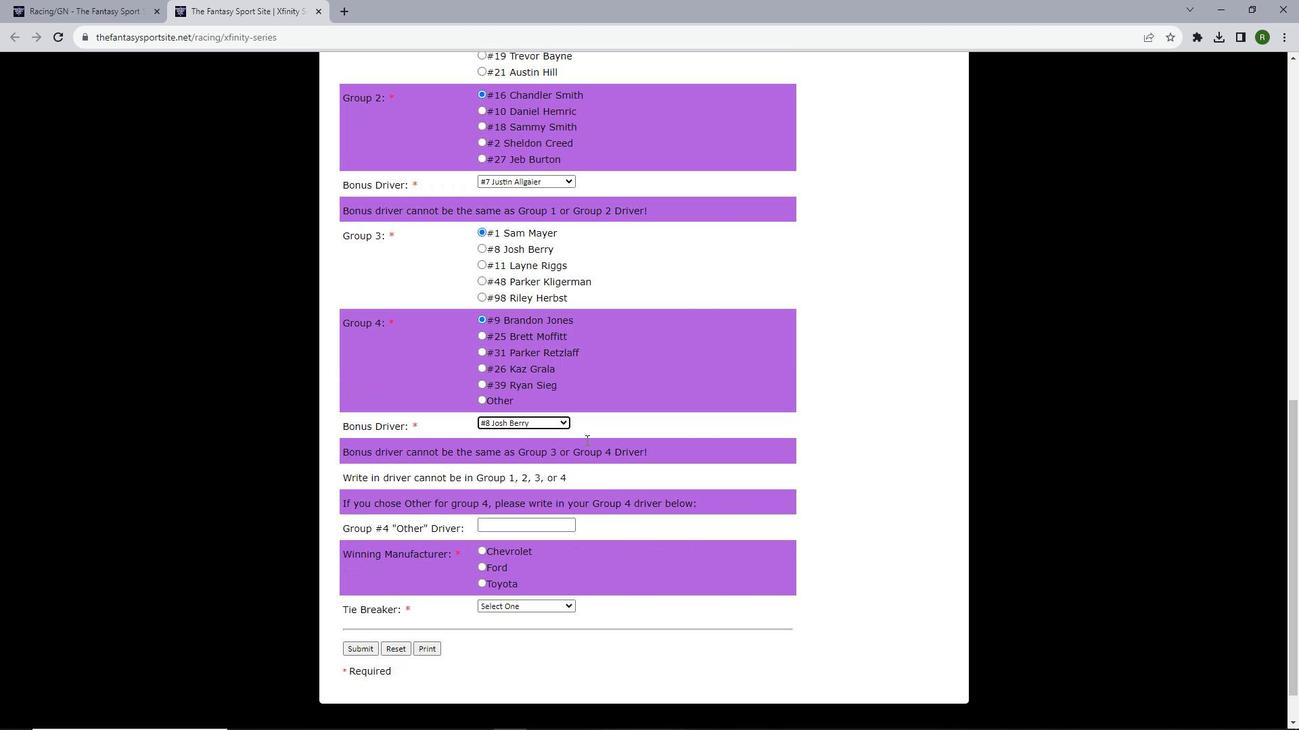 
Action: Mouse moved to (518, 472)
Screenshot: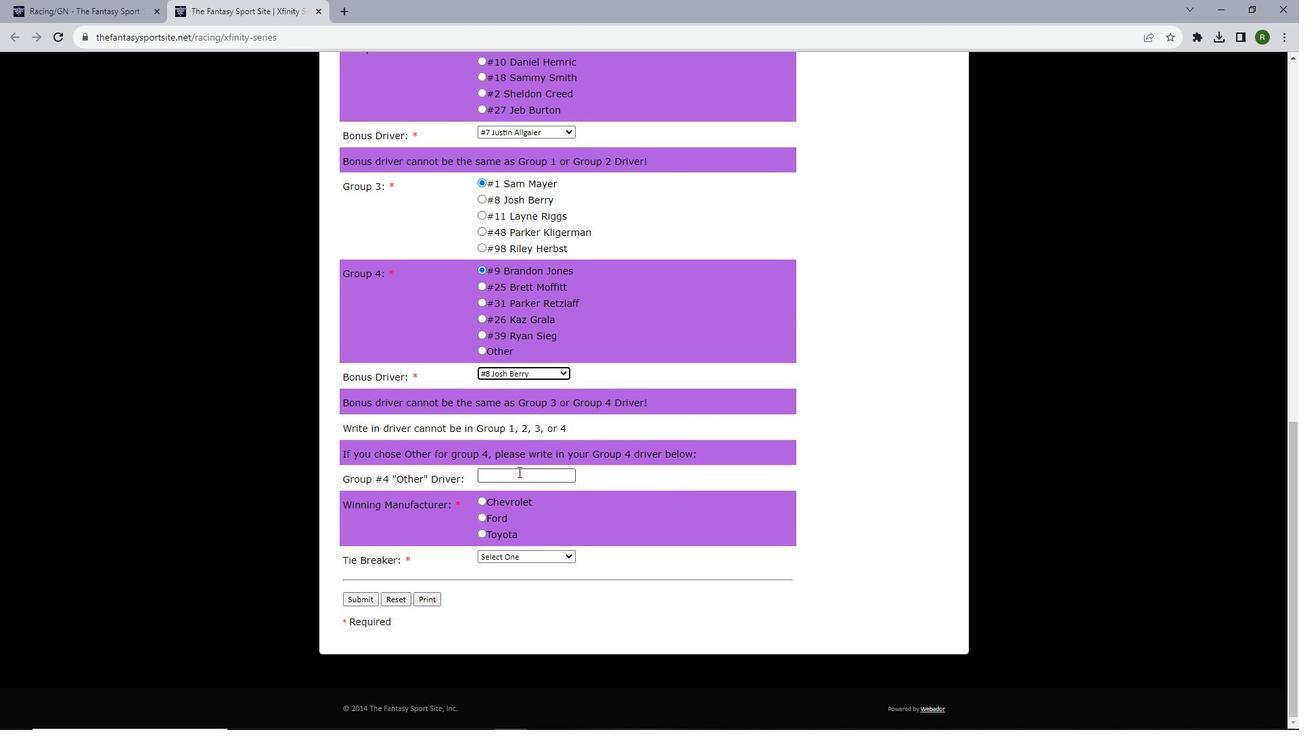 
Action: Mouse pressed left at (518, 472)
Screenshot: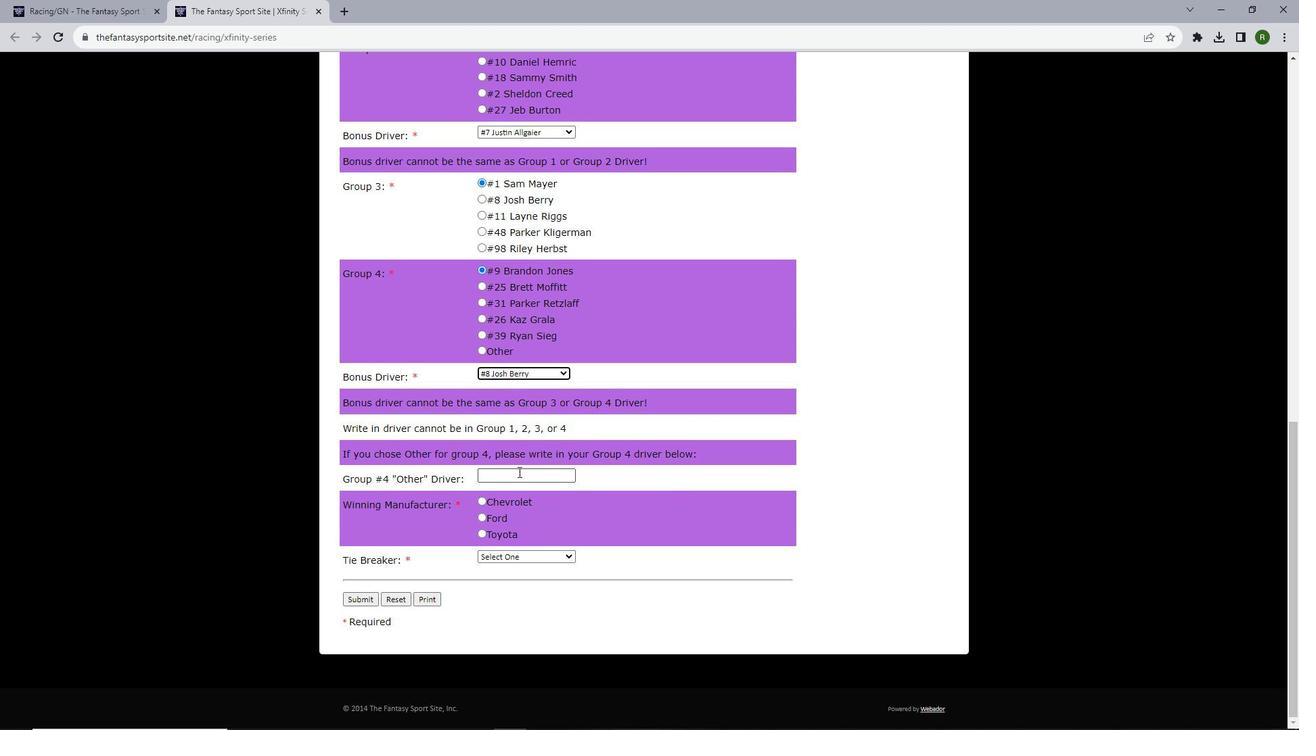 
Action: Mouse moved to (509, 445)
Screenshot: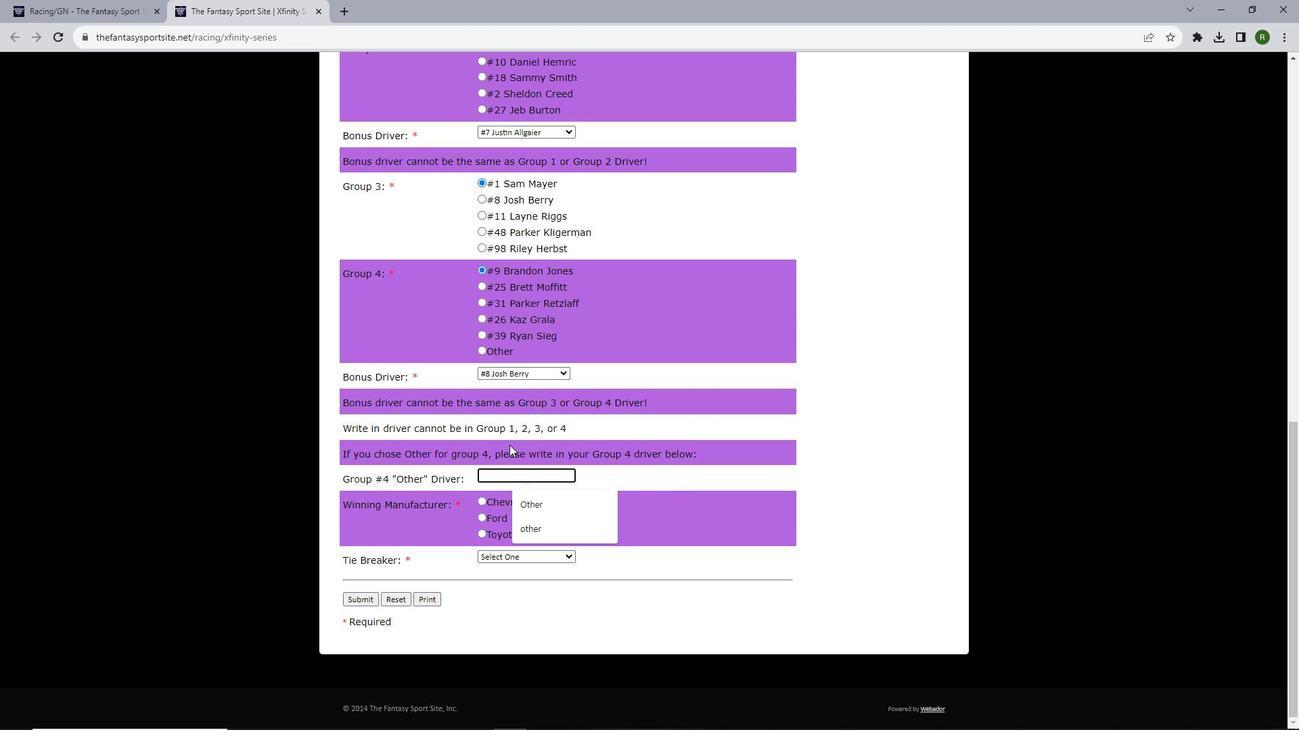 
Action: Mouse pressed left at (509, 445)
Screenshot: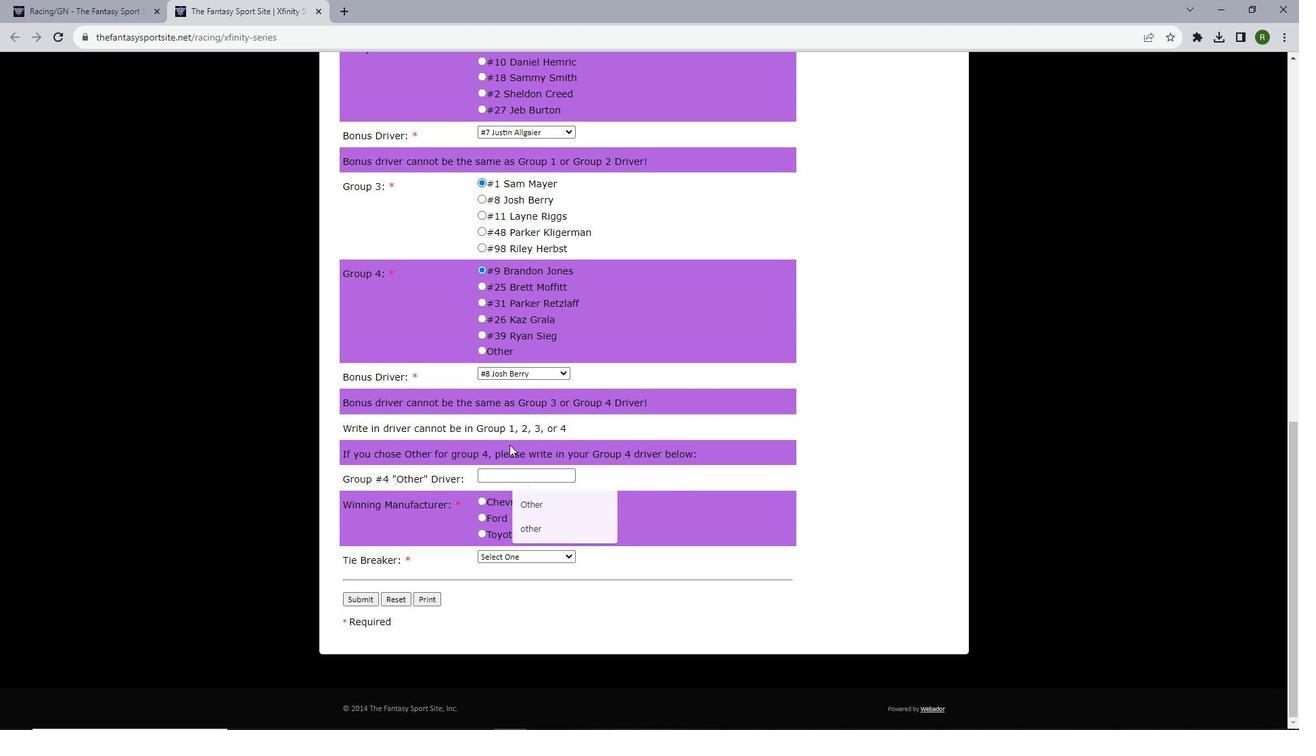 
Action: Mouse moved to (481, 515)
Screenshot: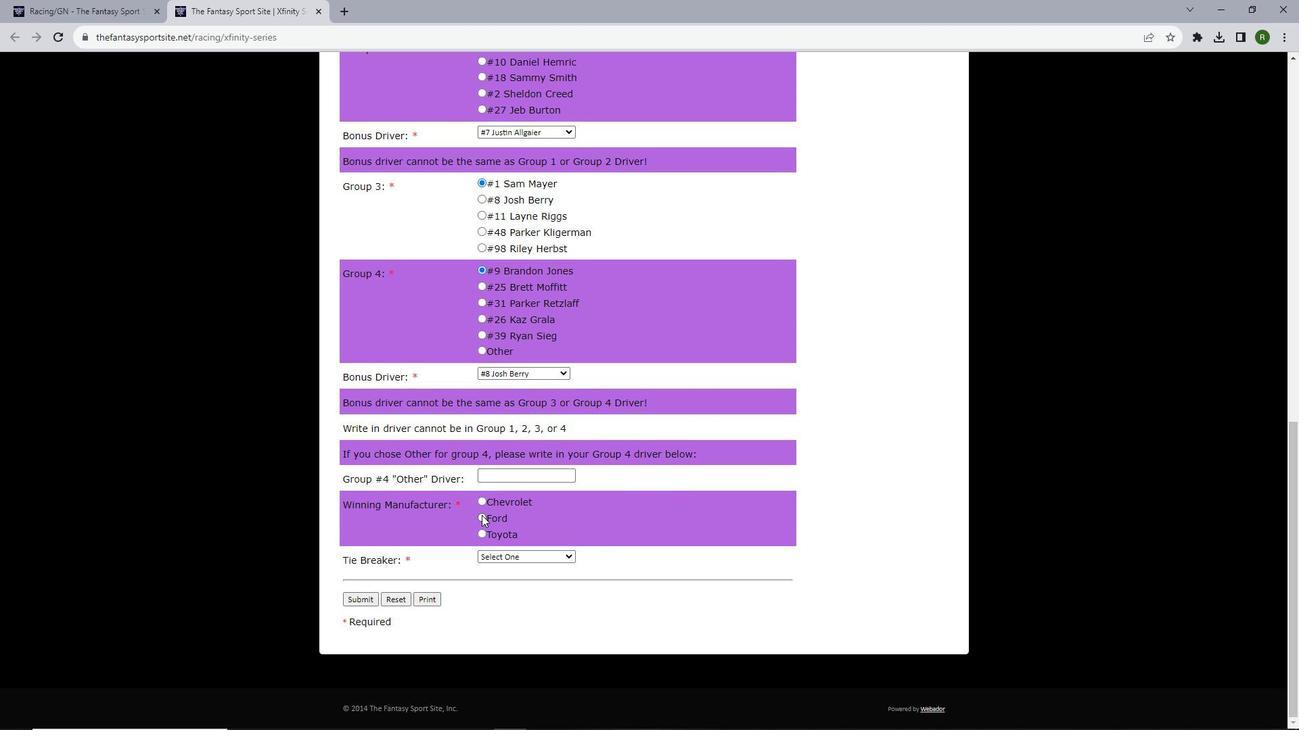 
Action: Mouse pressed left at (481, 515)
Screenshot: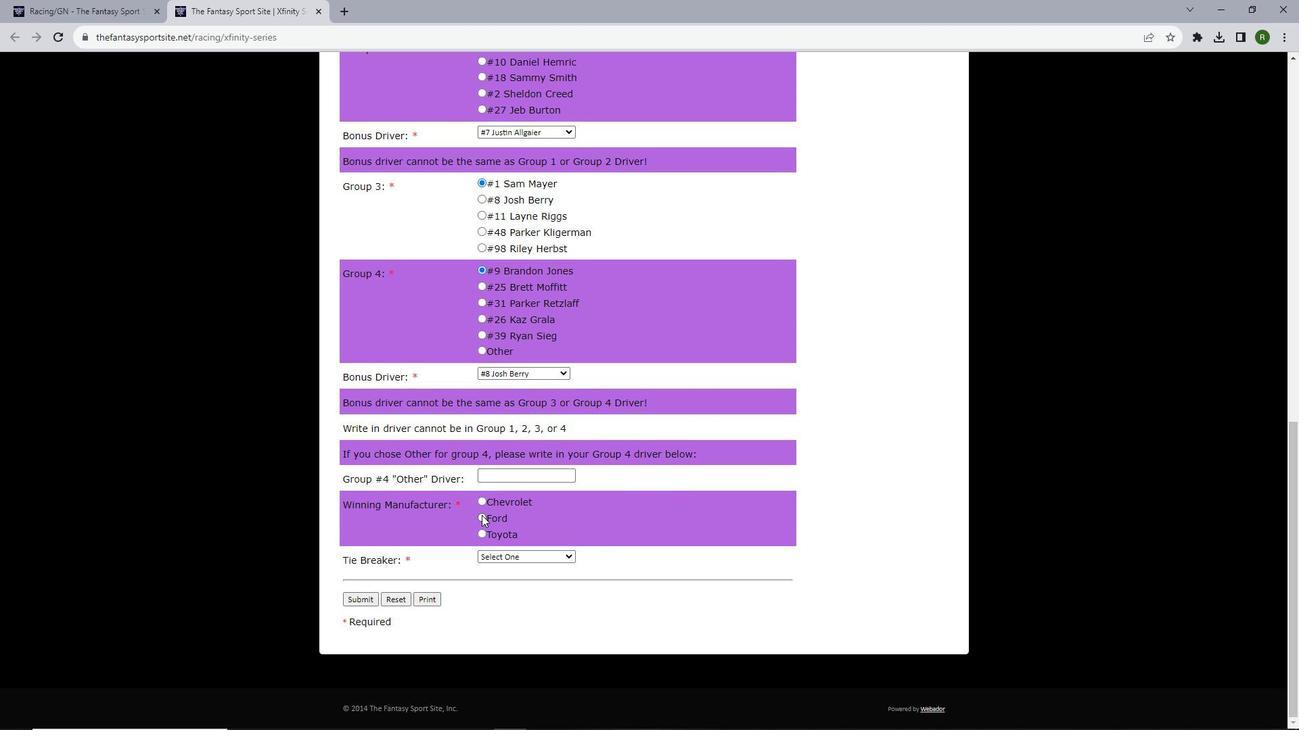 
Action: Mouse moved to (496, 555)
Screenshot: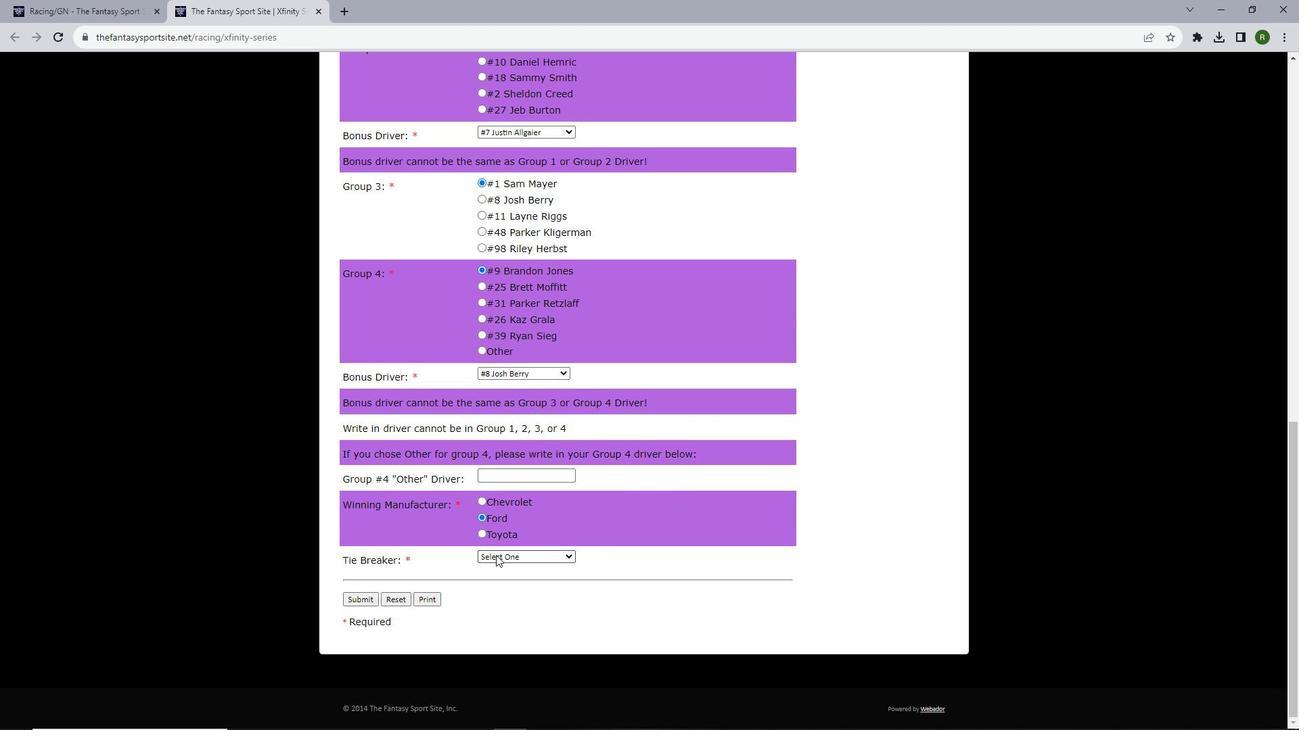 
Action: Mouse pressed left at (496, 555)
Screenshot: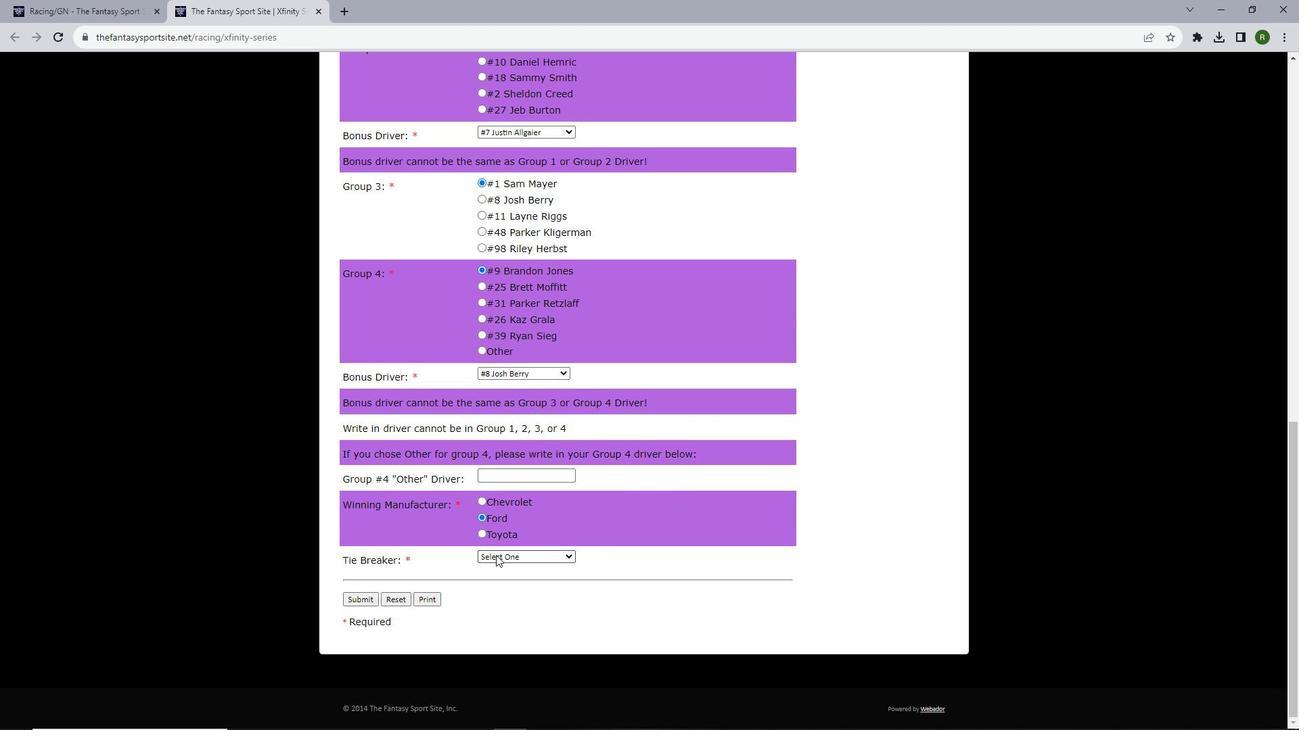 
Action: Mouse moved to (512, 520)
Screenshot: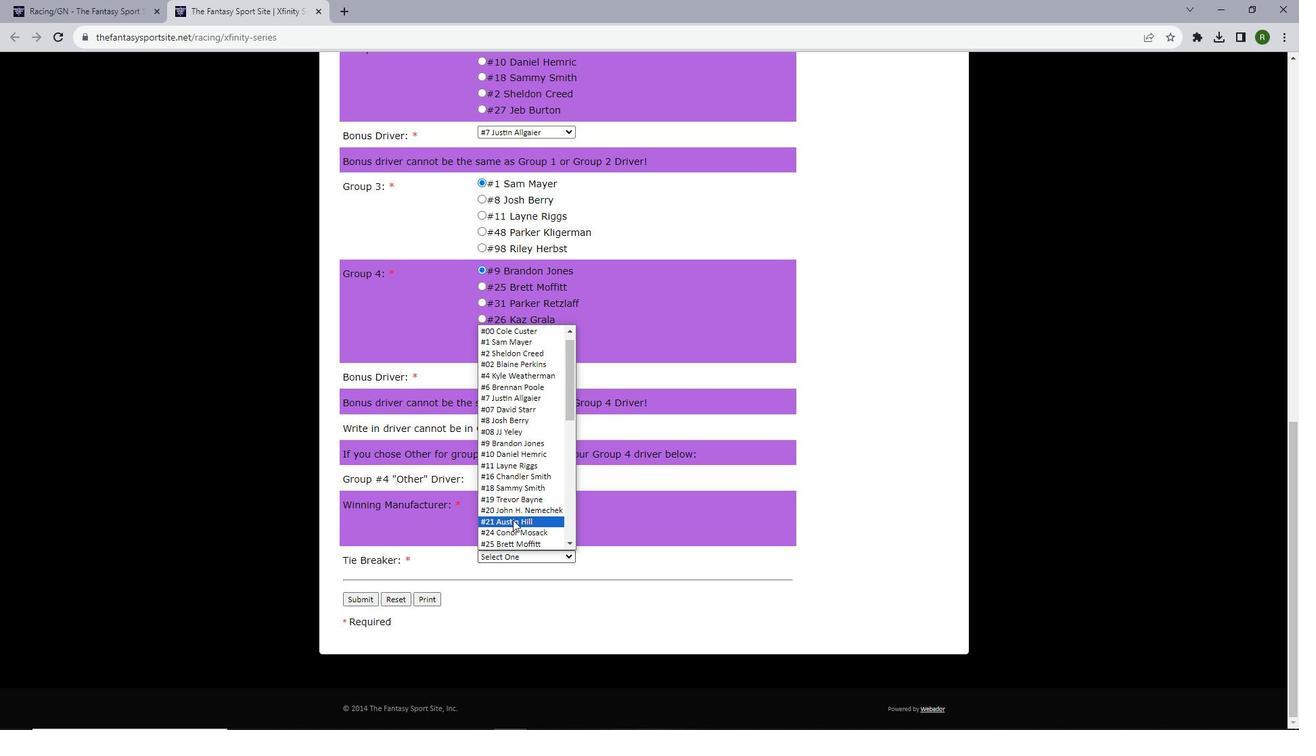 
Action: Mouse scrolled (512, 519) with delta (0, 0)
Screenshot: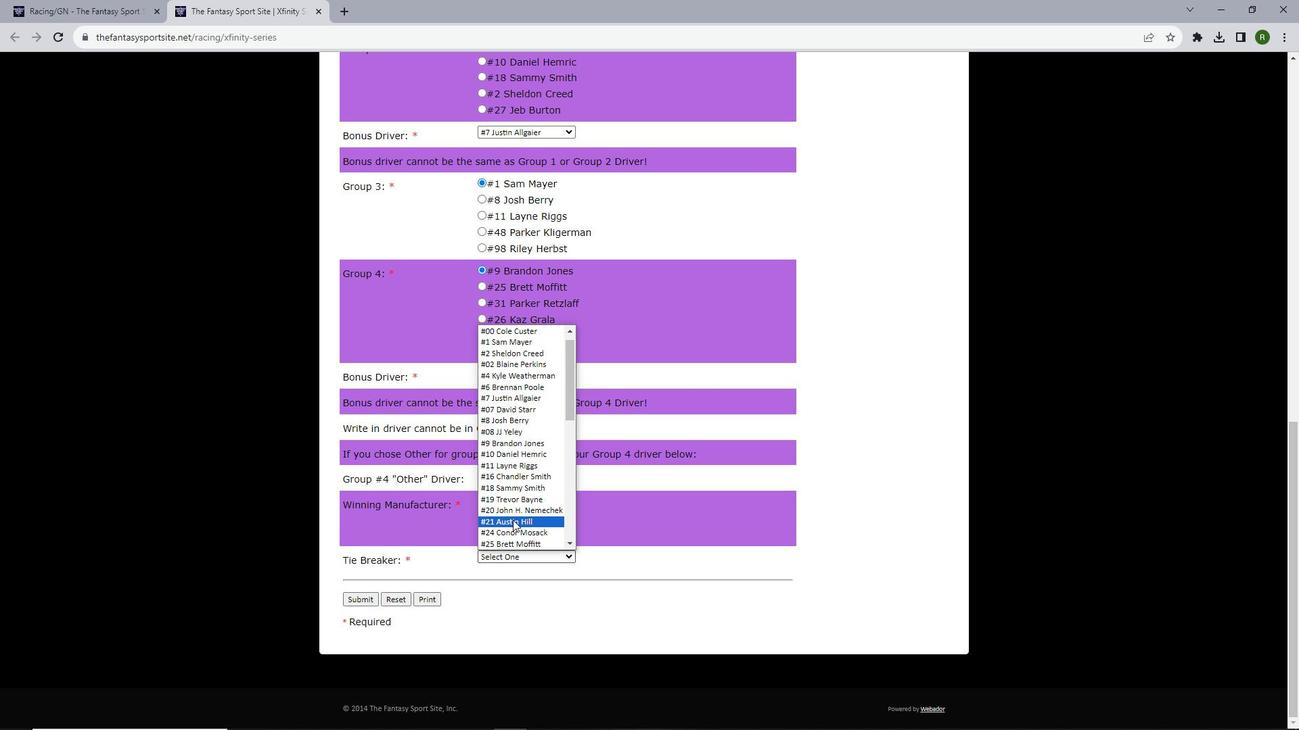 
Action: Mouse scrolled (512, 519) with delta (0, 0)
Screenshot: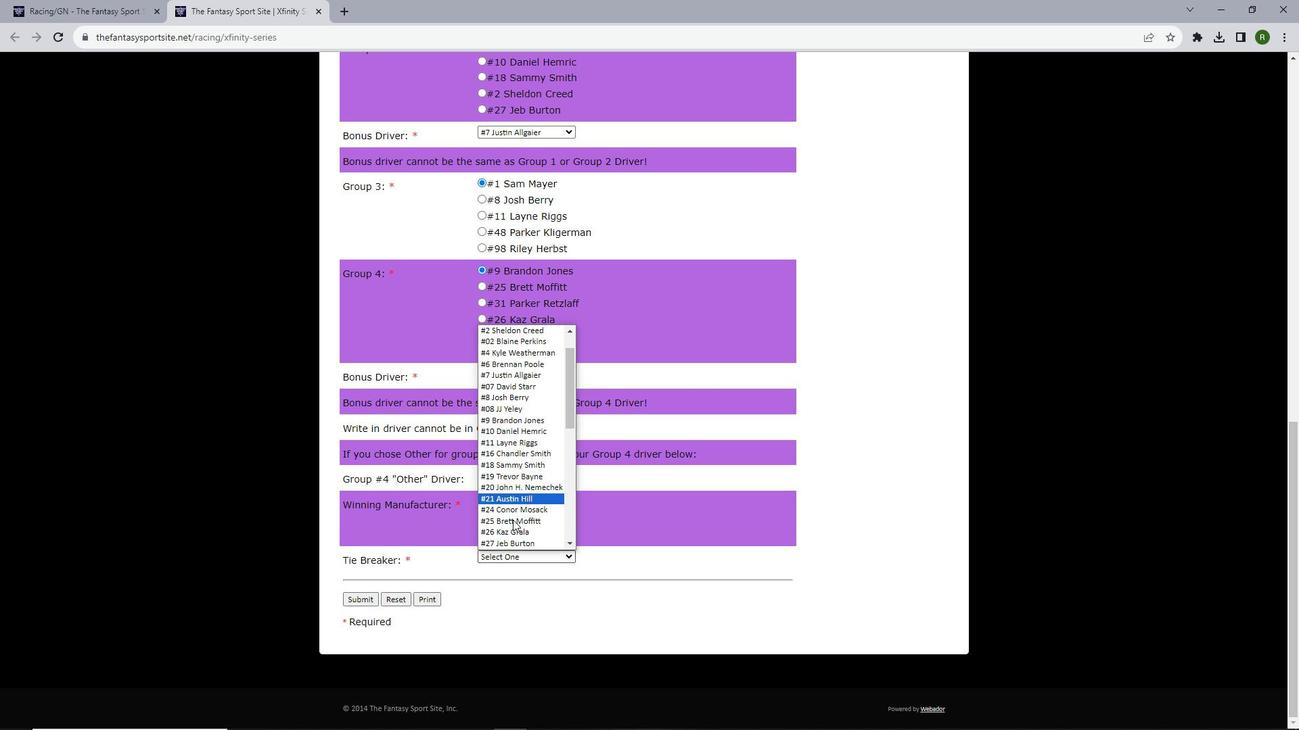 
Action: Mouse scrolled (512, 519) with delta (0, 0)
Screenshot: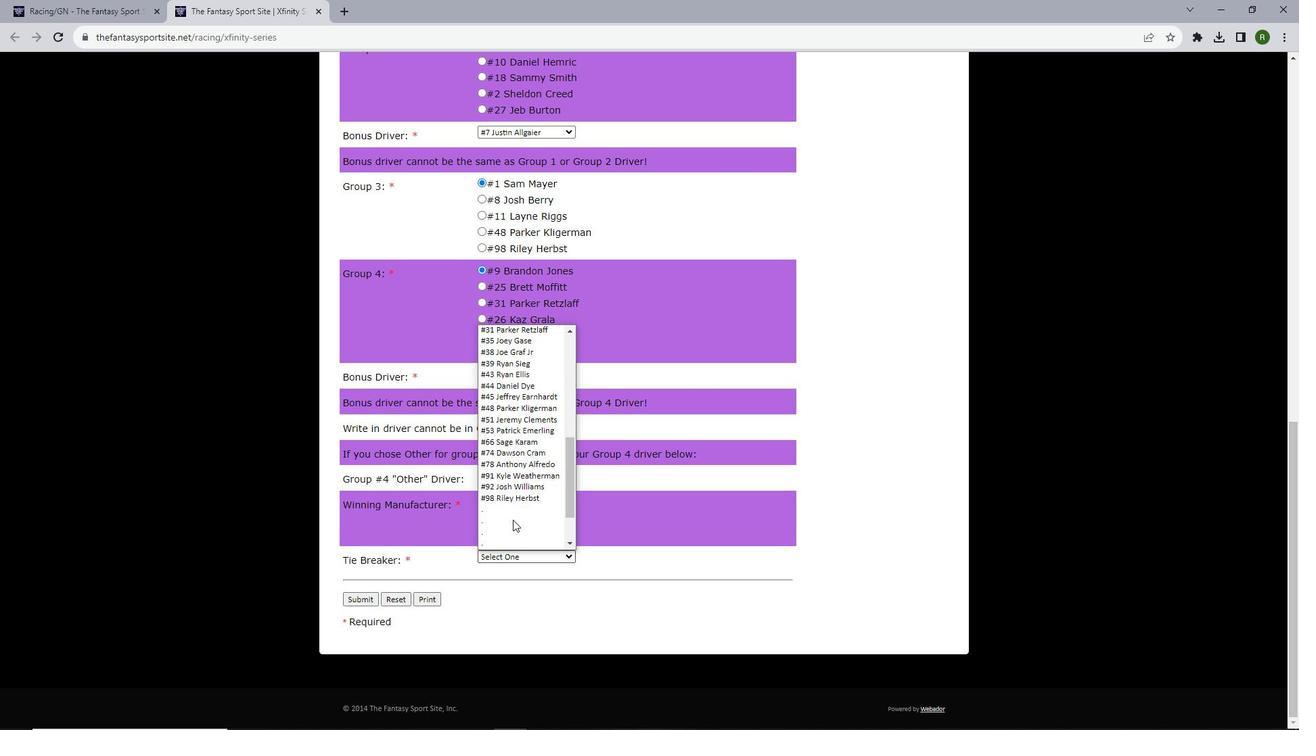 
Action: Mouse moved to (521, 441)
Screenshot: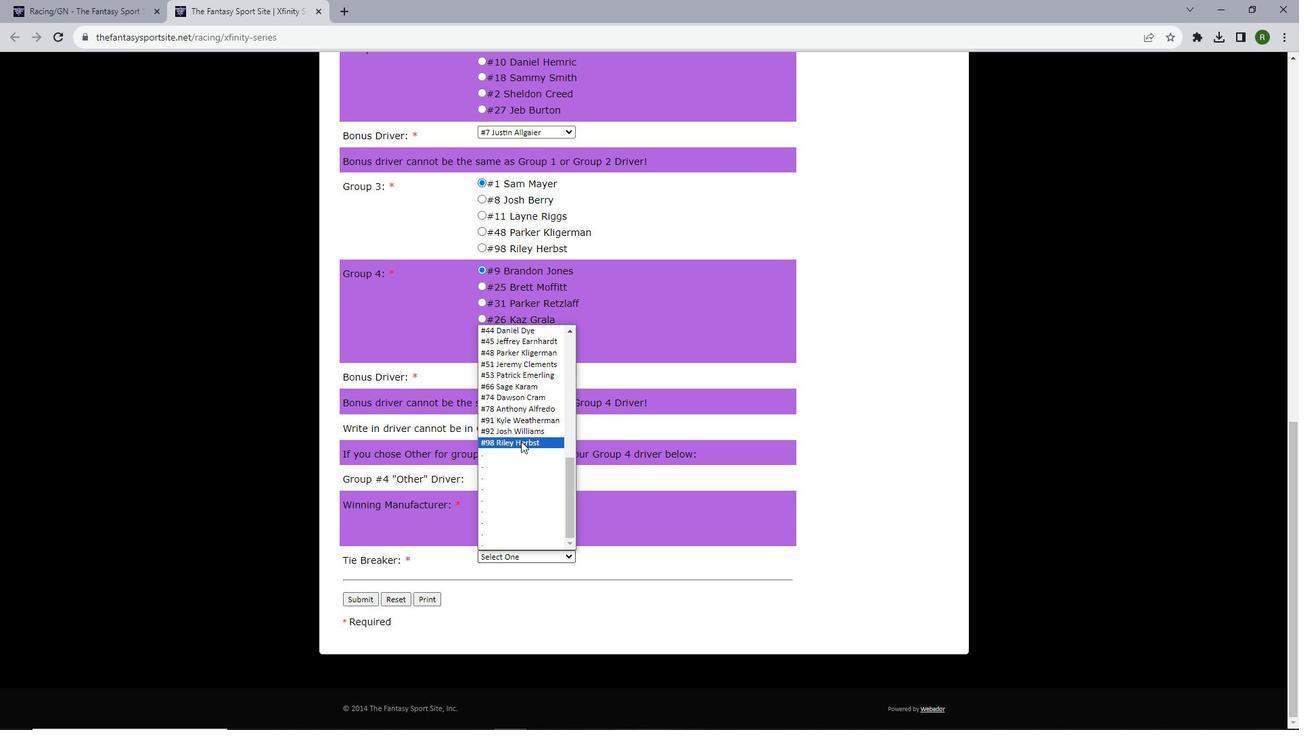 
Action: Mouse pressed left at (521, 441)
Screenshot: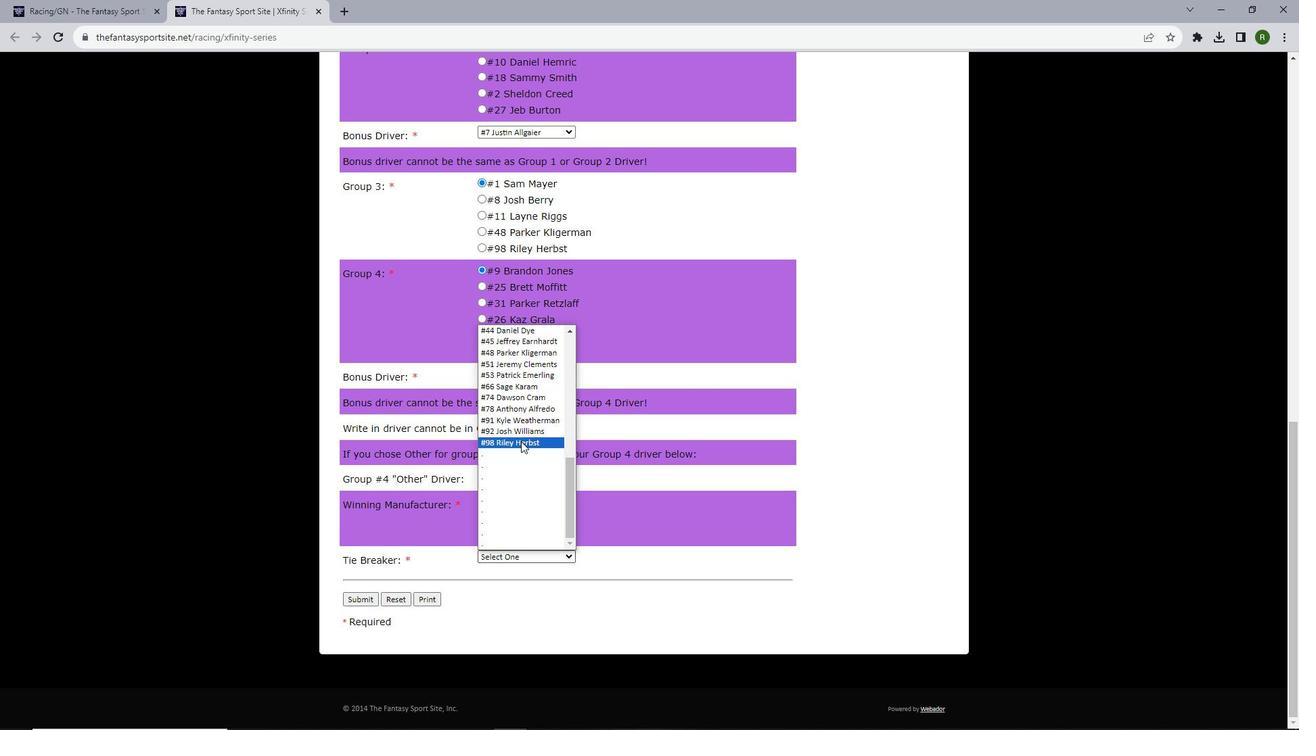 
Action: Mouse moved to (516, 460)
Screenshot: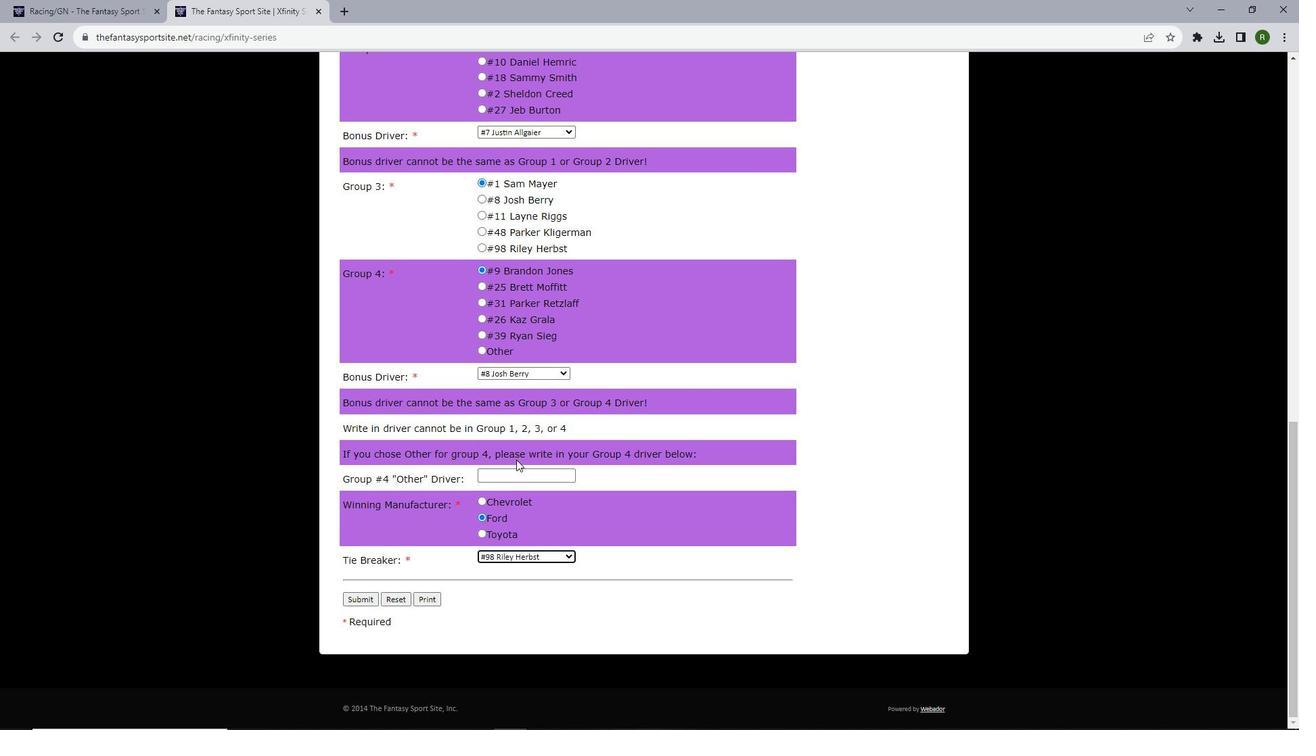 
Action: Mouse scrolled (516, 459) with delta (0, 0)
Screenshot: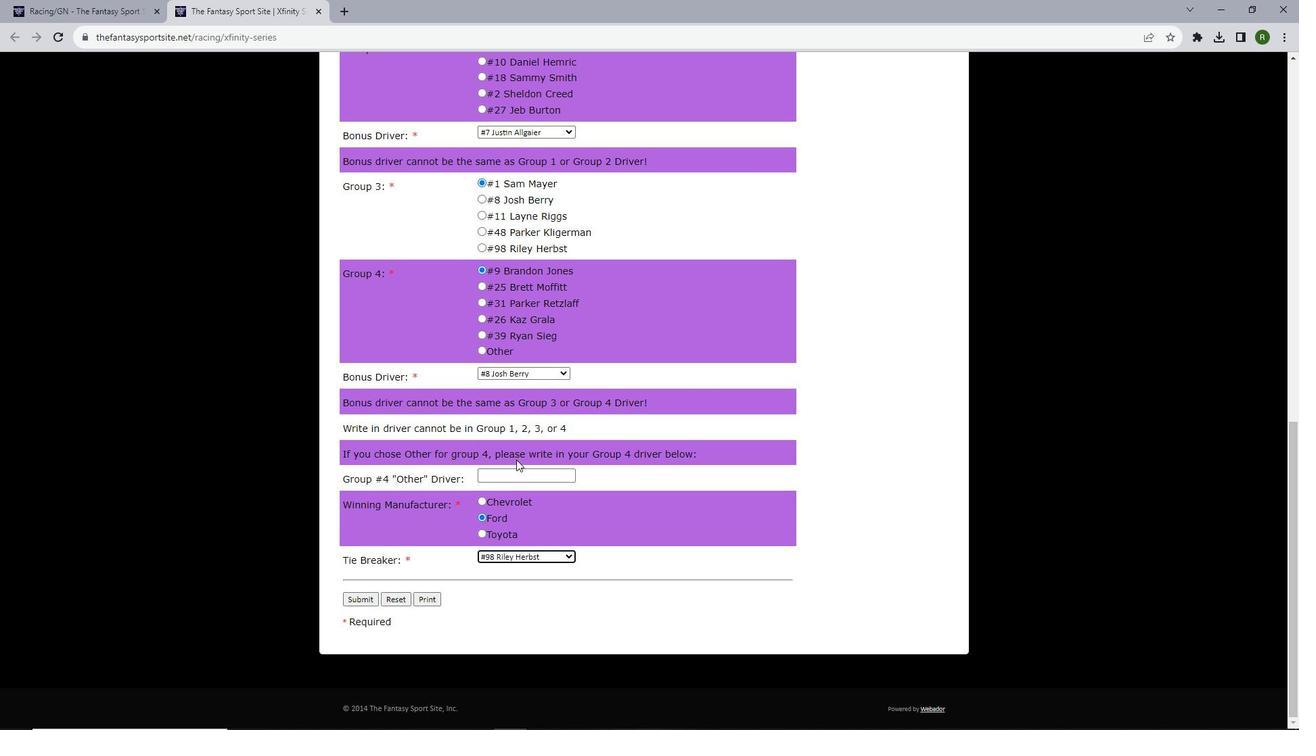 
Action: Mouse scrolled (516, 459) with delta (0, 0)
Screenshot: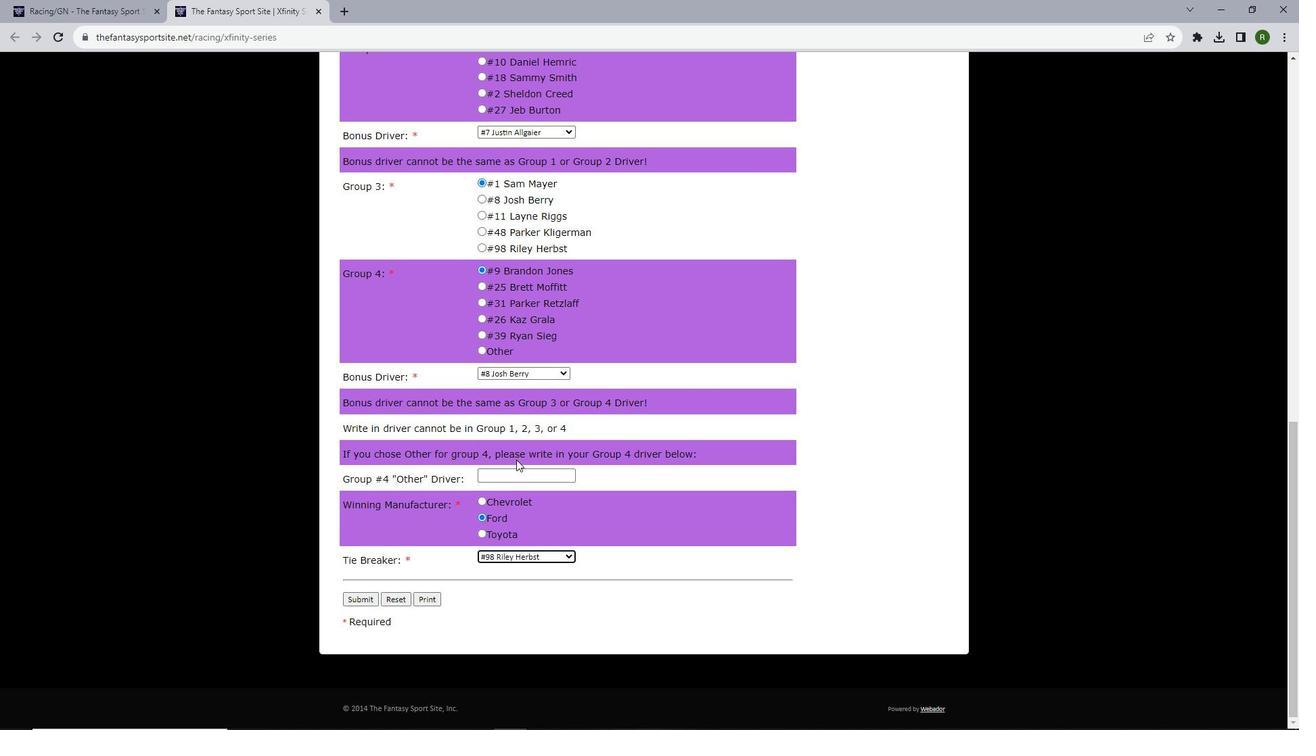 
Action: Mouse moved to (364, 596)
Screenshot: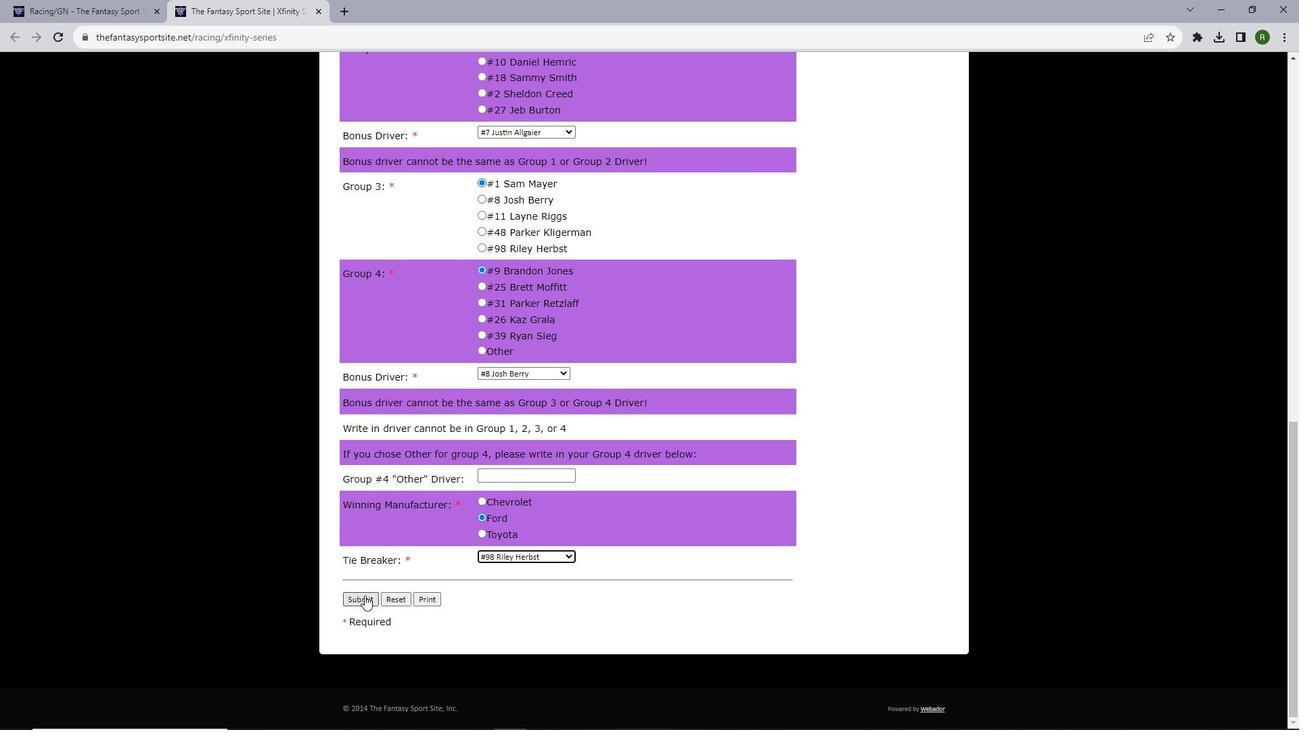 
Action: Mouse pressed left at (364, 596)
Screenshot: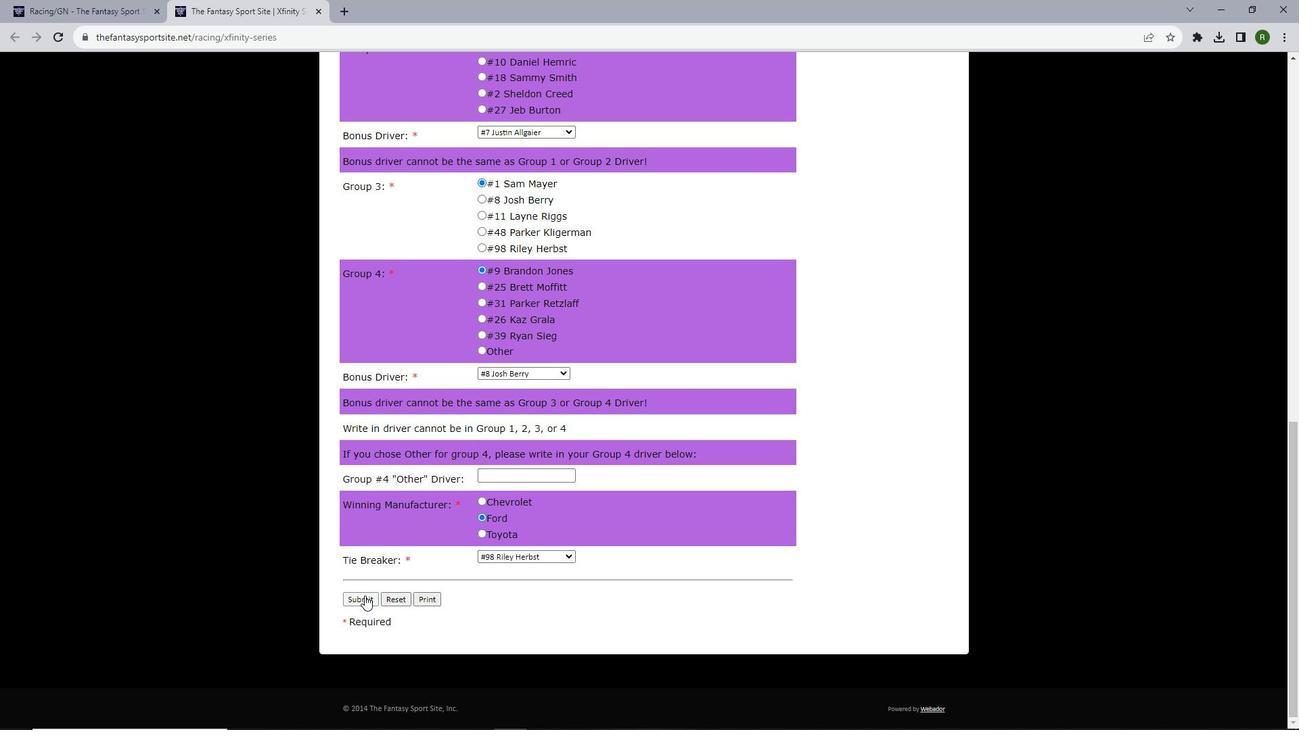 
Action: Mouse moved to (533, 522)
Screenshot: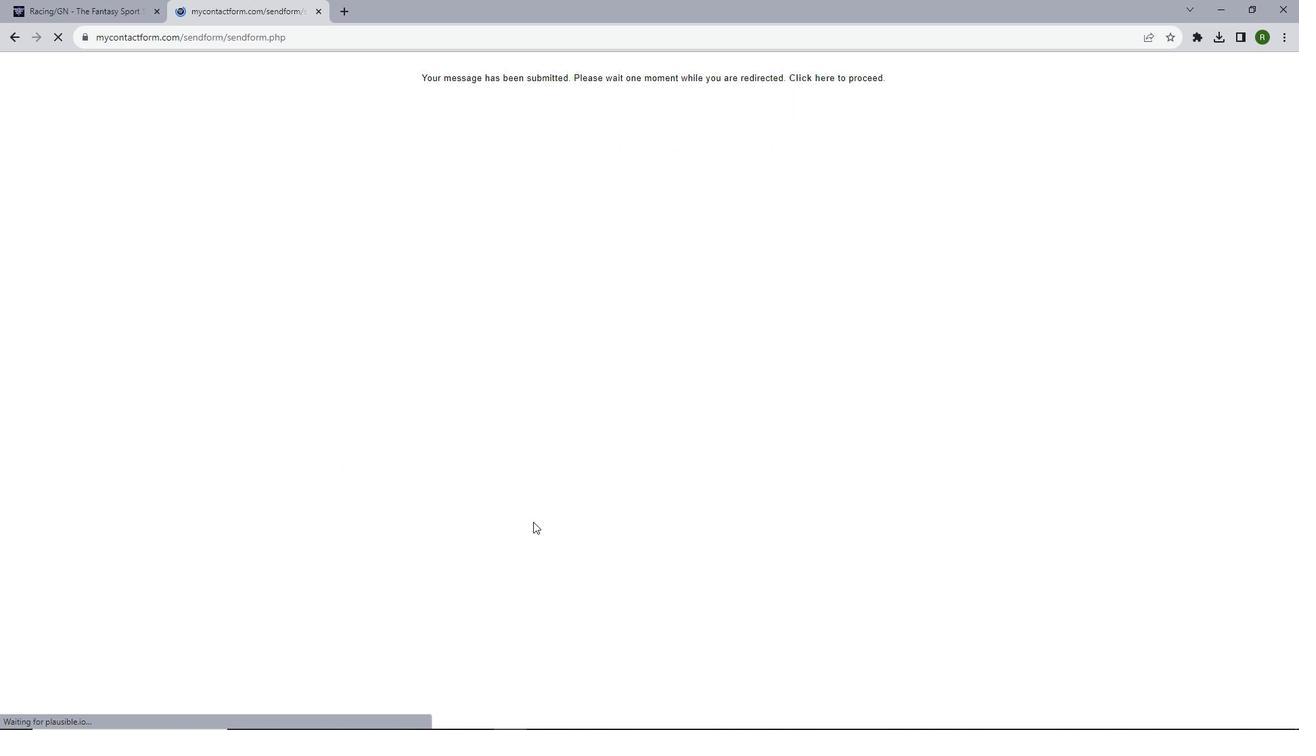 
